 Task: Compose an email with the signature Courtney Young with the subject Request for customer feedback and the message I am writing to request additional information on this topic. from softage.1@softage.net to softage.2@softage.net with an attached document Partnership_proposal.pdf Undo the message and rewrite the message as Please let me know if there are any questions or concerns. Send the email. Finally, move the email from Sent Items to the label IT
Action: Mouse moved to (401, 651)
Screenshot: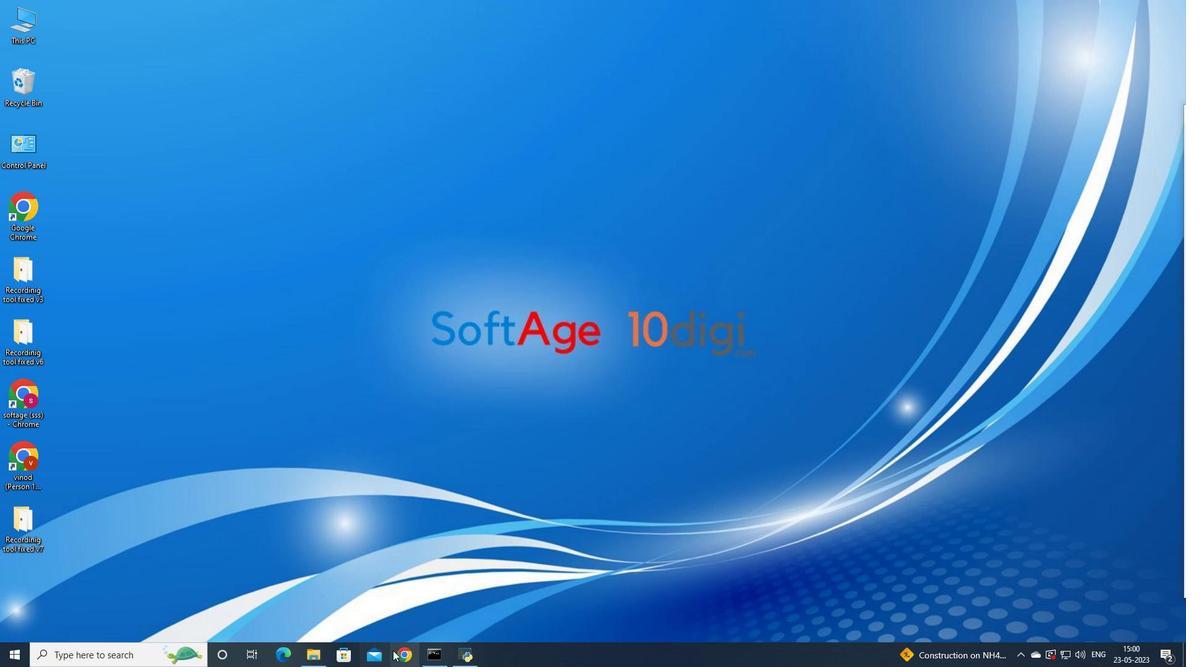 
Action: Mouse pressed left at (401, 651)
Screenshot: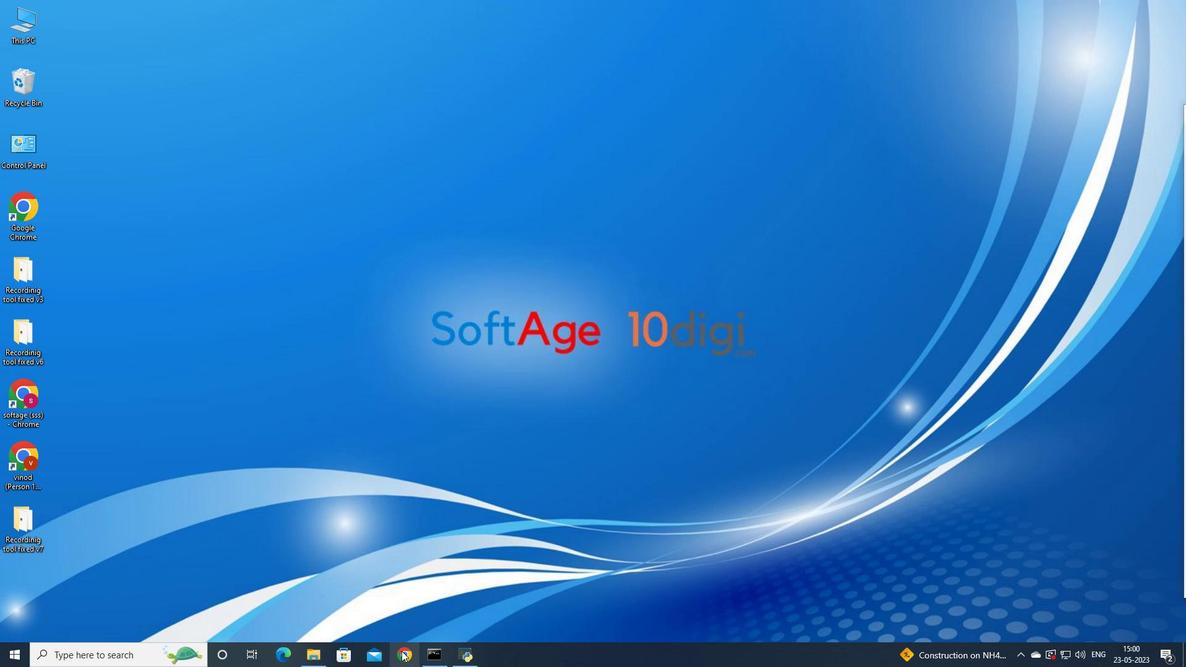 
Action: Mouse moved to (547, 367)
Screenshot: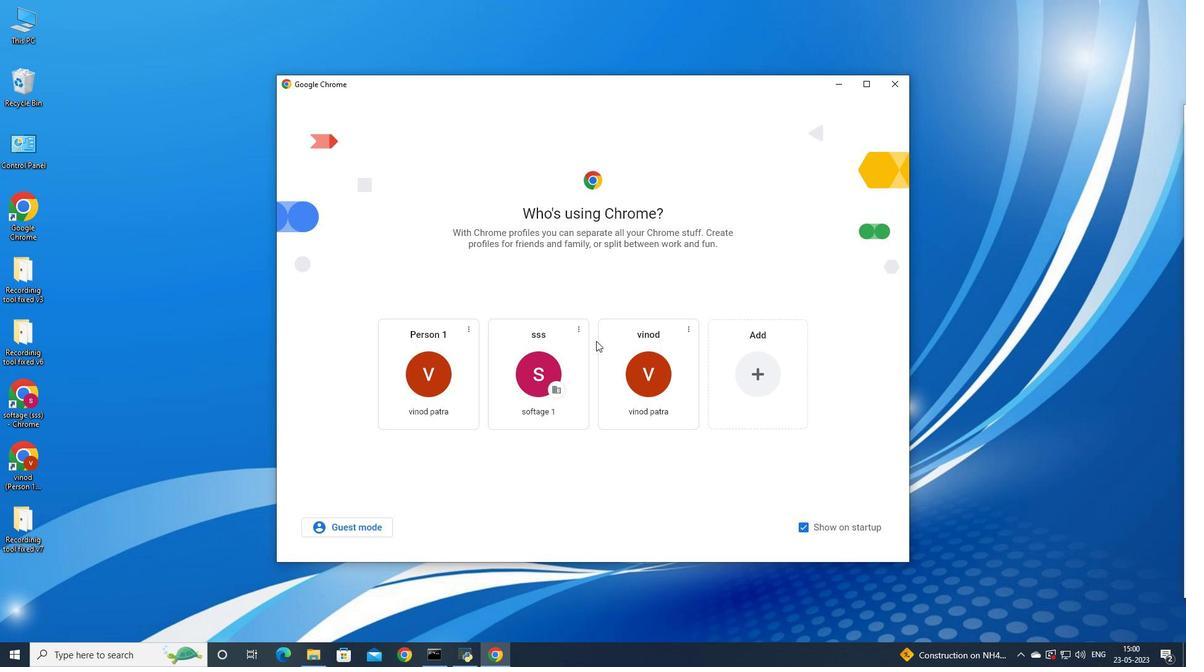 
Action: Mouse pressed left at (547, 367)
Screenshot: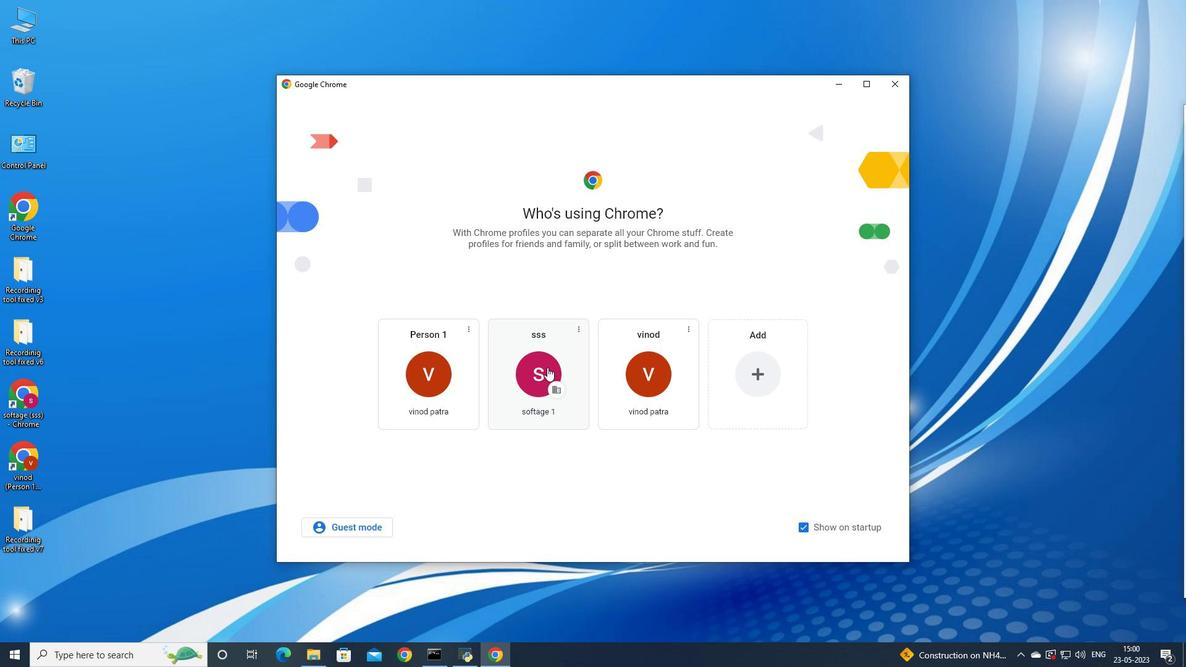 
Action: Mouse moved to (1073, 61)
Screenshot: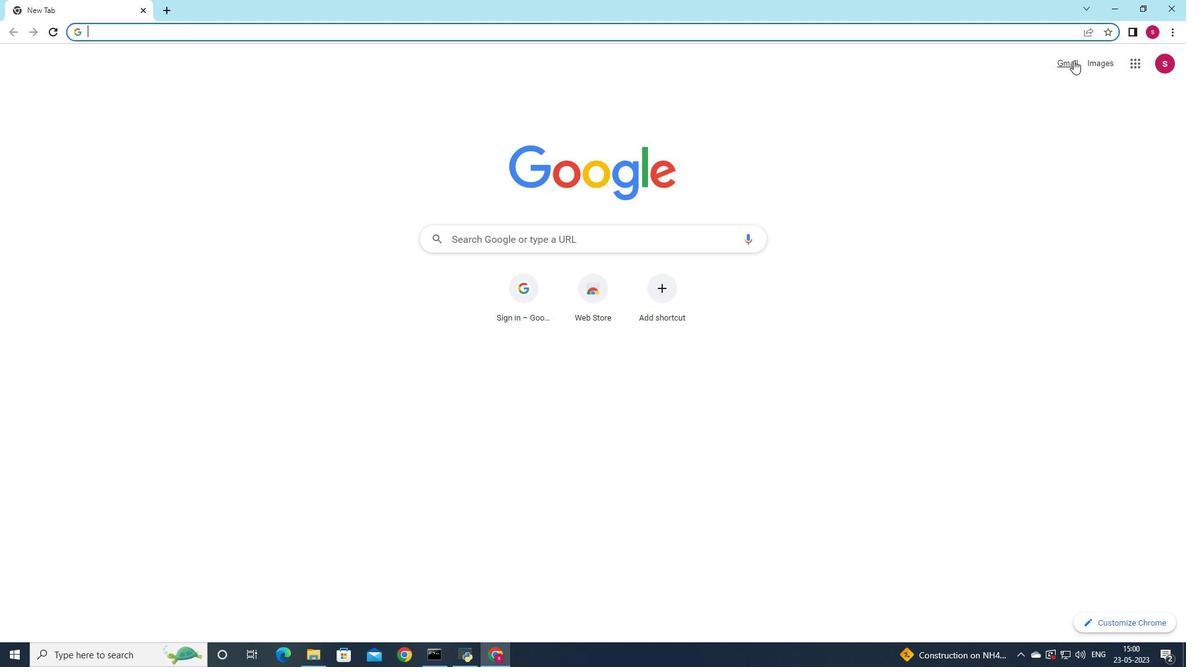 
Action: Mouse pressed left at (1073, 61)
Screenshot: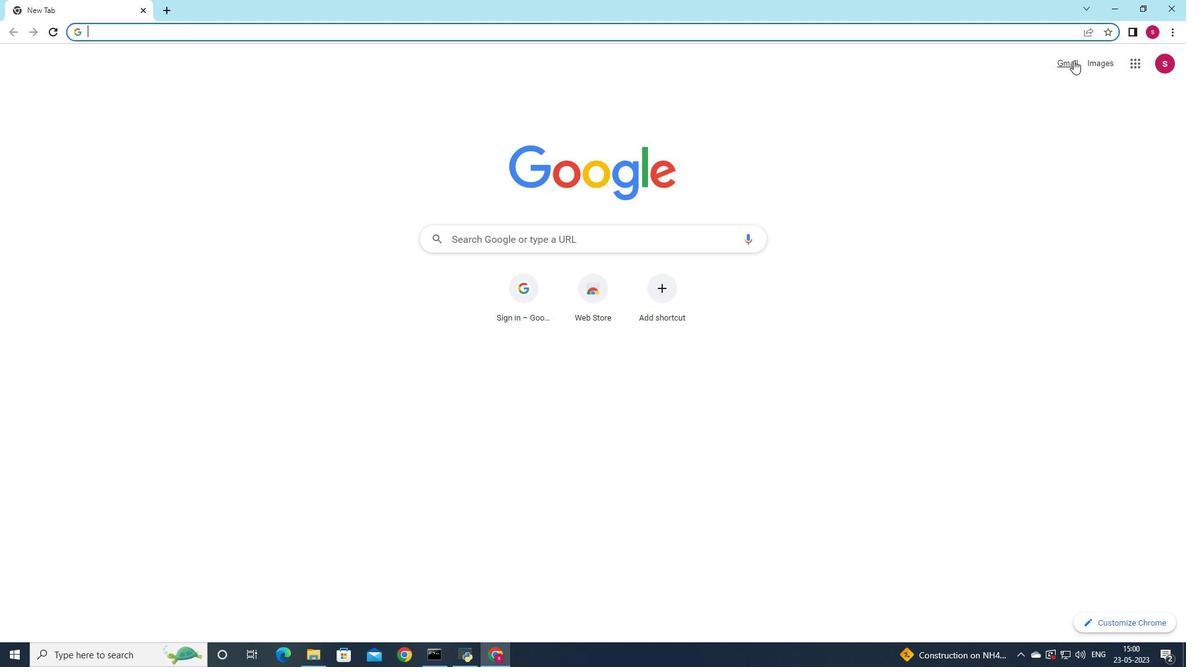 
Action: Mouse moved to (1047, 92)
Screenshot: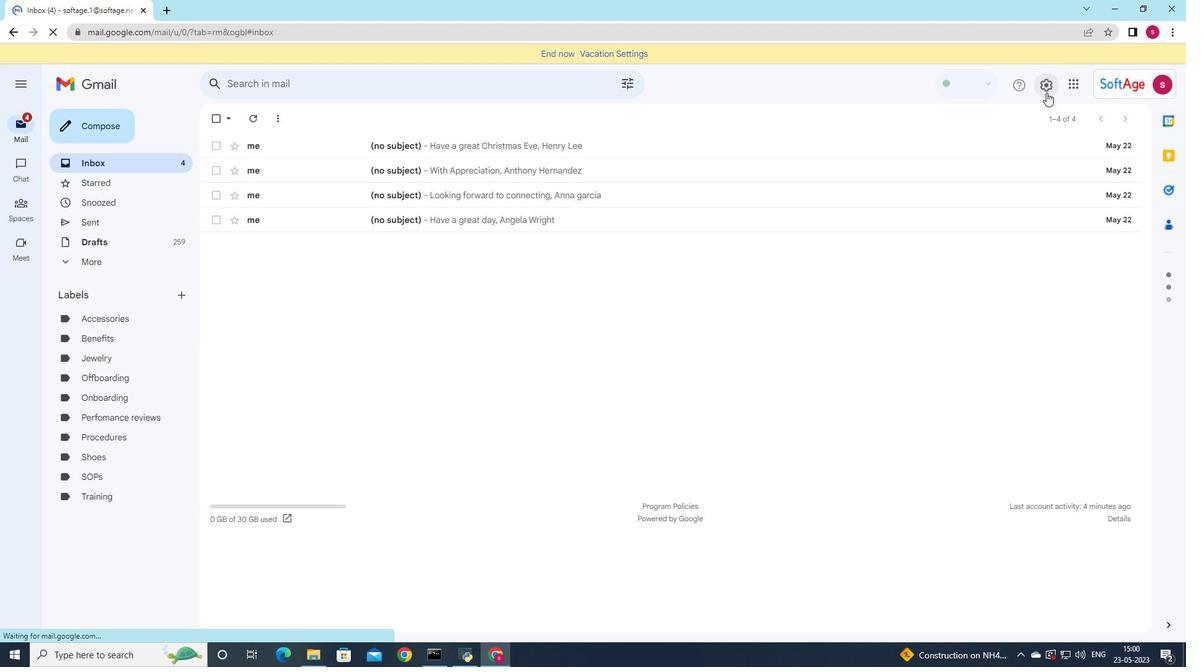 
Action: Mouse pressed left at (1047, 92)
Screenshot: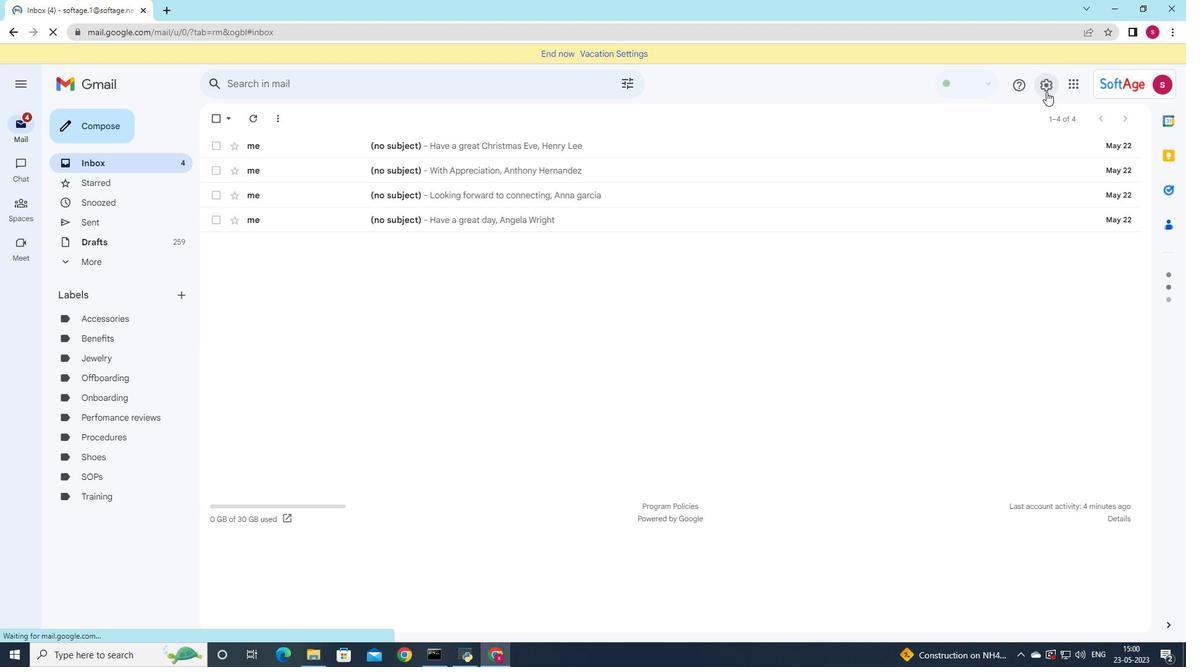 
Action: Mouse moved to (1053, 140)
Screenshot: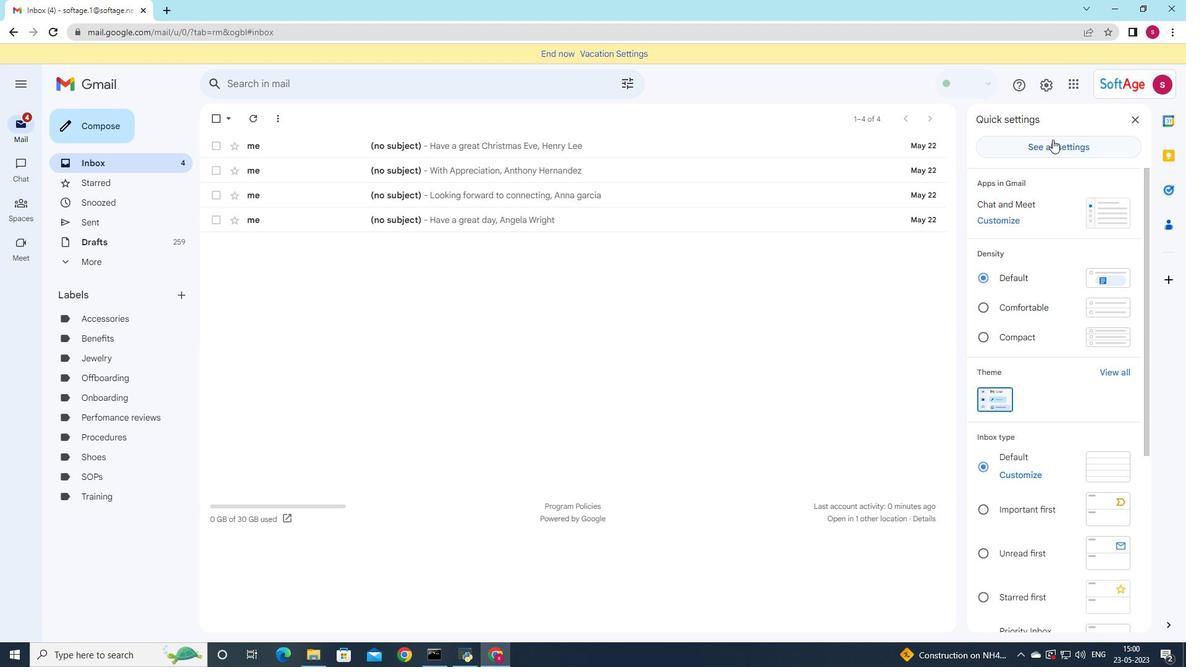 
Action: Mouse pressed left at (1053, 140)
Screenshot: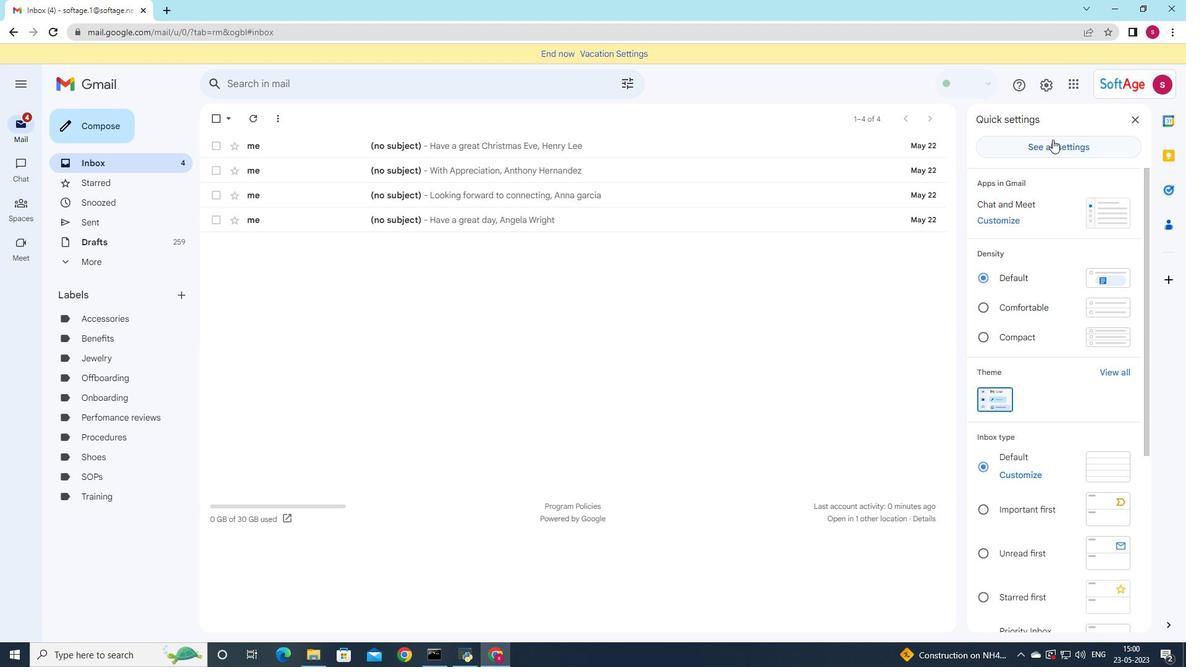 
Action: Mouse moved to (753, 290)
Screenshot: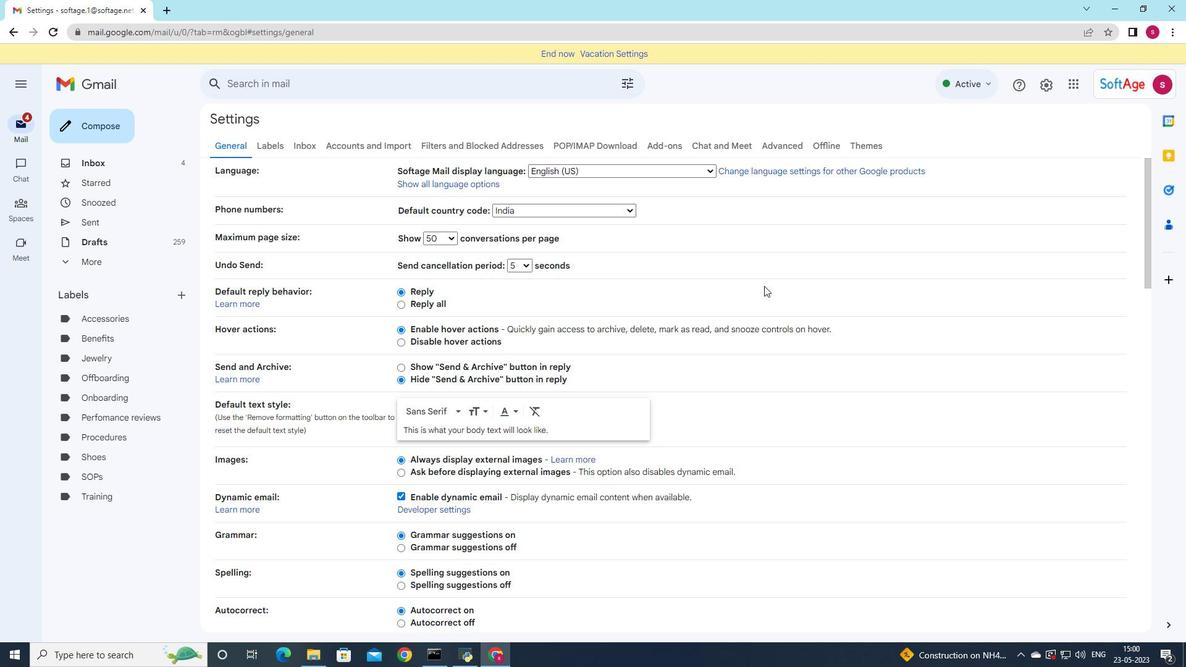 
Action: Mouse scrolled (753, 289) with delta (0, 0)
Screenshot: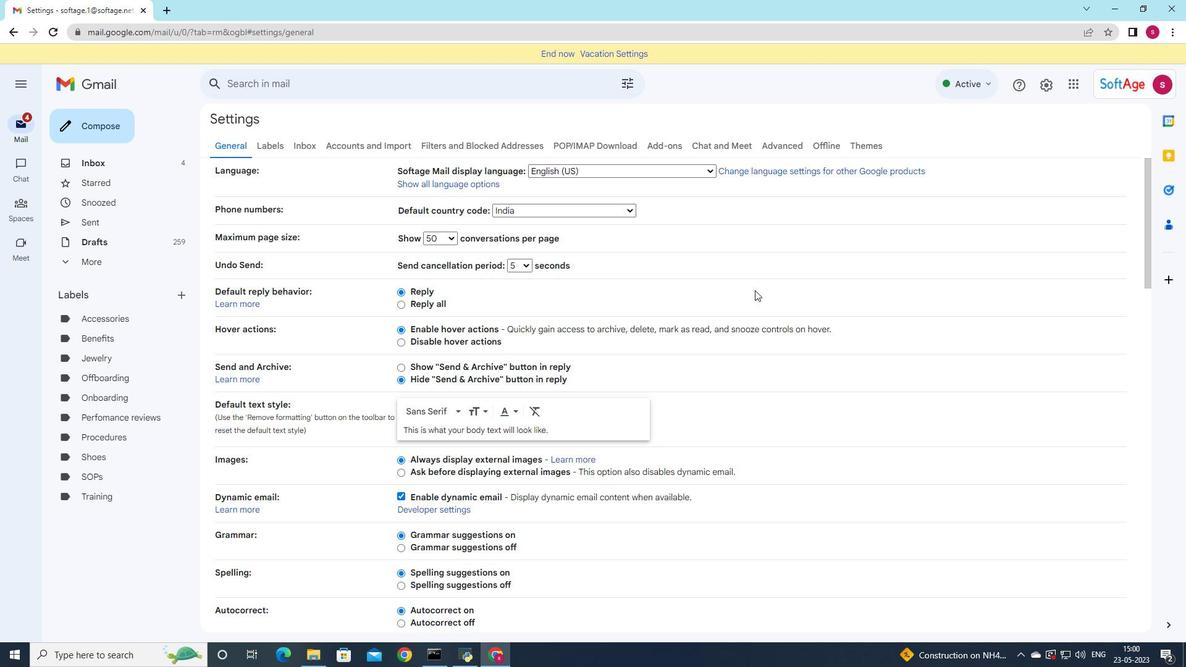 
Action: Mouse scrolled (753, 289) with delta (0, 0)
Screenshot: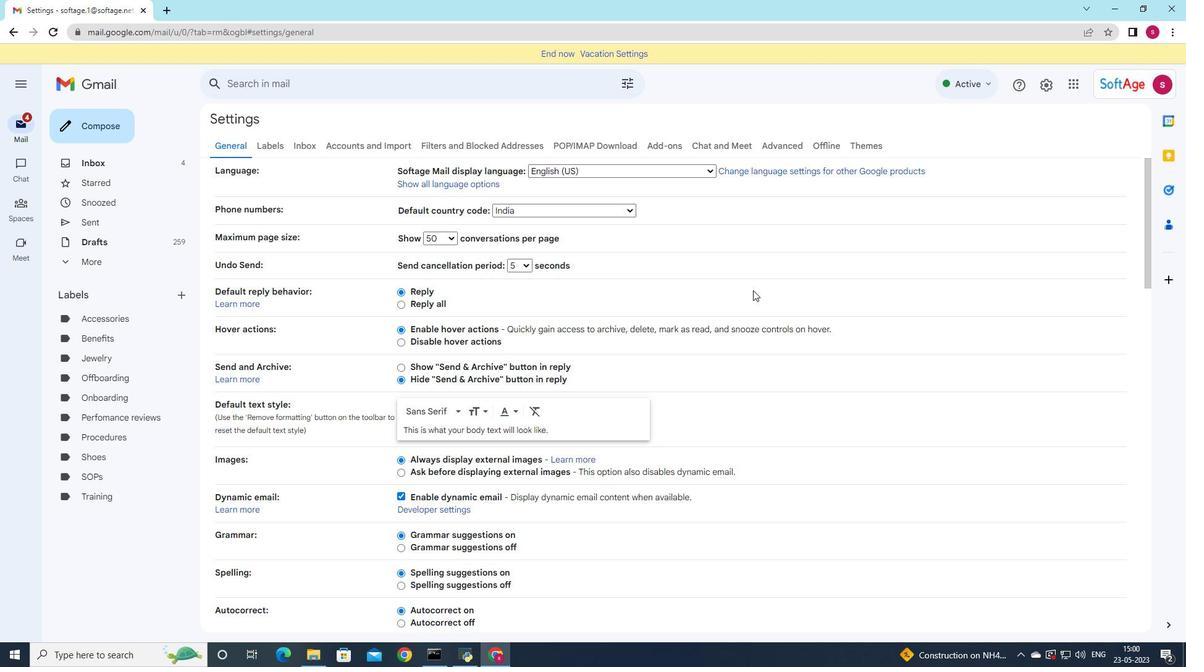
Action: Mouse moved to (753, 292)
Screenshot: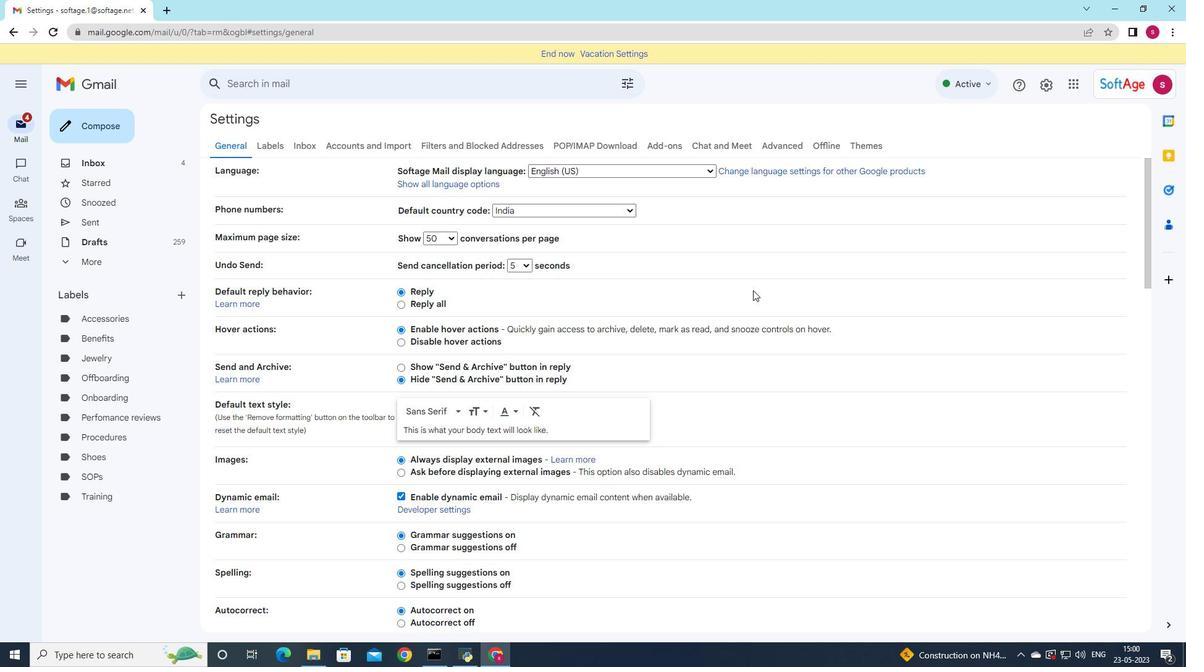 
Action: Mouse scrolled (753, 291) with delta (0, 0)
Screenshot: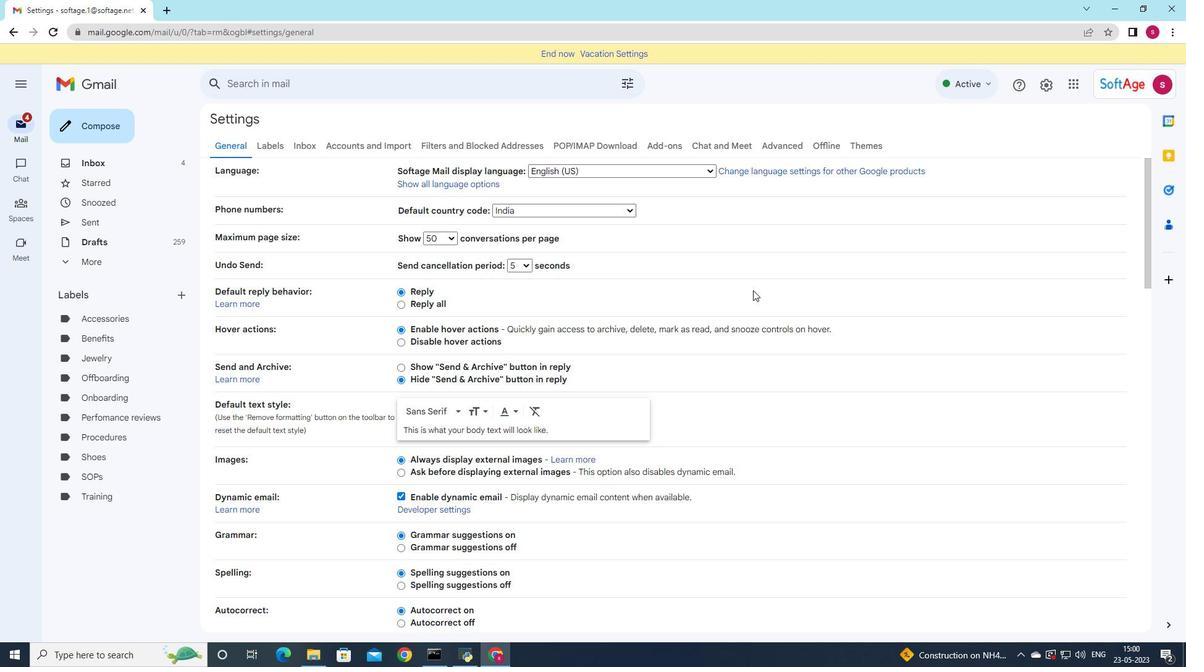 
Action: Mouse moved to (751, 292)
Screenshot: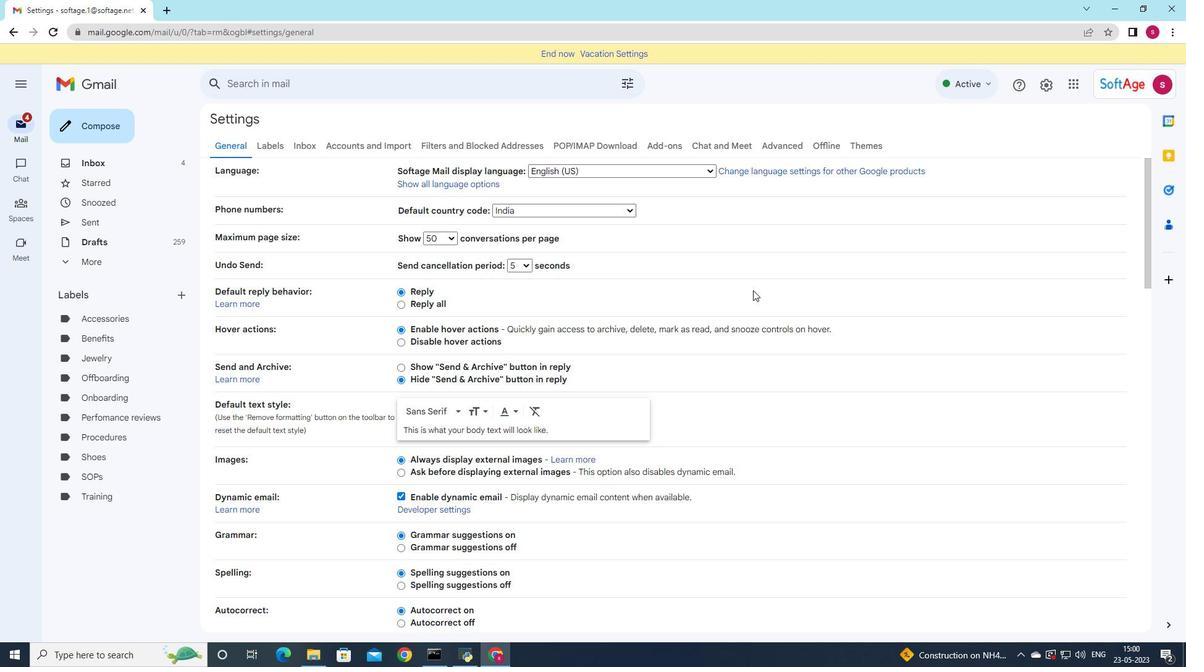 
Action: Mouse scrolled (751, 291) with delta (0, 0)
Screenshot: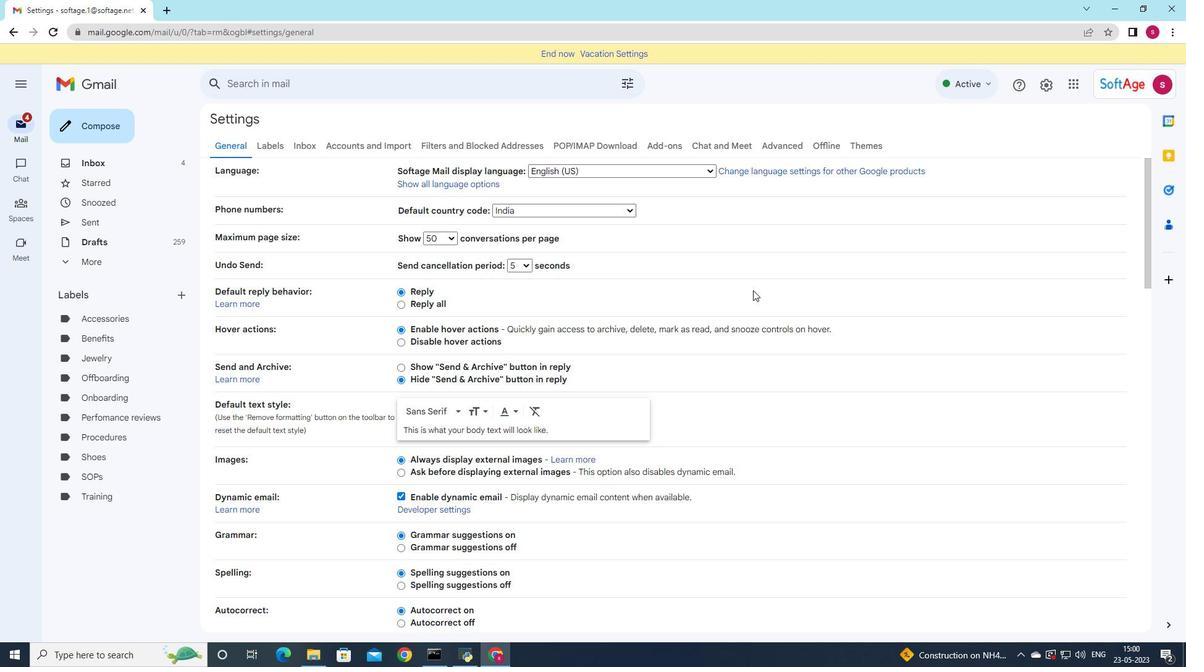 
Action: Mouse scrolled (751, 291) with delta (0, 0)
Screenshot: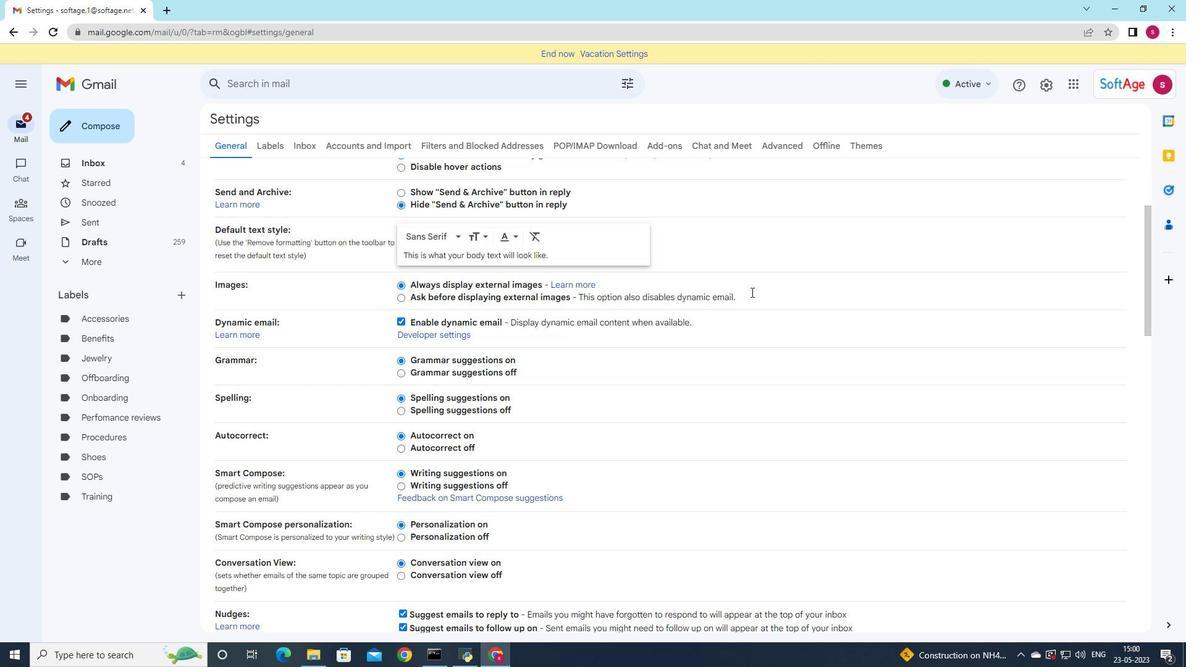 
Action: Mouse scrolled (751, 291) with delta (0, 0)
Screenshot: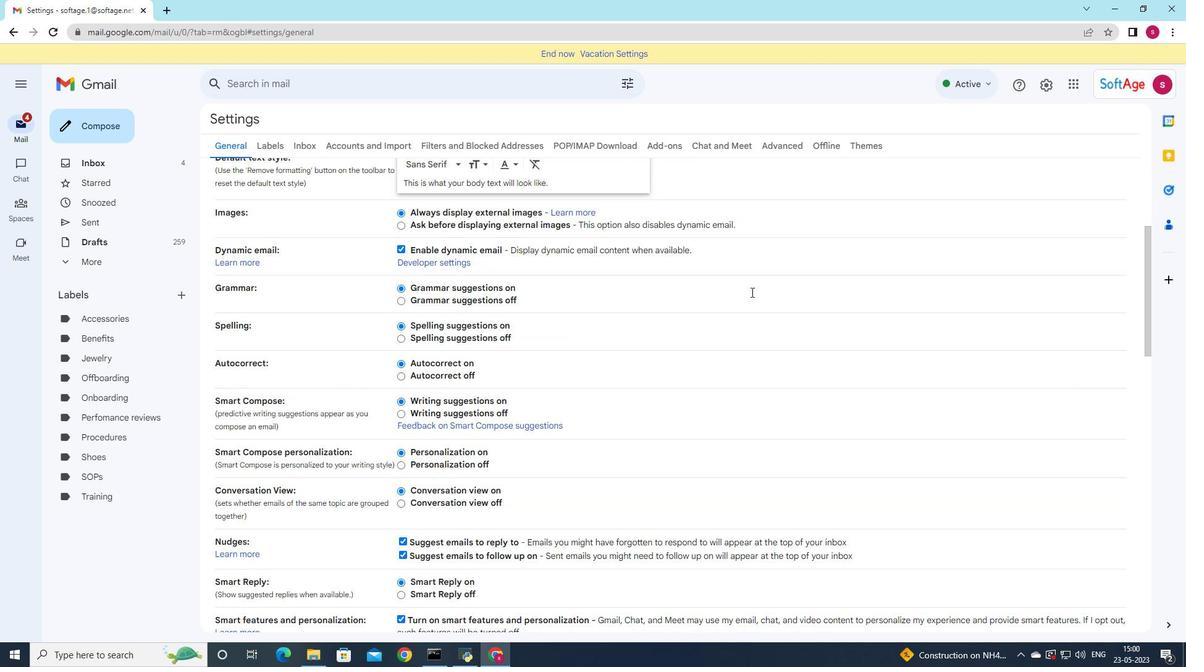 
Action: Mouse scrolled (751, 291) with delta (0, 0)
Screenshot: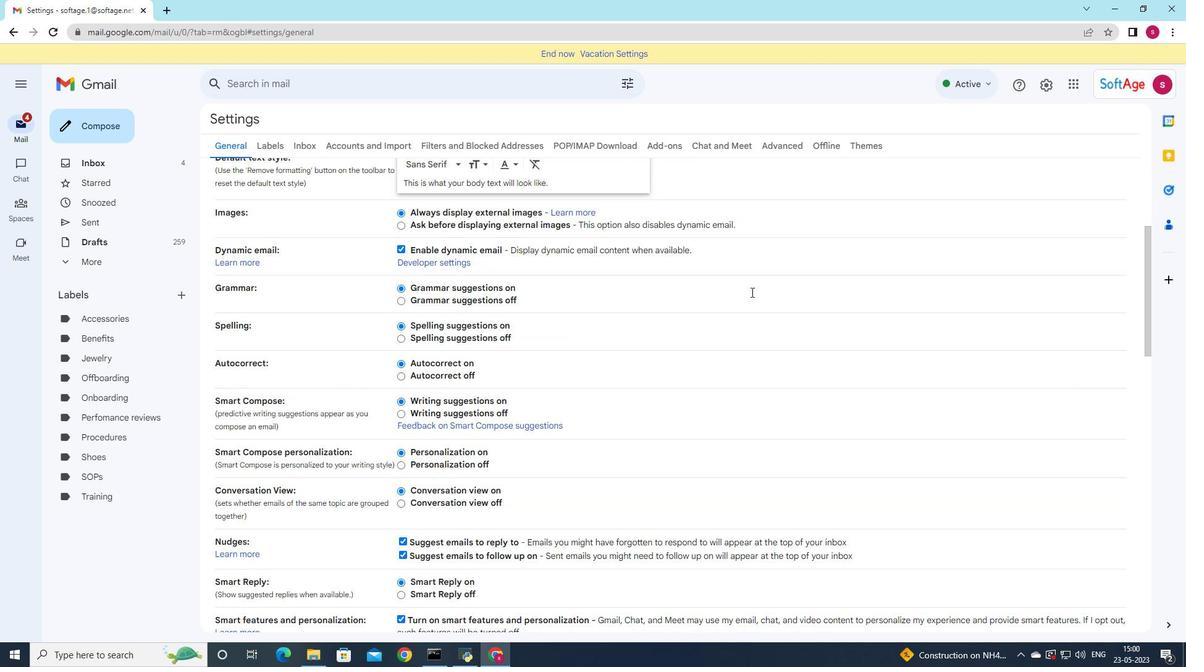 
Action: Mouse scrolled (751, 291) with delta (0, 0)
Screenshot: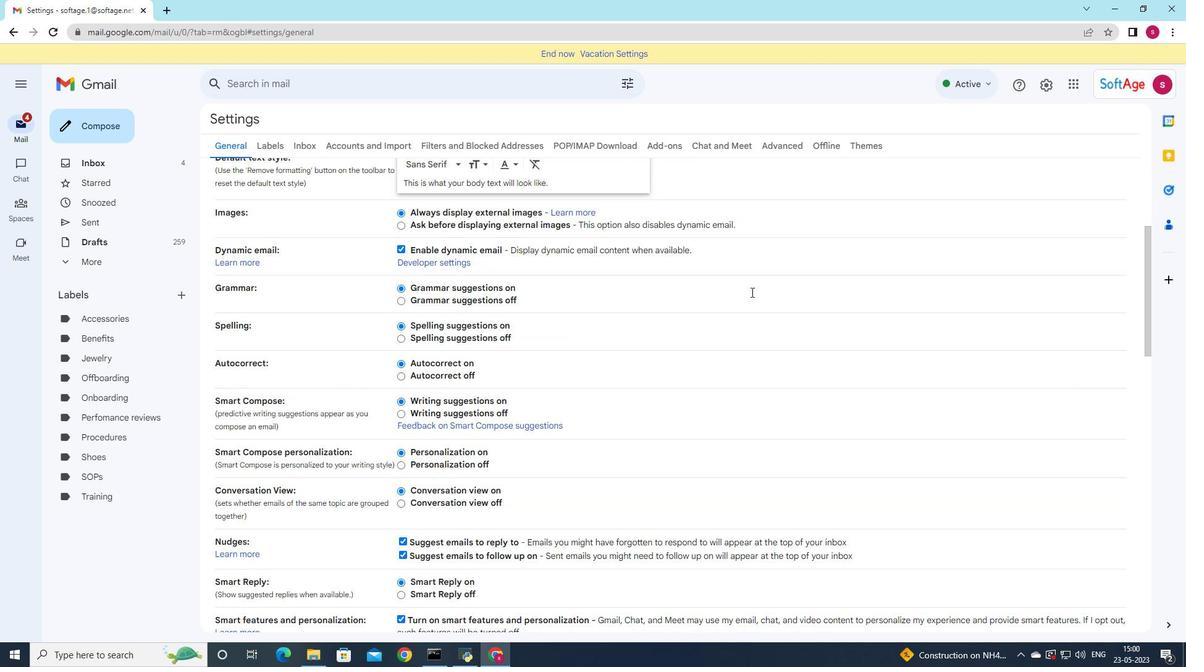 
Action: Mouse scrolled (751, 291) with delta (0, 0)
Screenshot: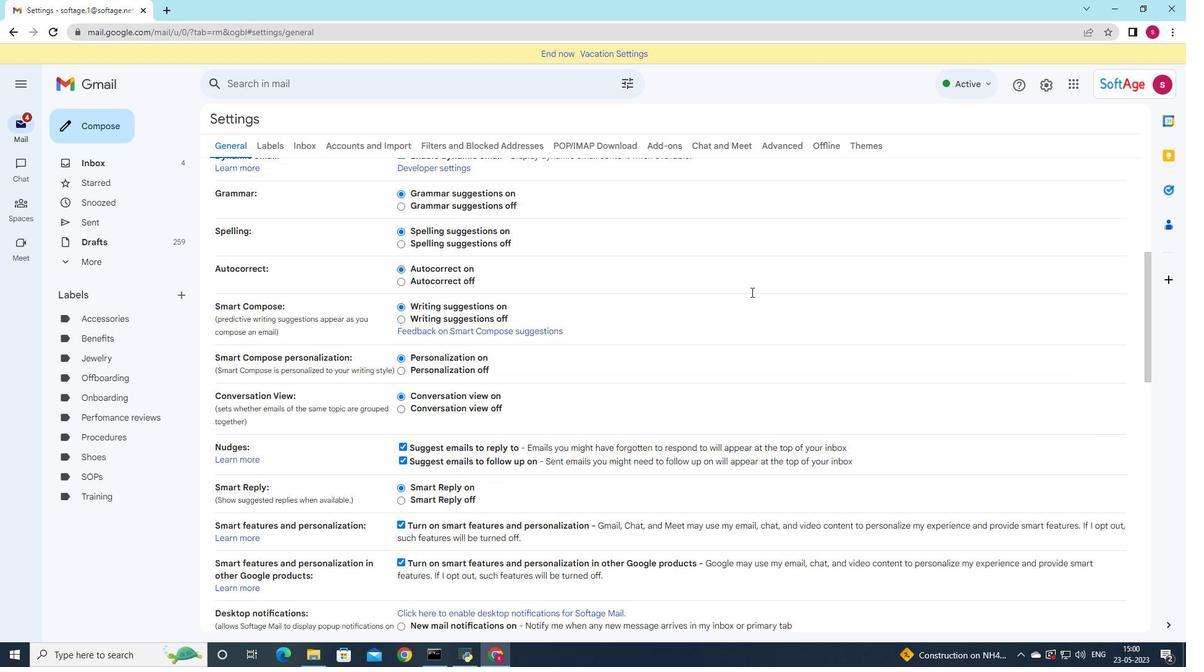 
Action: Mouse scrolled (751, 291) with delta (0, 0)
Screenshot: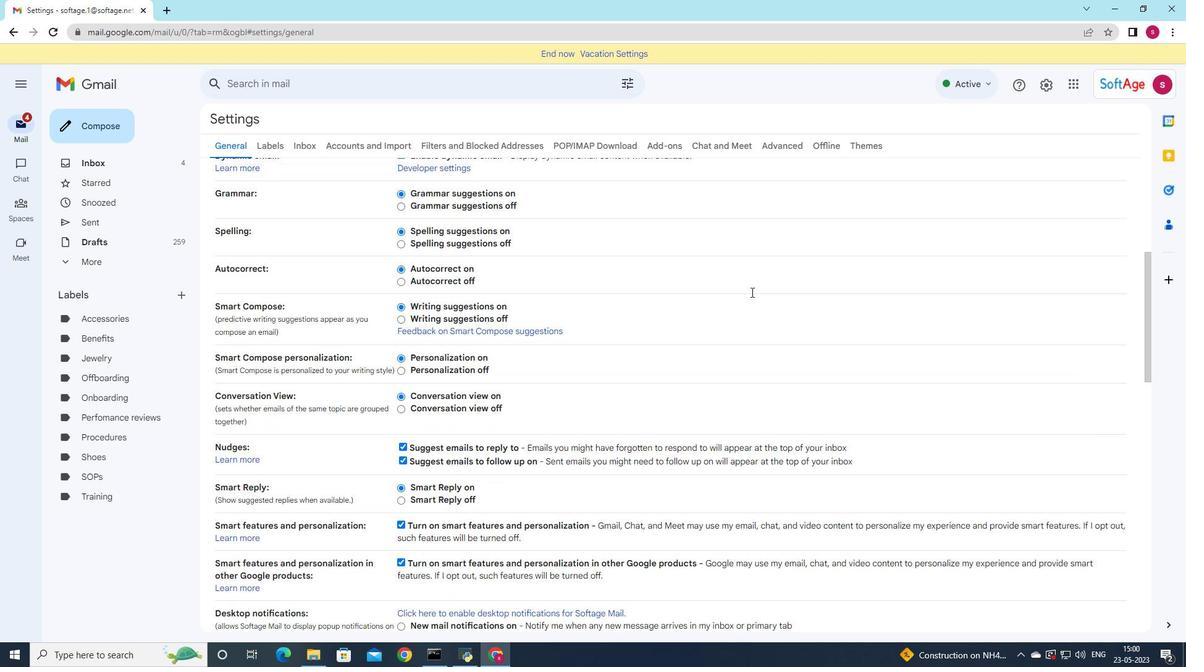 
Action: Mouse scrolled (751, 291) with delta (0, 0)
Screenshot: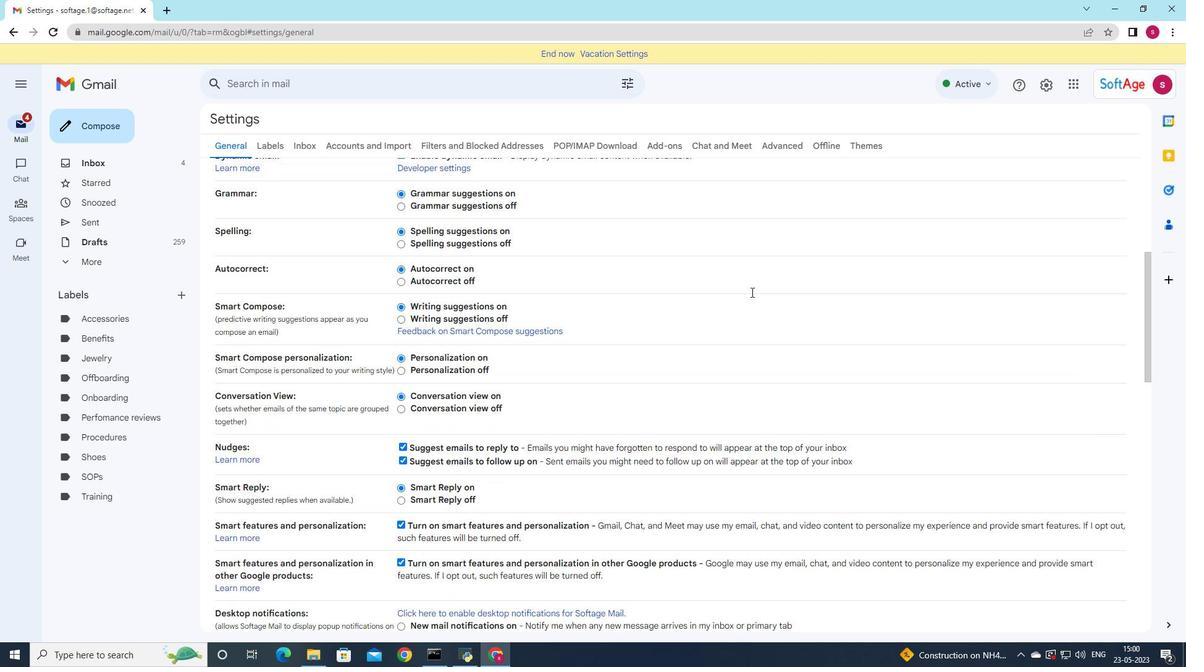 
Action: Mouse scrolled (751, 291) with delta (0, 0)
Screenshot: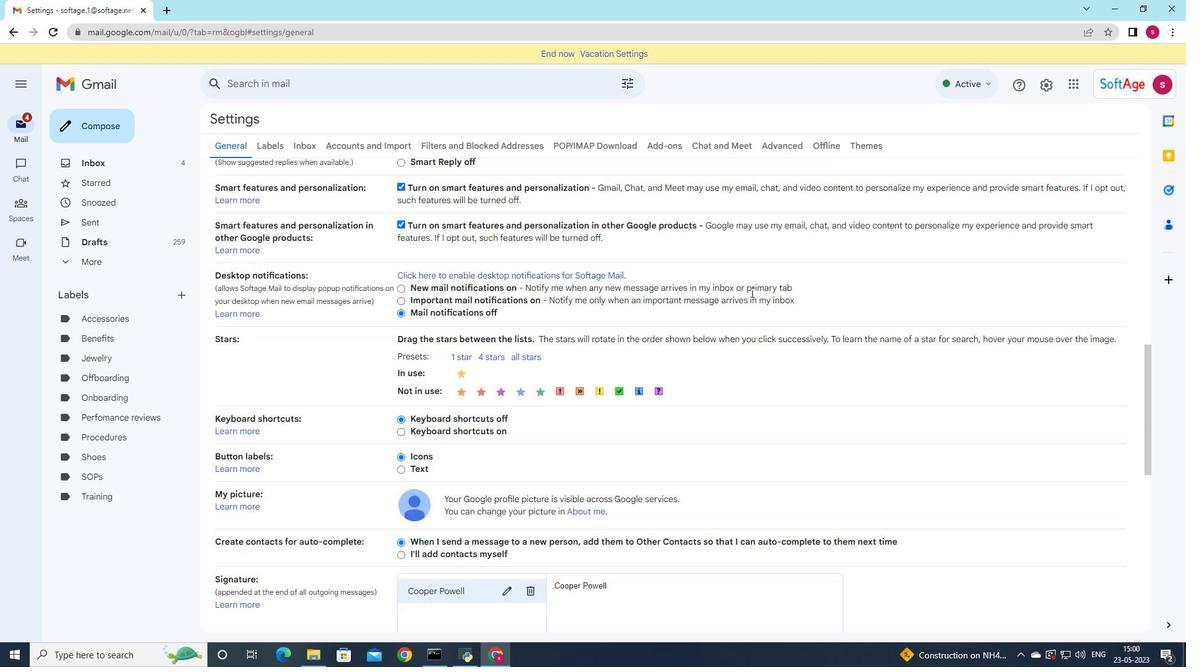
Action: Mouse scrolled (751, 291) with delta (0, 0)
Screenshot: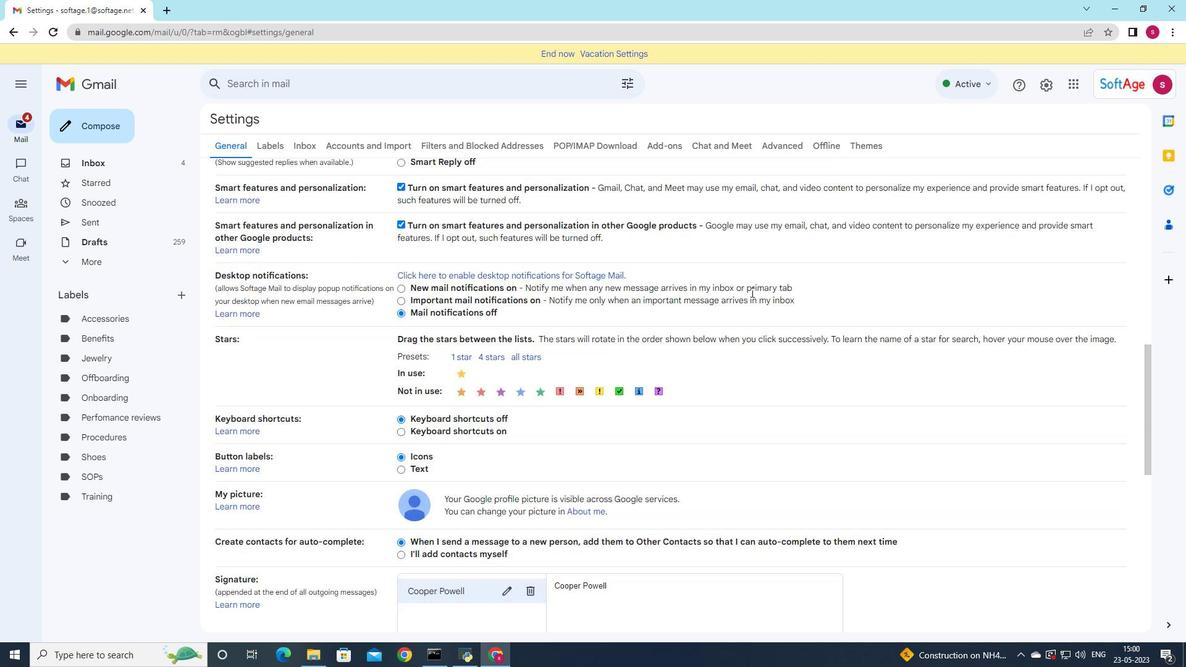 
Action: Mouse scrolled (751, 291) with delta (0, 0)
Screenshot: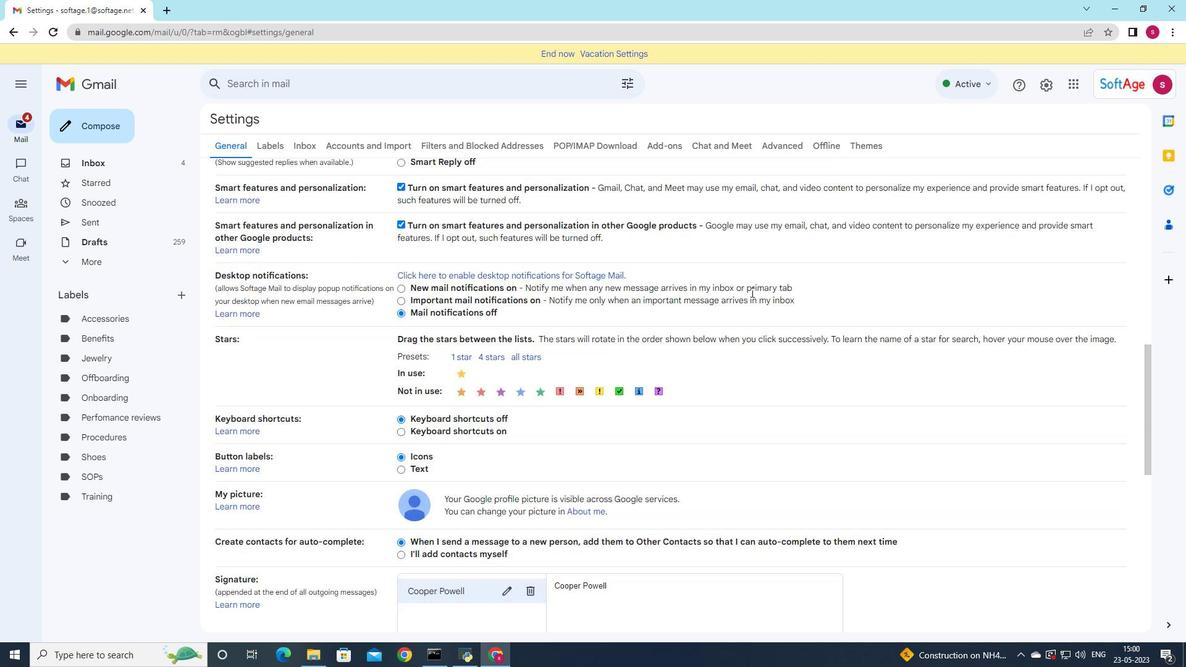 
Action: Mouse moved to (533, 408)
Screenshot: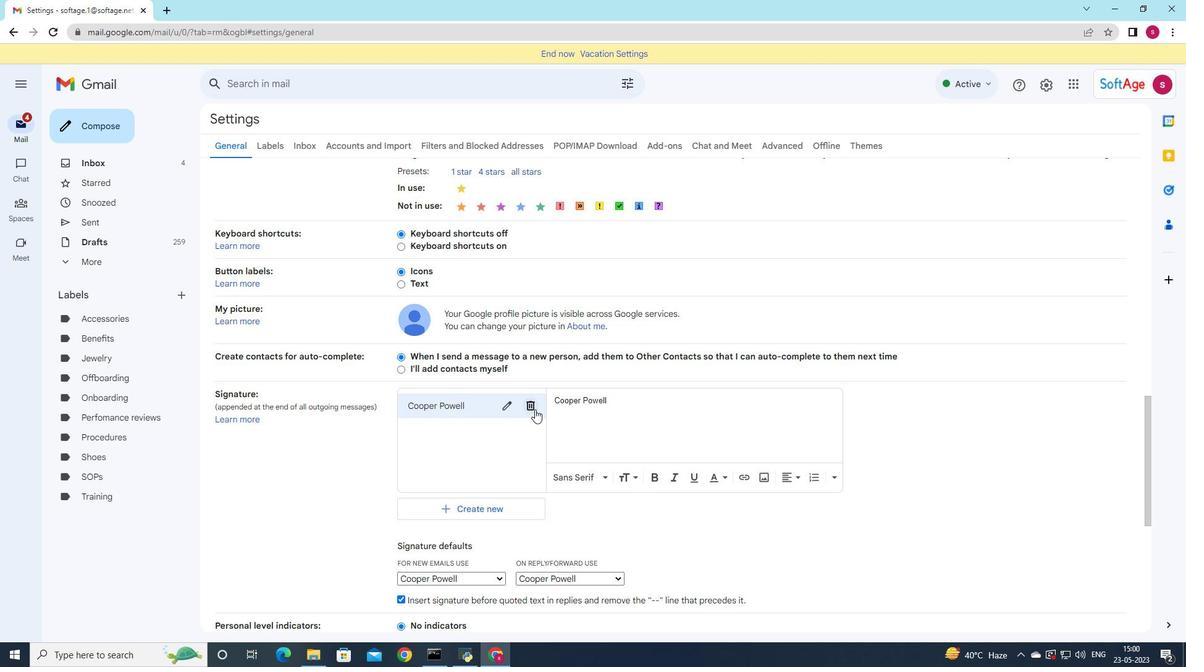 
Action: Mouse pressed left at (533, 408)
Screenshot: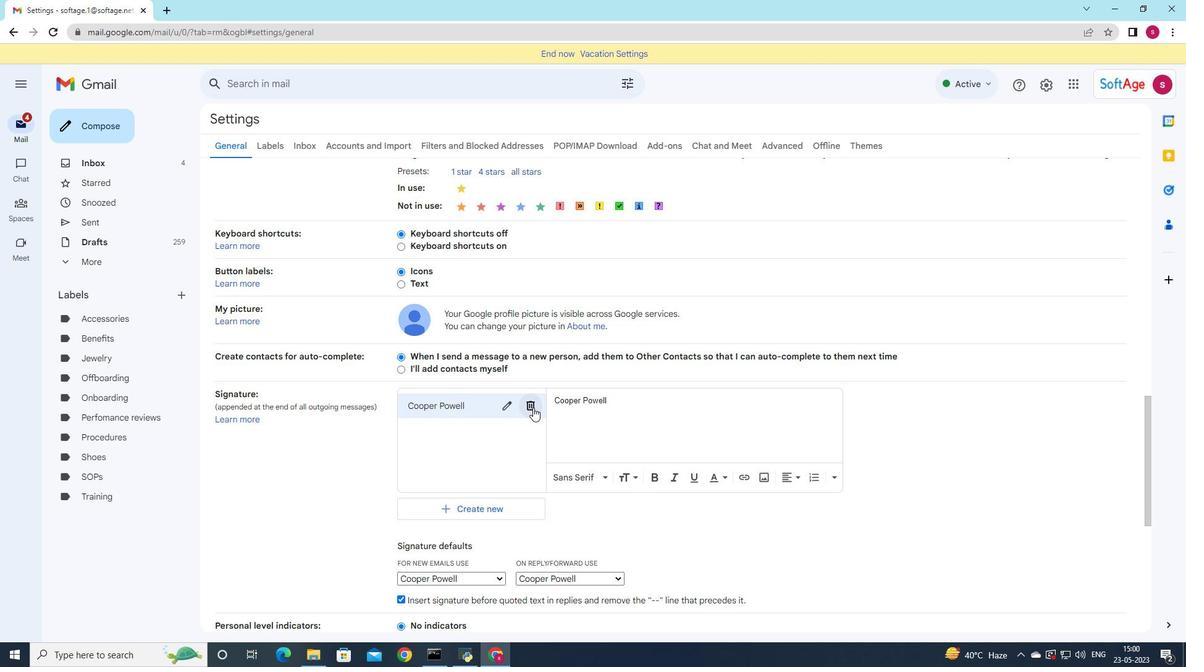 
Action: Mouse moved to (706, 370)
Screenshot: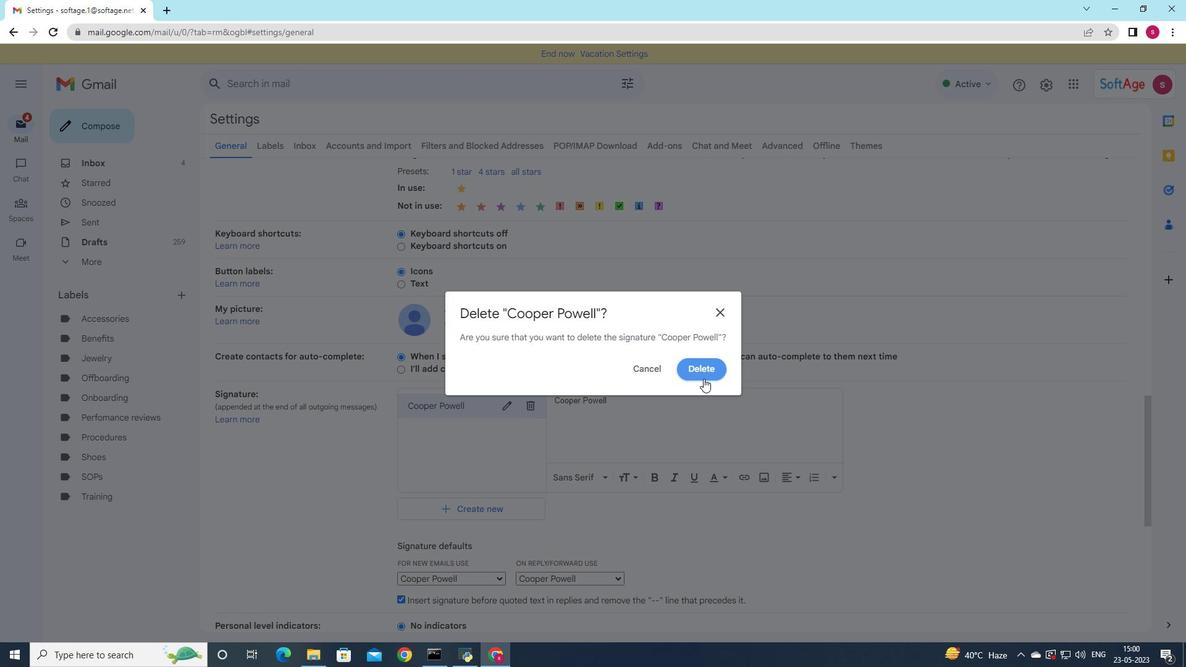 
Action: Mouse pressed left at (706, 370)
Screenshot: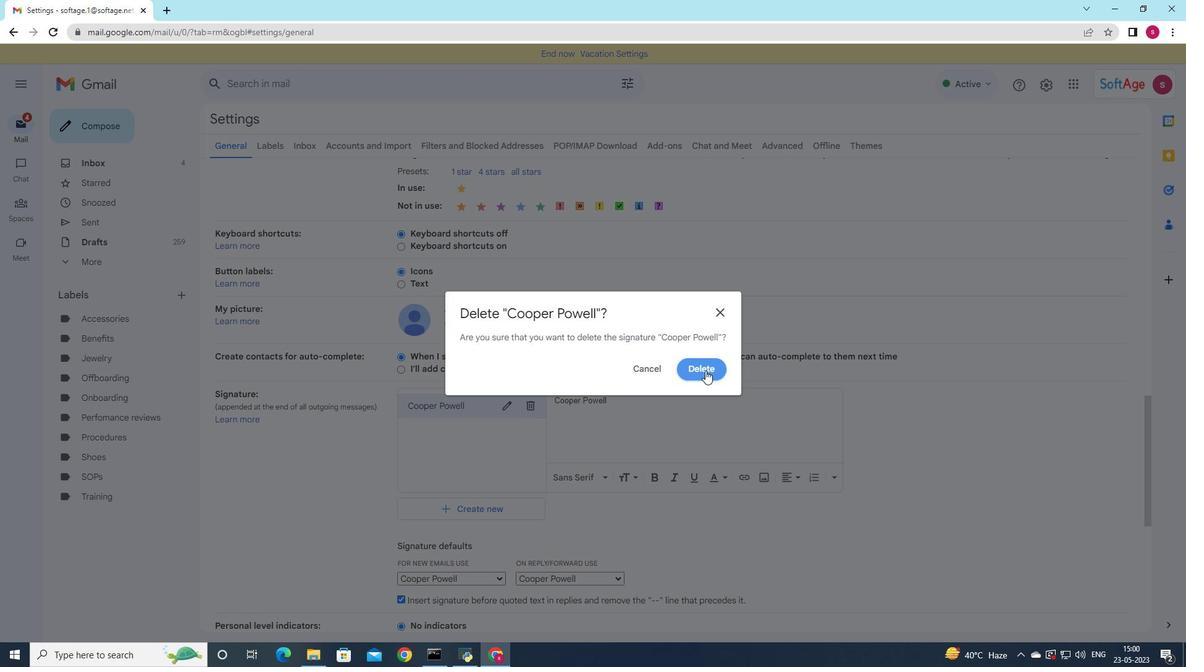 
Action: Mouse moved to (461, 409)
Screenshot: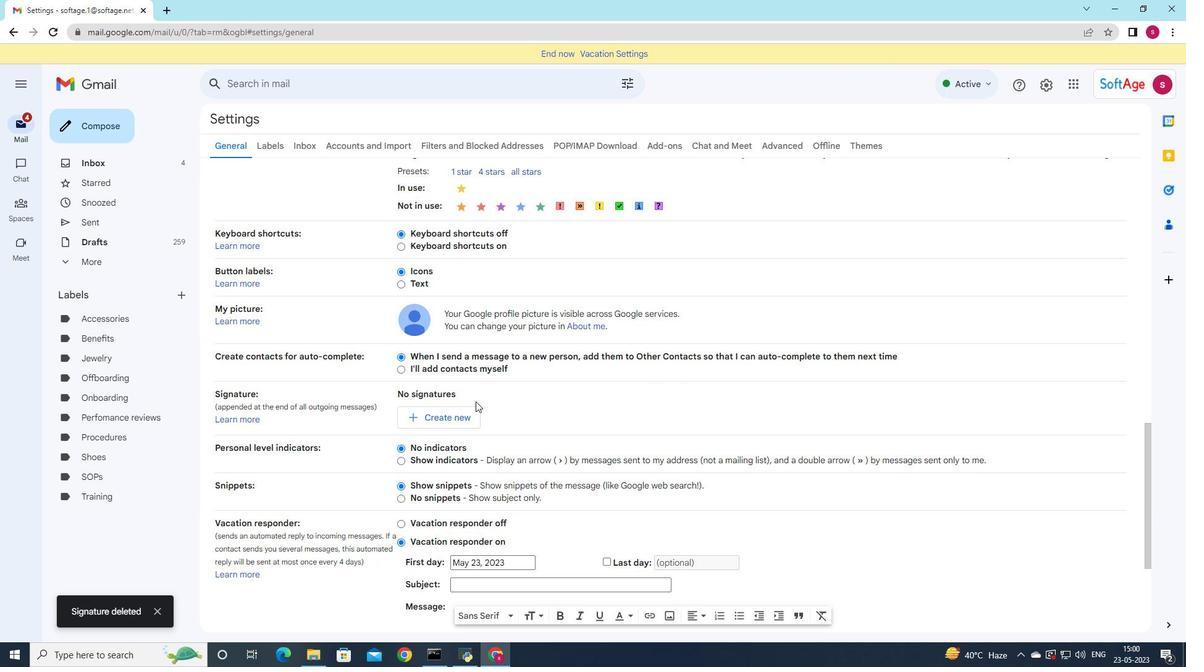 
Action: Mouse pressed left at (461, 409)
Screenshot: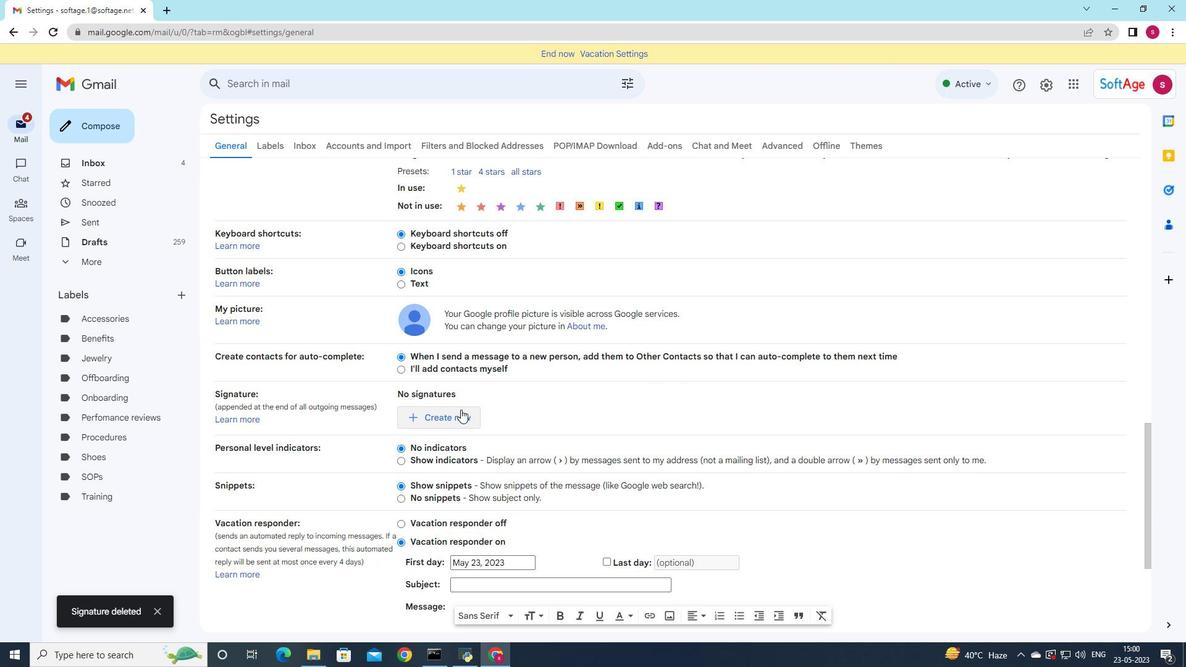 
Action: Mouse moved to (800, 351)
Screenshot: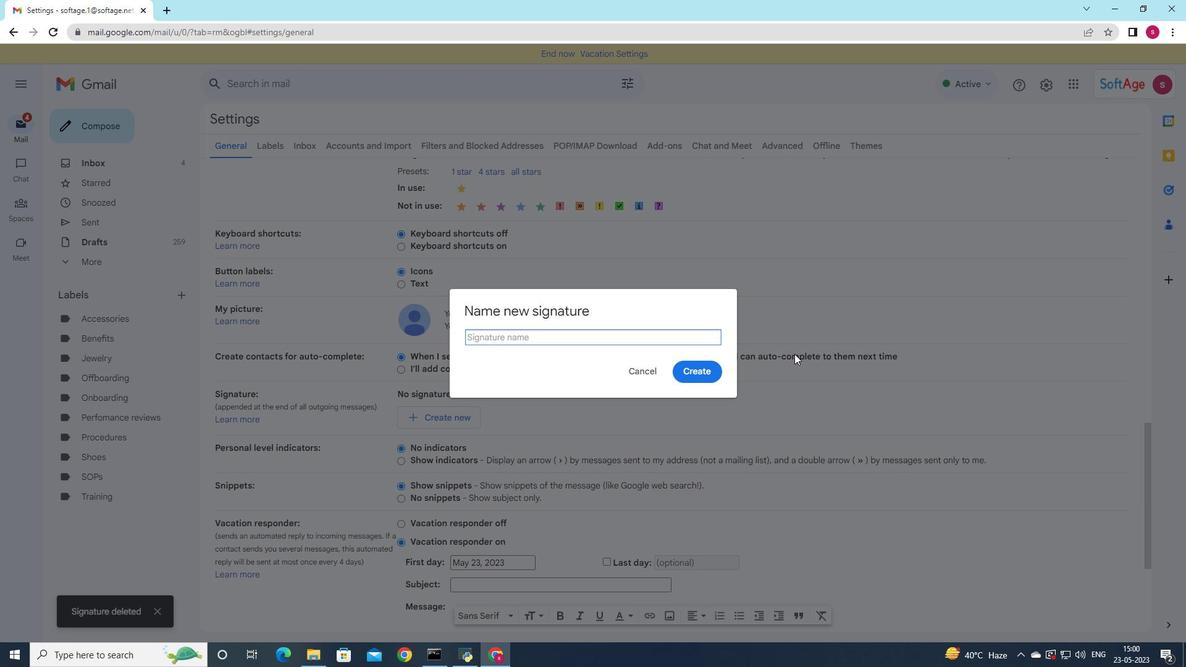 
Action: Key pressed <Key.shift>Courtney<Key.space><Key.shift>Young
Screenshot: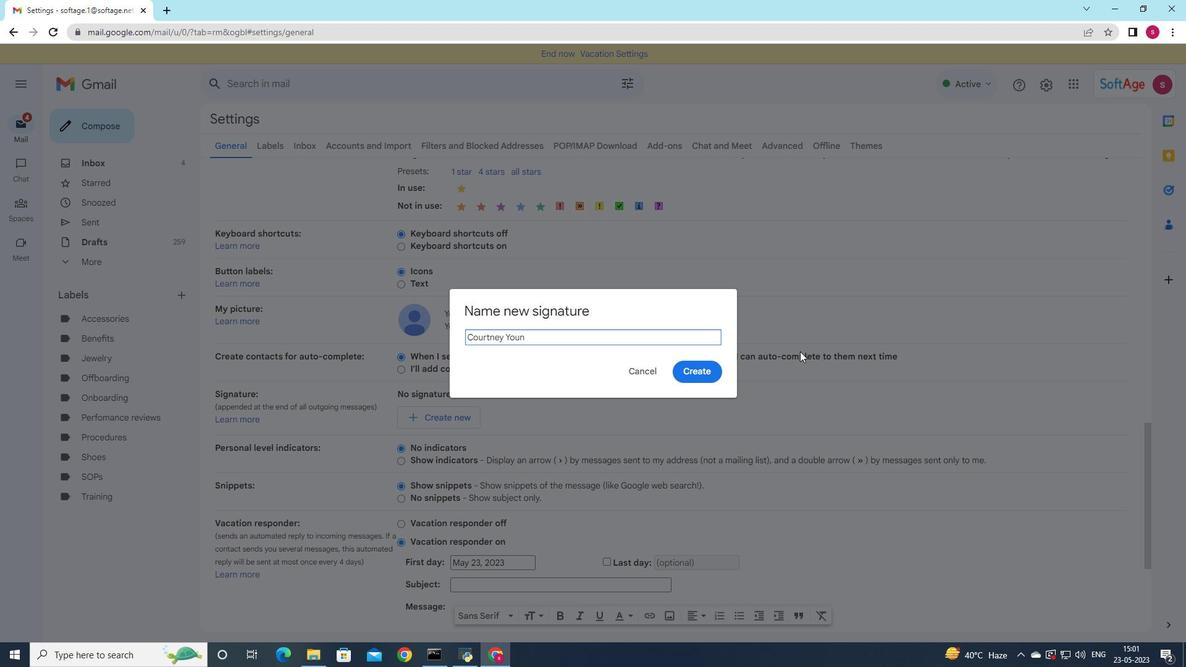 
Action: Mouse moved to (701, 369)
Screenshot: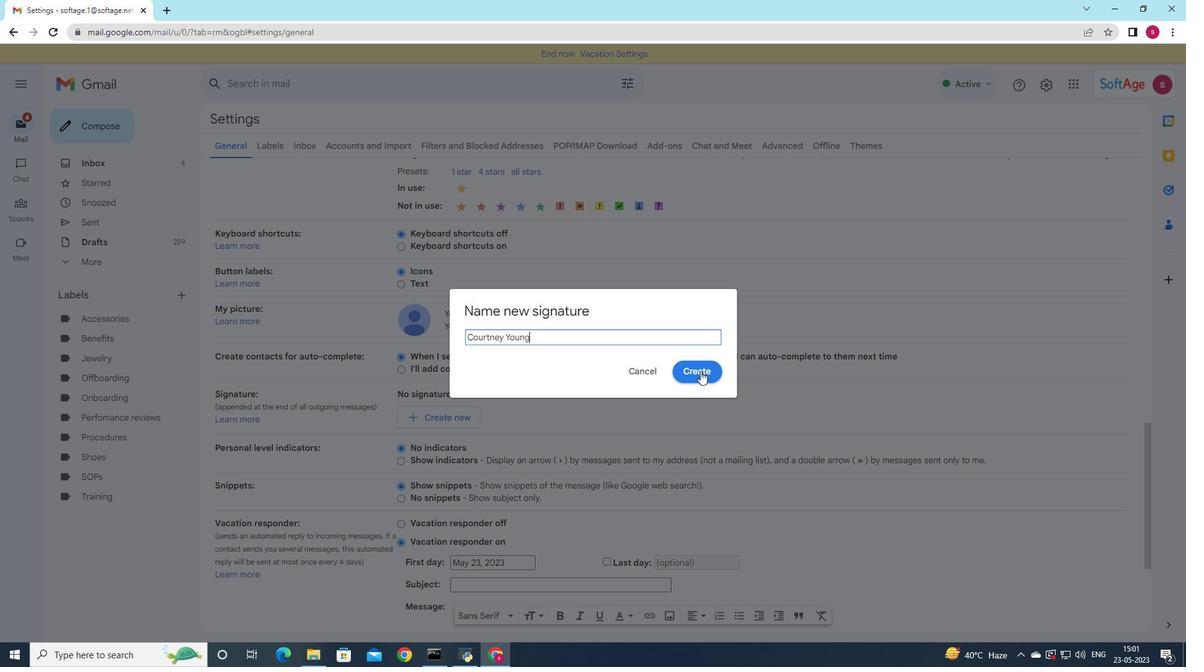 
Action: Mouse pressed left at (701, 369)
Screenshot: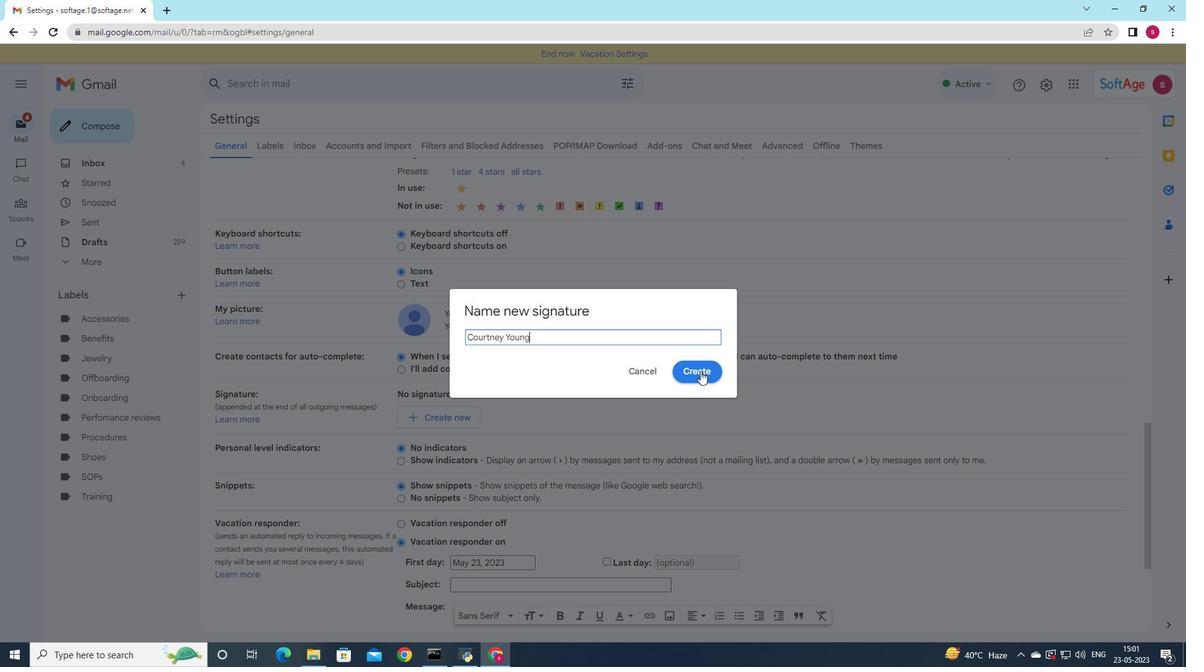 
Action: Mouse moved to (623, 407)
Screenshot: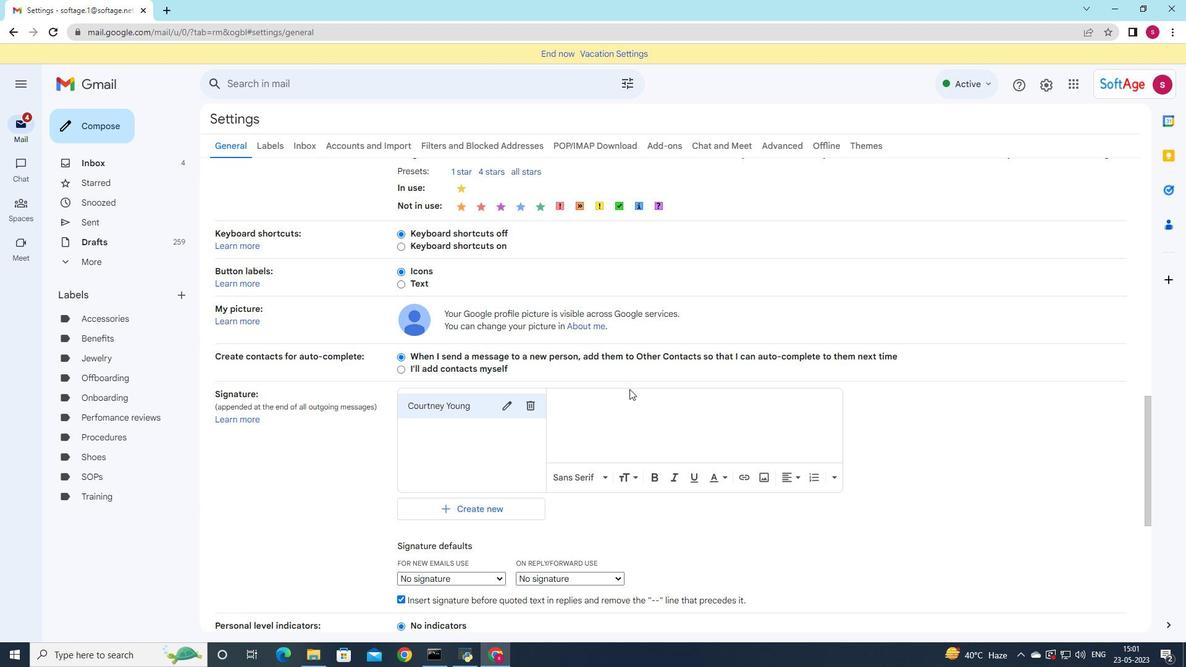 
Action: Mouse pressed left at (623, 407)
Screenshot: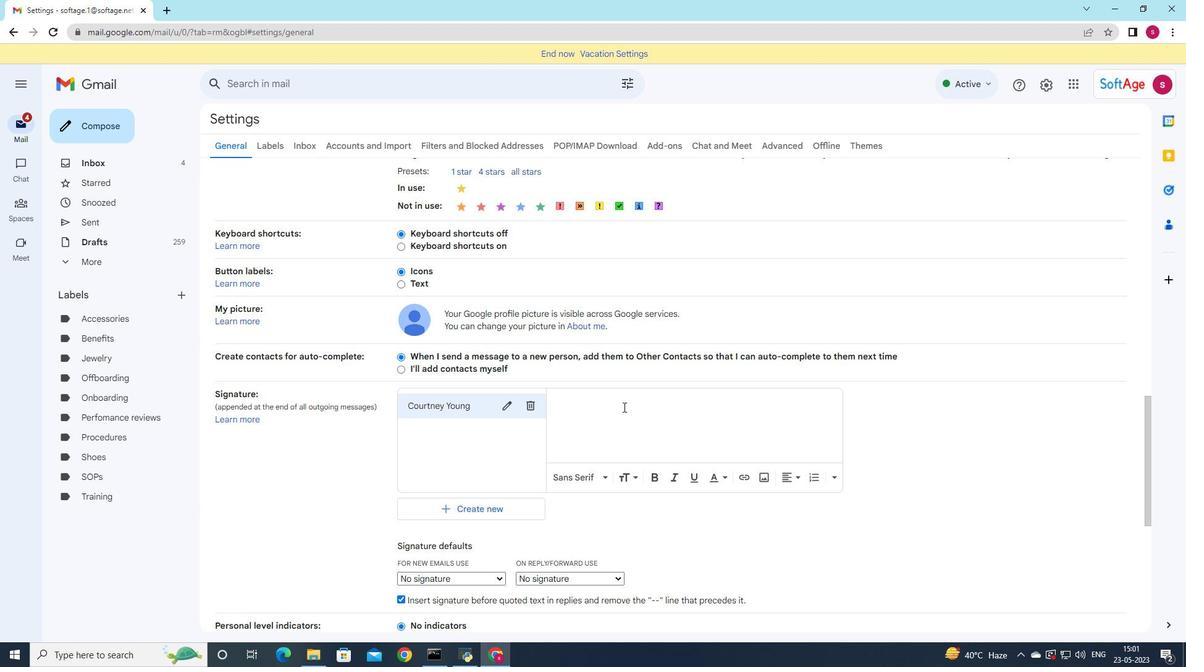 
Action: Key pressed <Key.shift>Courtney<Key.space><Key.shift><Key.shift><Key.shift>Young
Screenshot: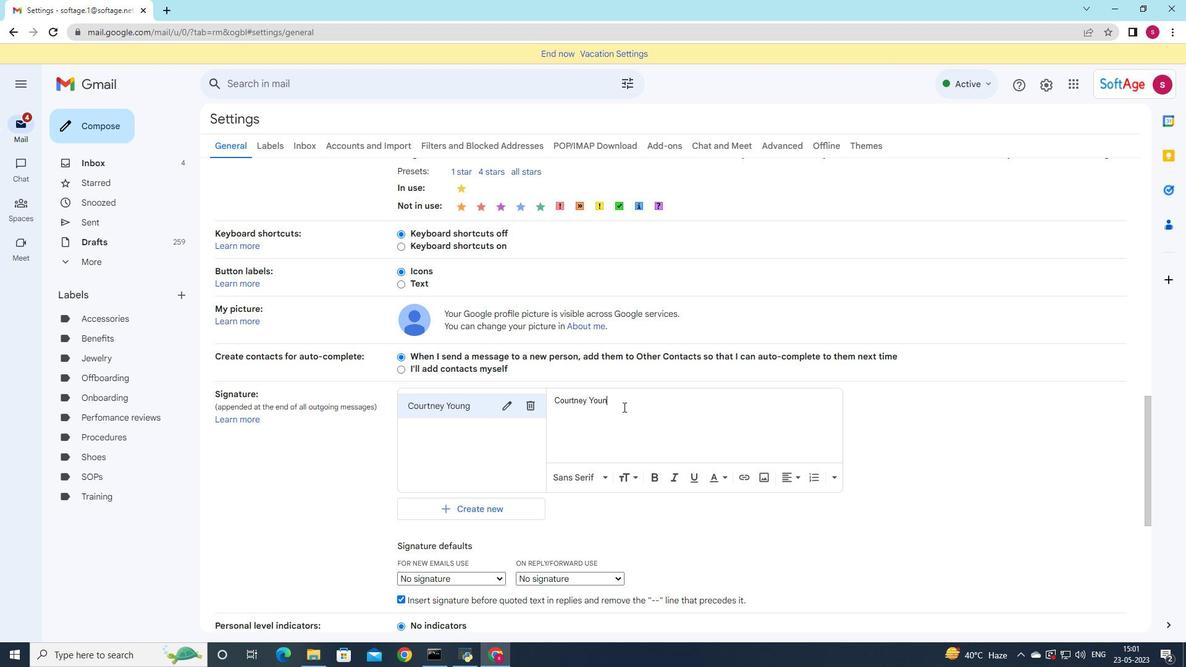 
Action: Mouse moved to (492, 582)
Screenshot: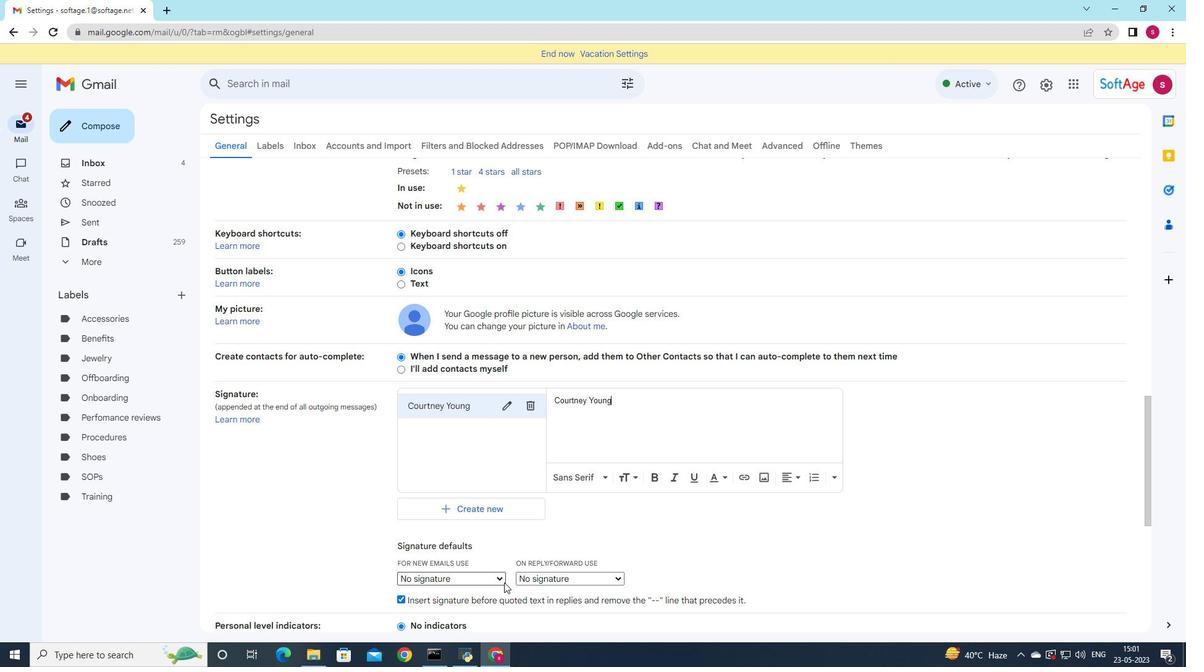 
Action: Mouse pressed left at (492, 582)
Screenshot: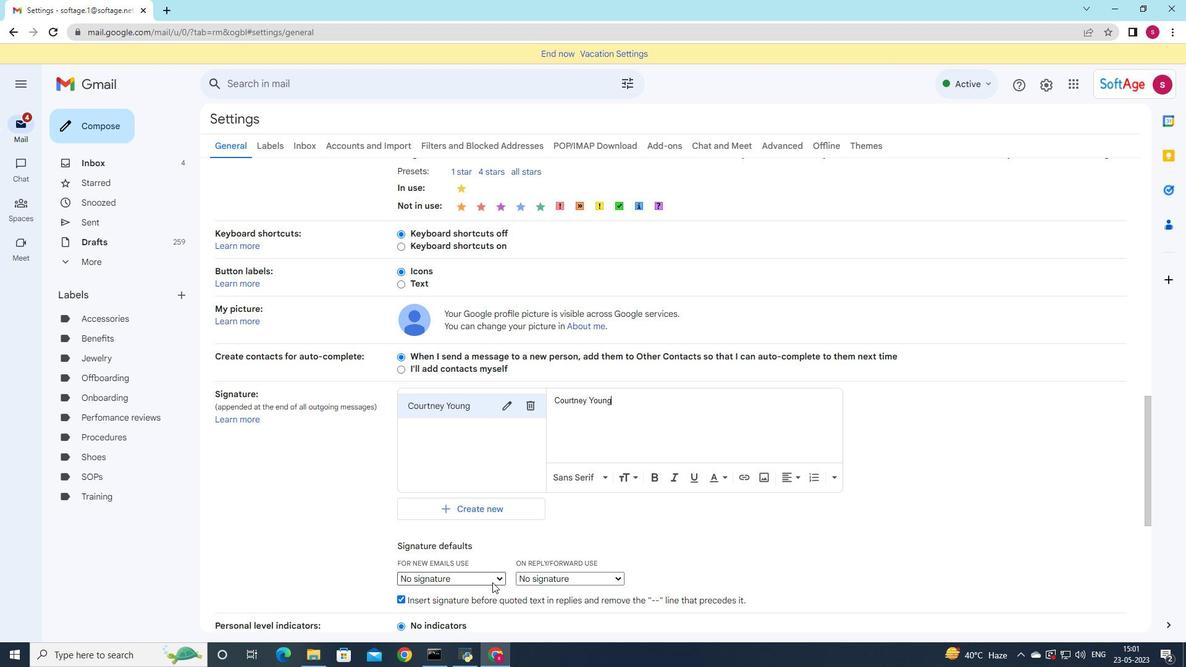 
Action: Mouse moved to (477, 606)
Screenshot: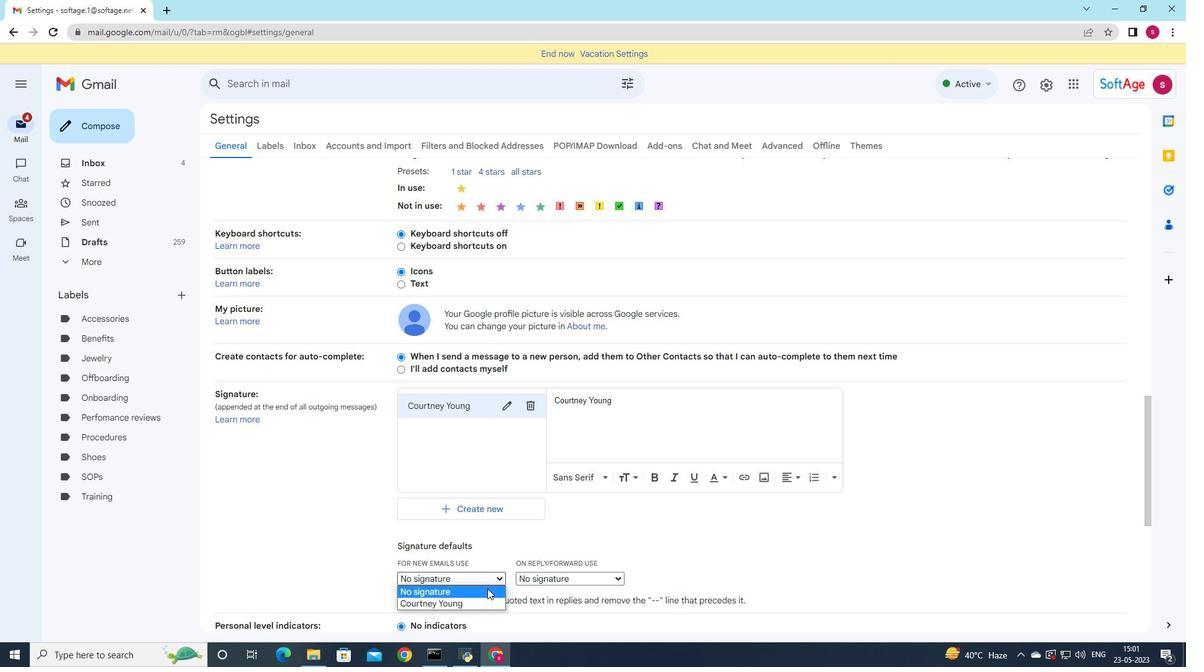 
Action: Mouse pressed left at (477, 606)
Screenshot: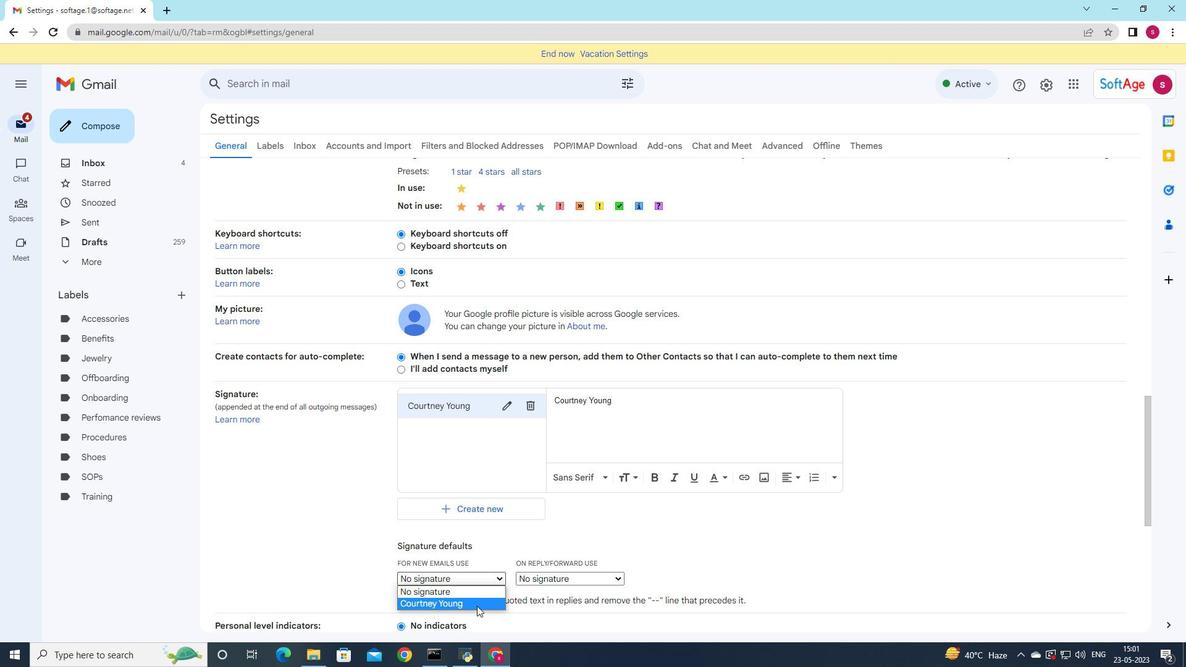 
Action: Mouse moved to (563, 579)
Screenshot: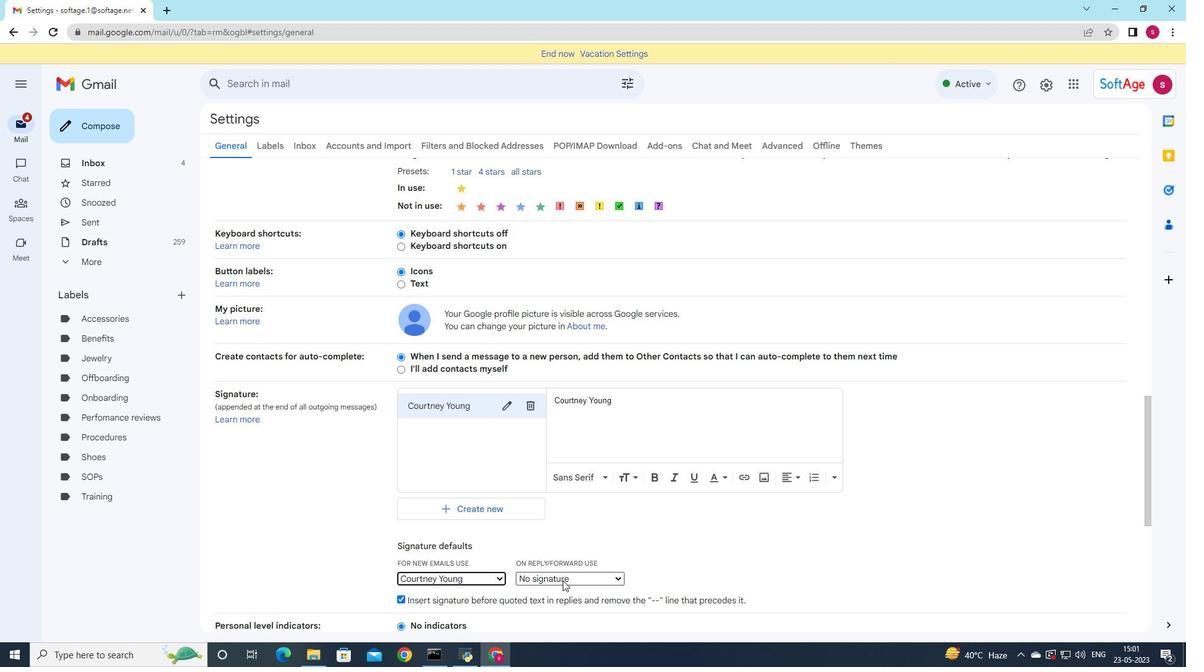 
Action: Mouse pressed left at (563, 579)
Screenshot: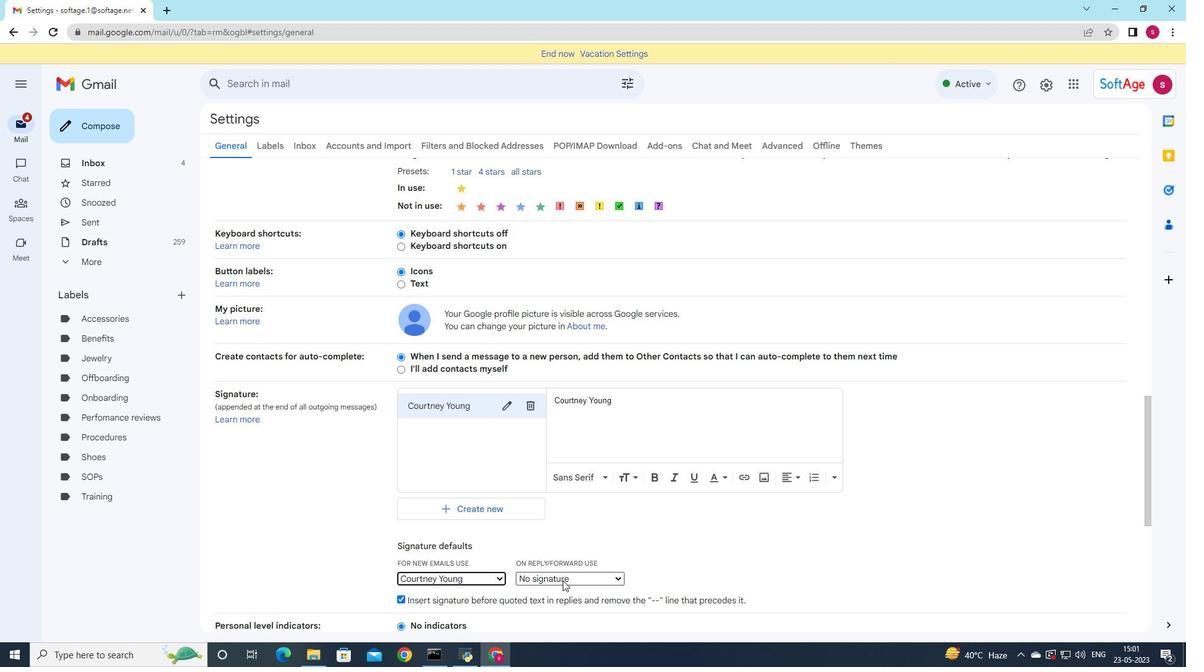
Action: Mouse moved to (558, 605)
Screenshot: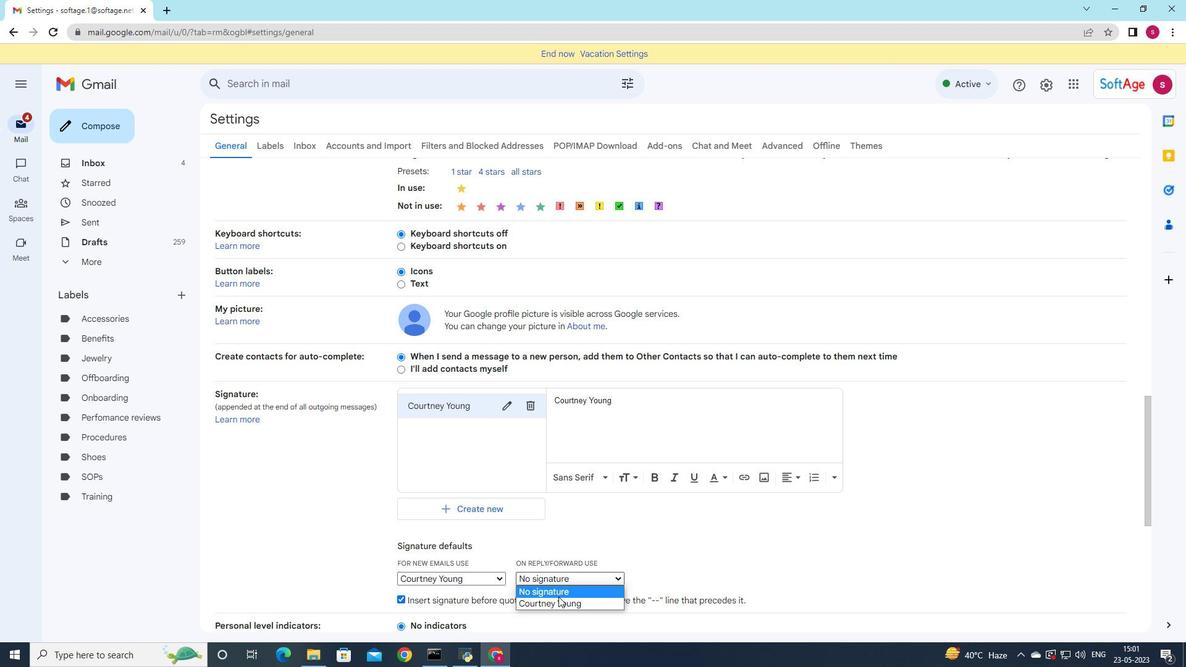 
Action: Mouse pressed left at (558, 605)
Screenshot: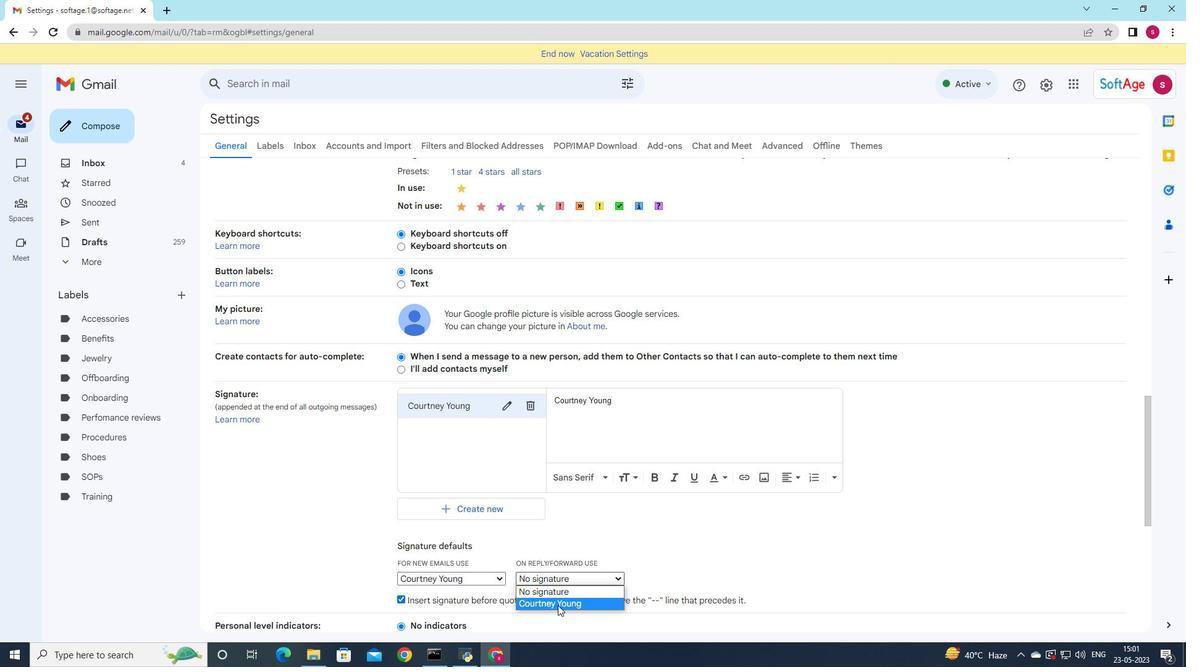 
Action: Mouse scrolled (558, 605) with delta (0, 0)
Screenshot: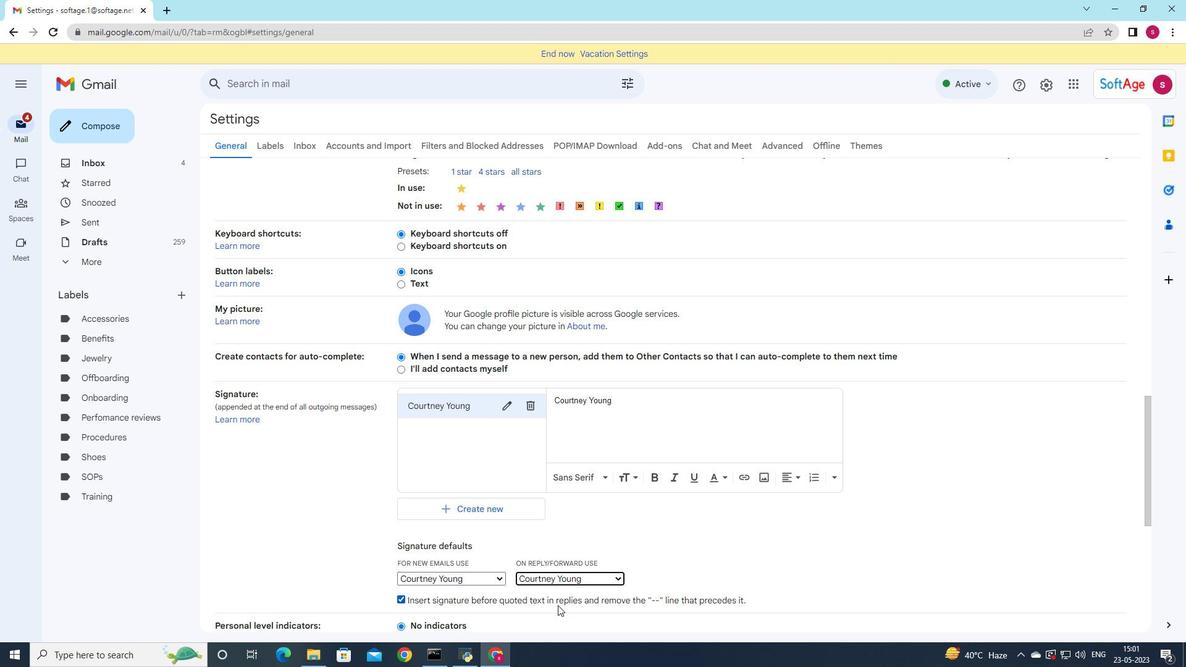 
Action: Mouse scrolled (558, 605) with delta (0, 0)
Screenshot: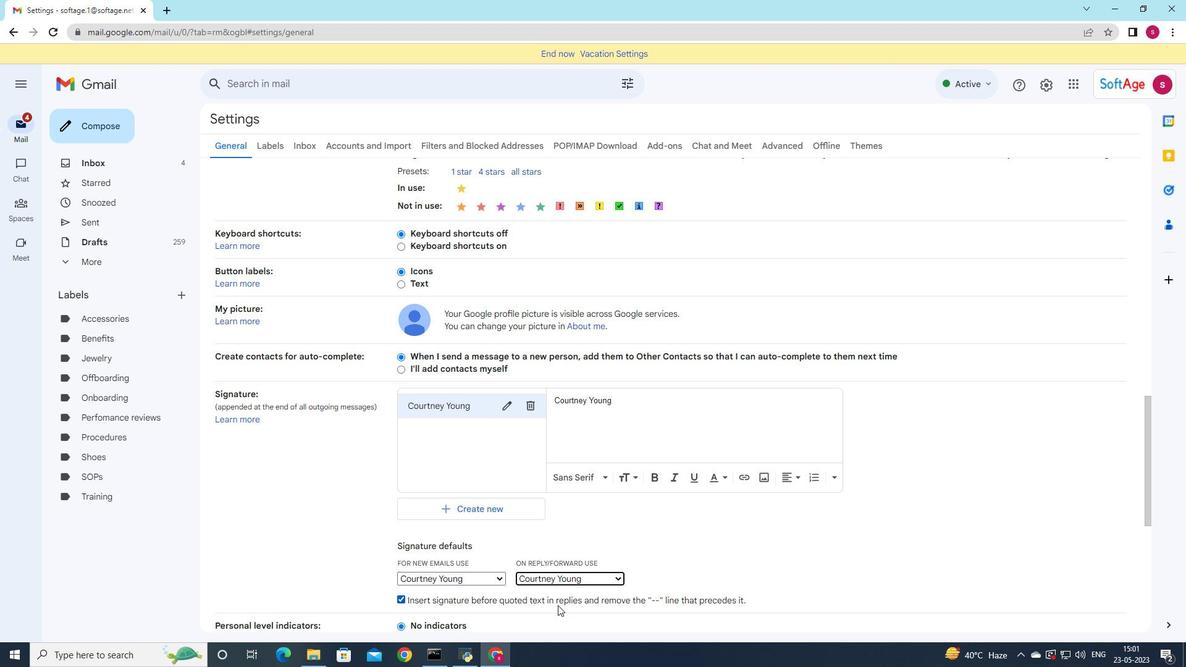 
Action: Mouse scrolled (558, 605) with delta (0, 0)
Screenshot: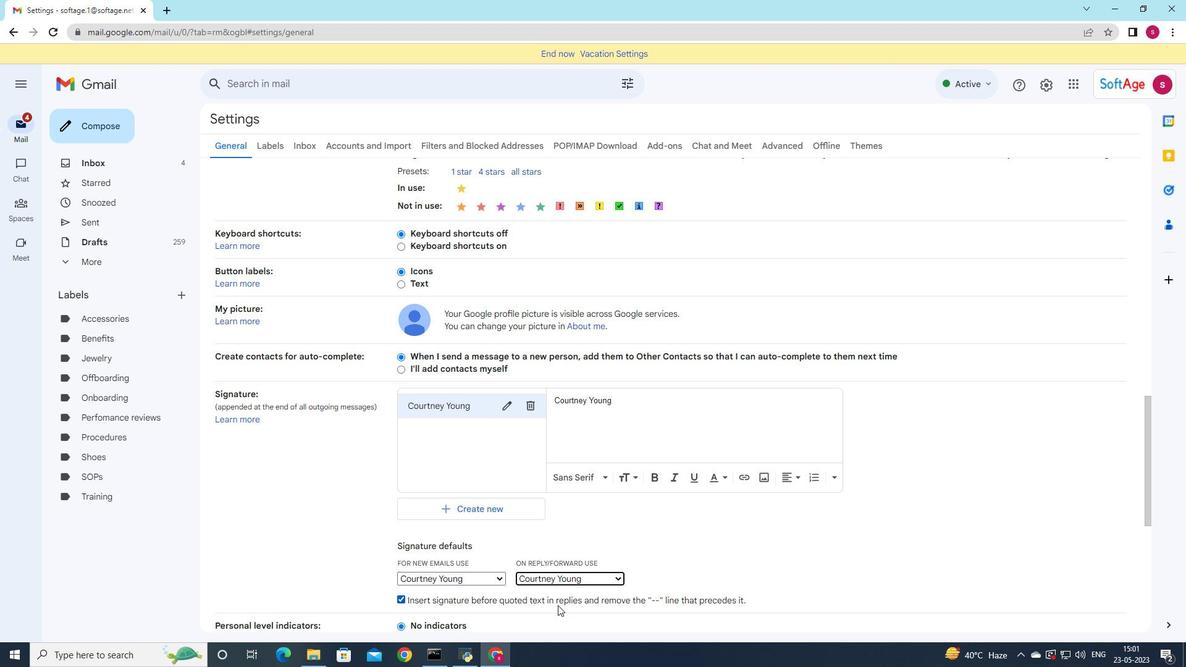 
Action: Mouse scrolled (558, 605) with delta (0, 0)
Screenshot: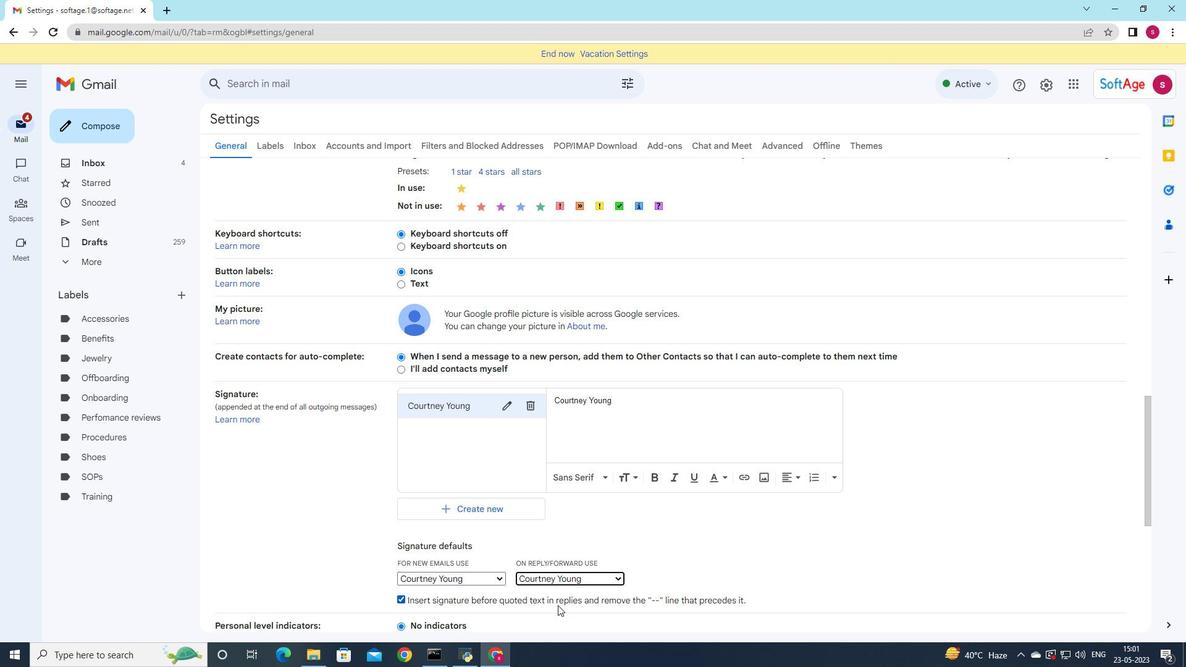 
Action: Mouse moved to (561, 584)
Screenshot: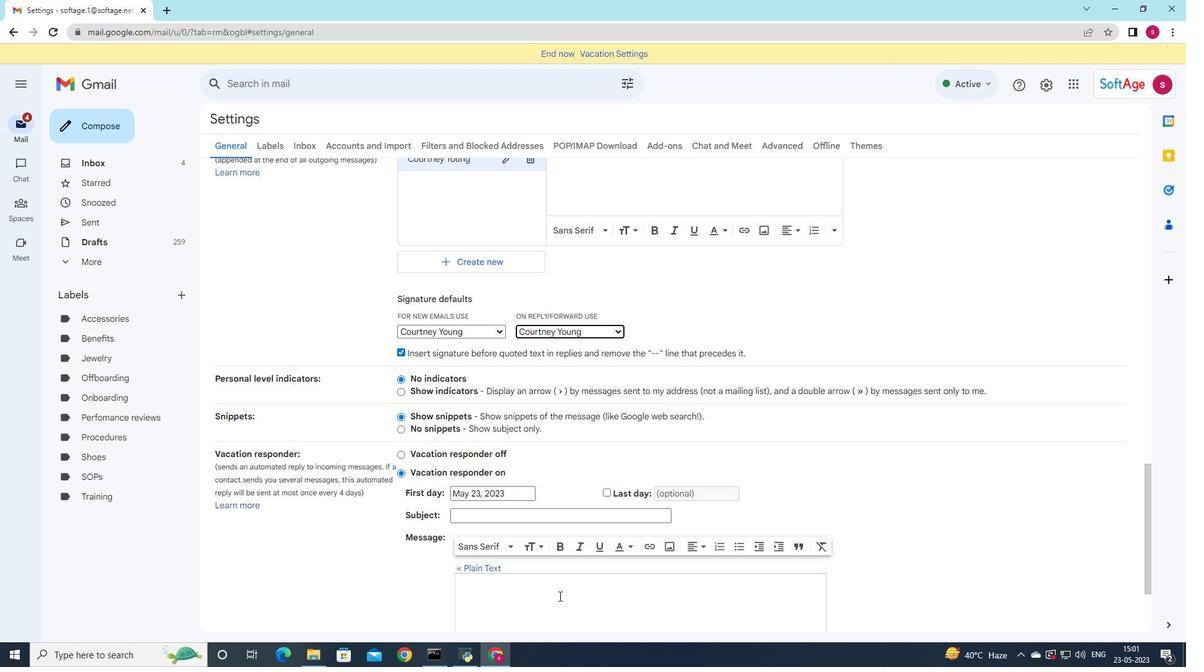 
Action: Mouse scrolled (561, 584) with delta (0, 0)
Screenshot: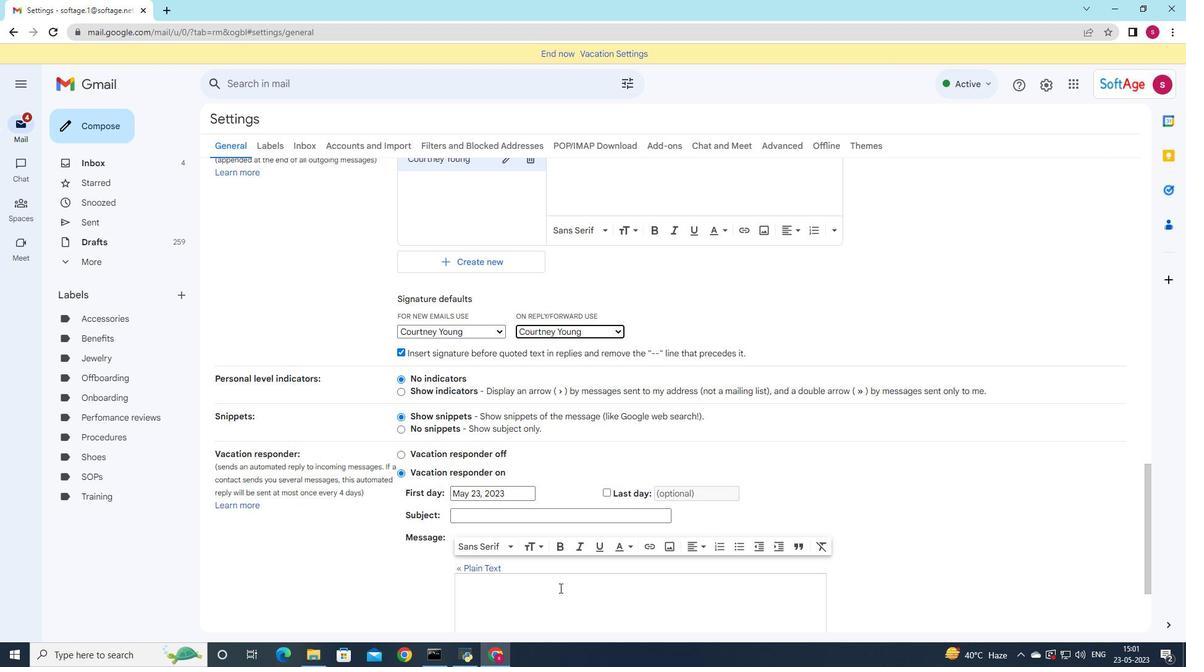 
Action: Mouse scrolled (561, 584) with delta (0, 0)
Screenshot: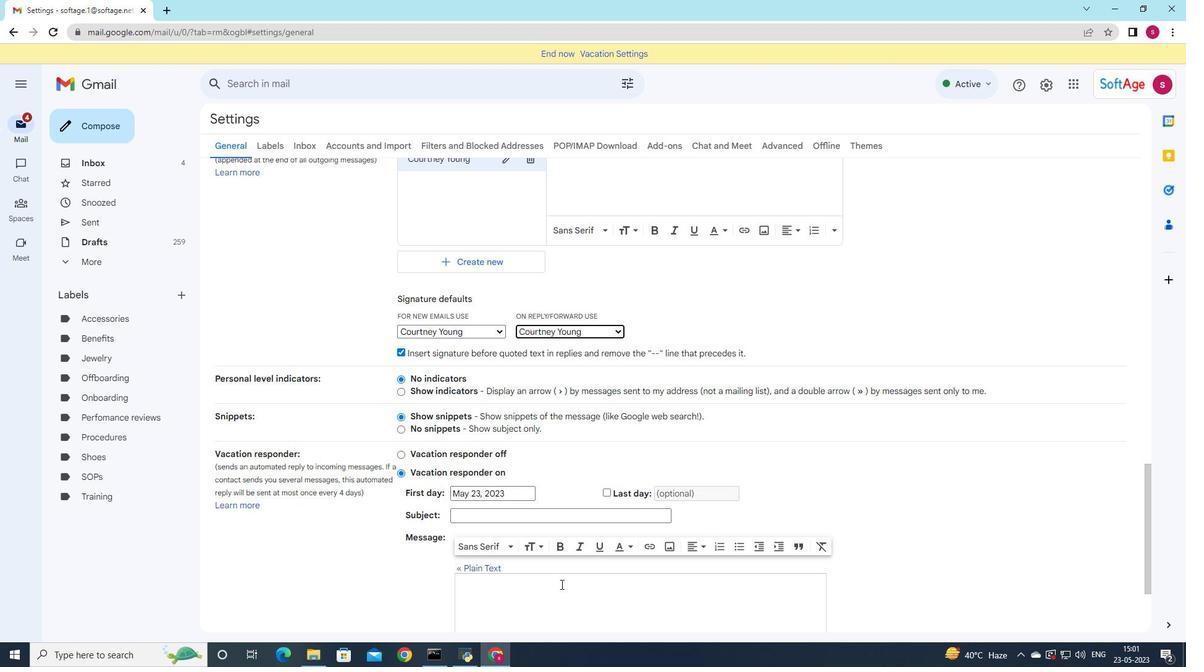 
Action: Mouse moved to (554, 510)
Screenshot: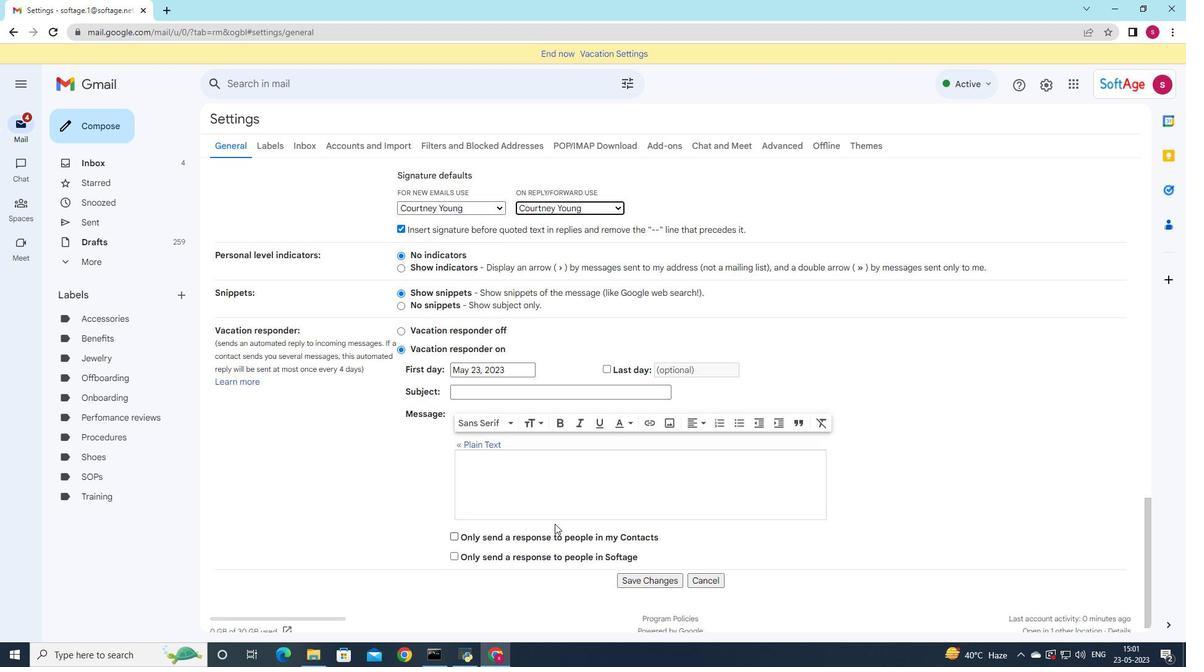 
Action: Mouse pressed middle at (554, 510)
Screenshot: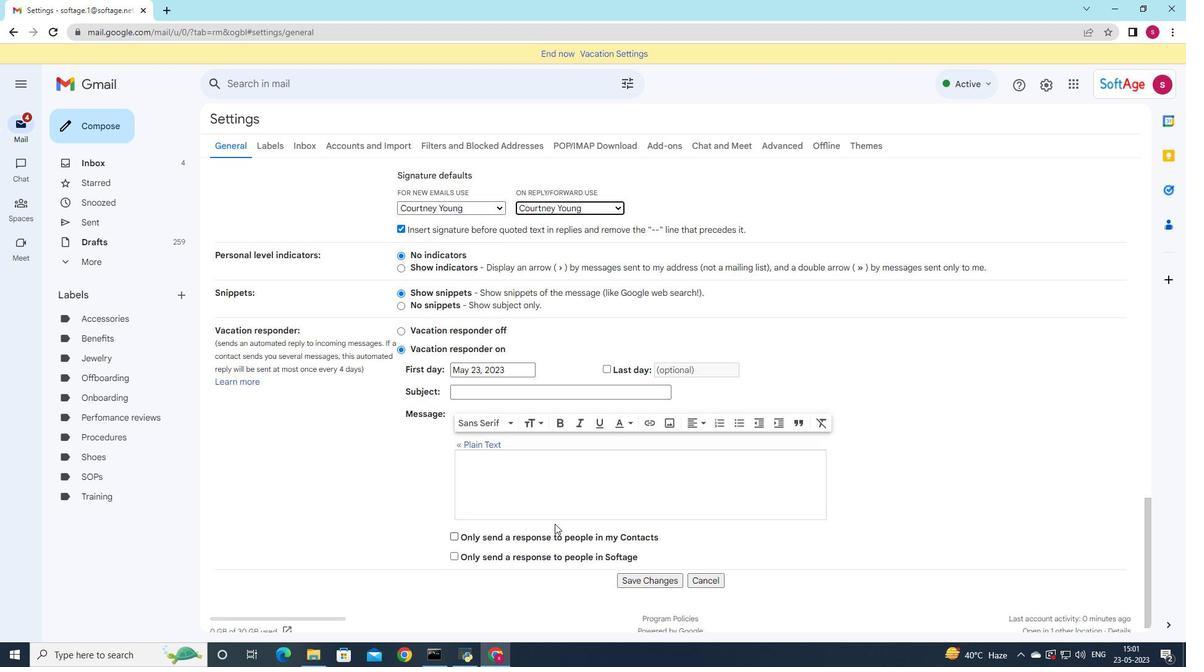 
Action: Mouse scrolled (554, 510) with delta (0, 0)
Screenshot: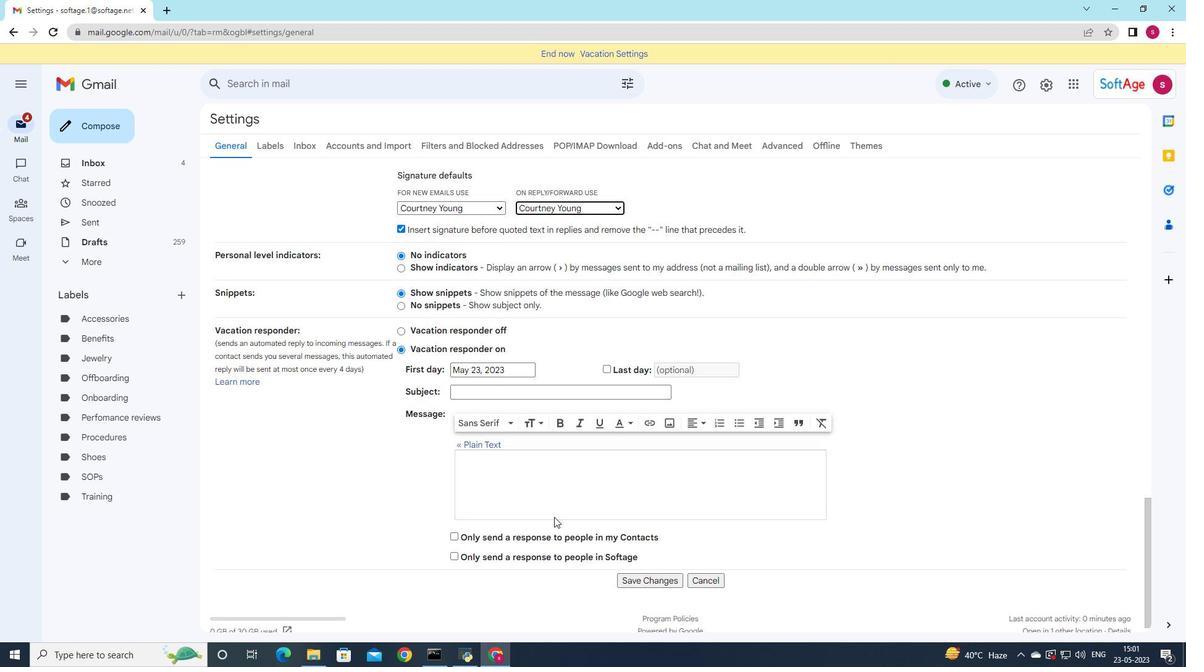 
Action: Mouse scrolled (554, 510) with delta (0, 0)
Screenshot: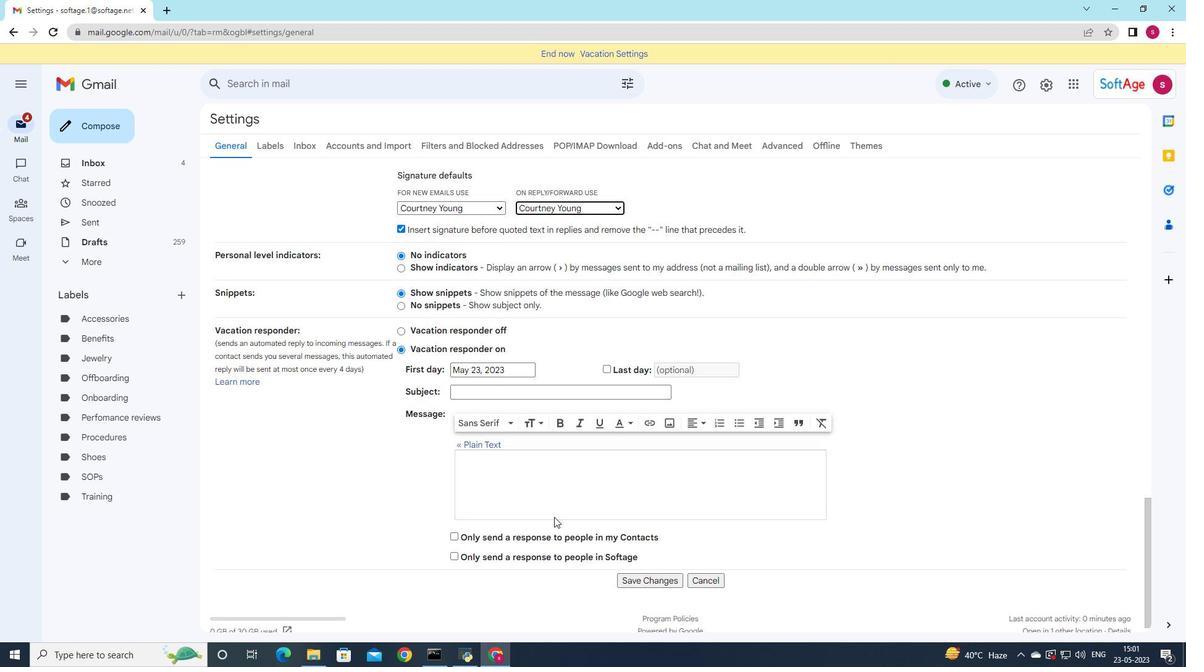 
Action: Mouse scrolled (554, 510) with delta (0, 0)
Screenshot: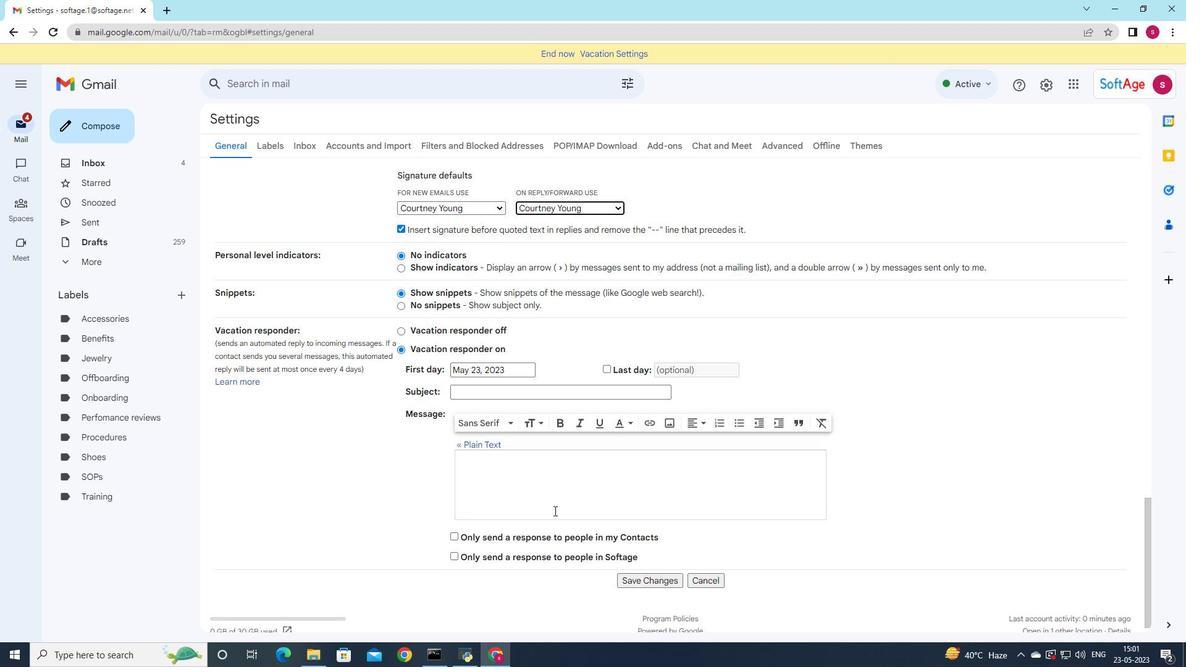 
Action: Mouse scrolled (554, 510) with delta (0, 0)
Screenshot: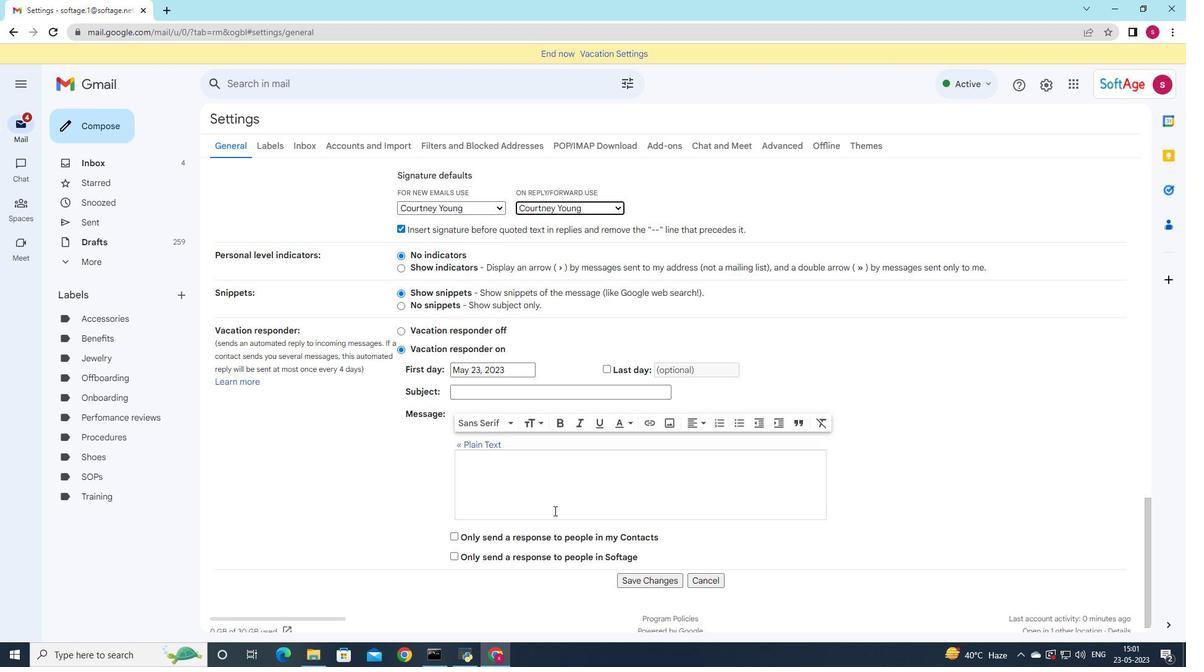 
Action: Mouse moved to (585, 586)
Screenshot: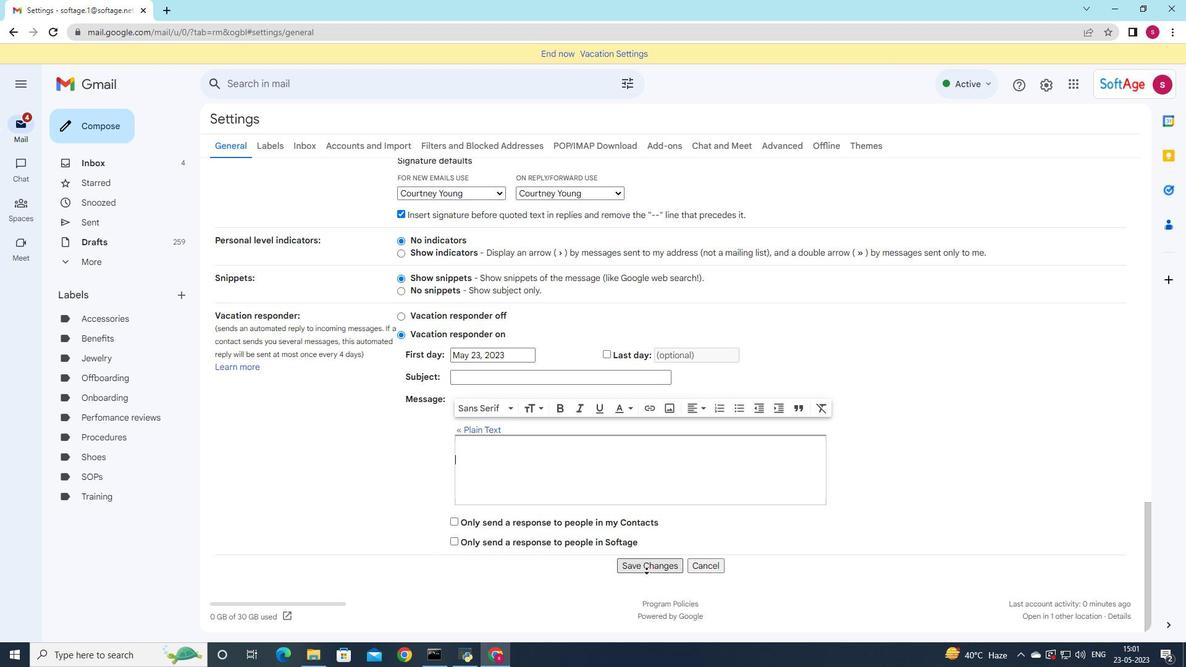 
Action: Mouse pressed left at (585, 586)
Screenshot: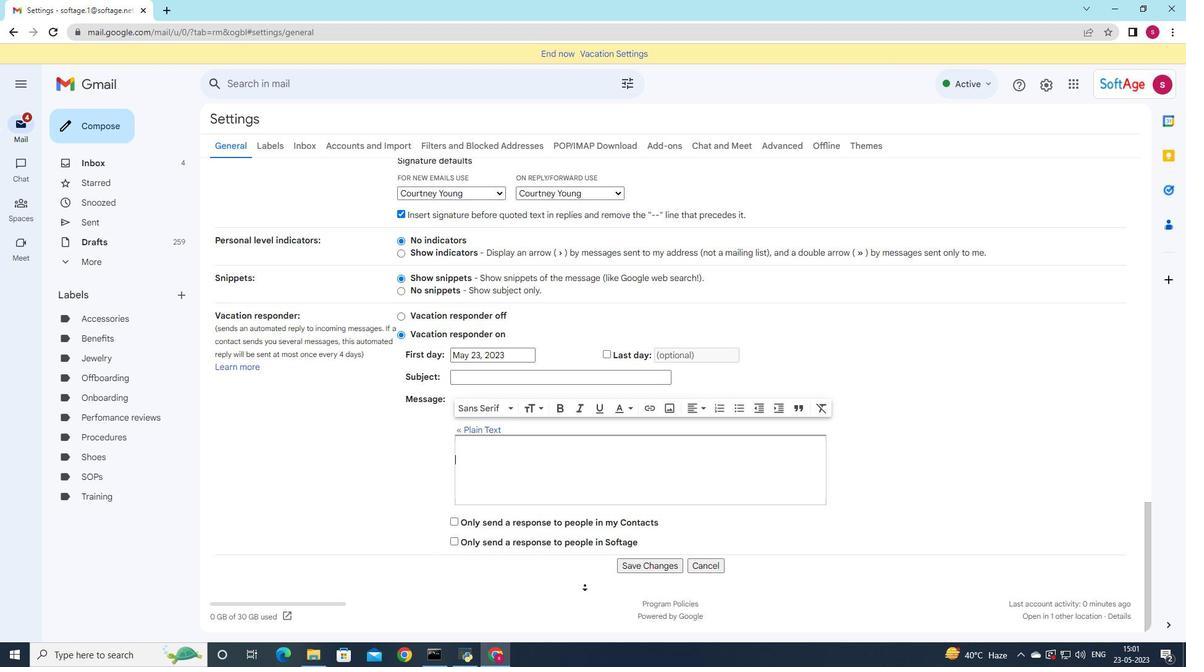 
Action: Mouse moved to (636, 563)
Screenshot: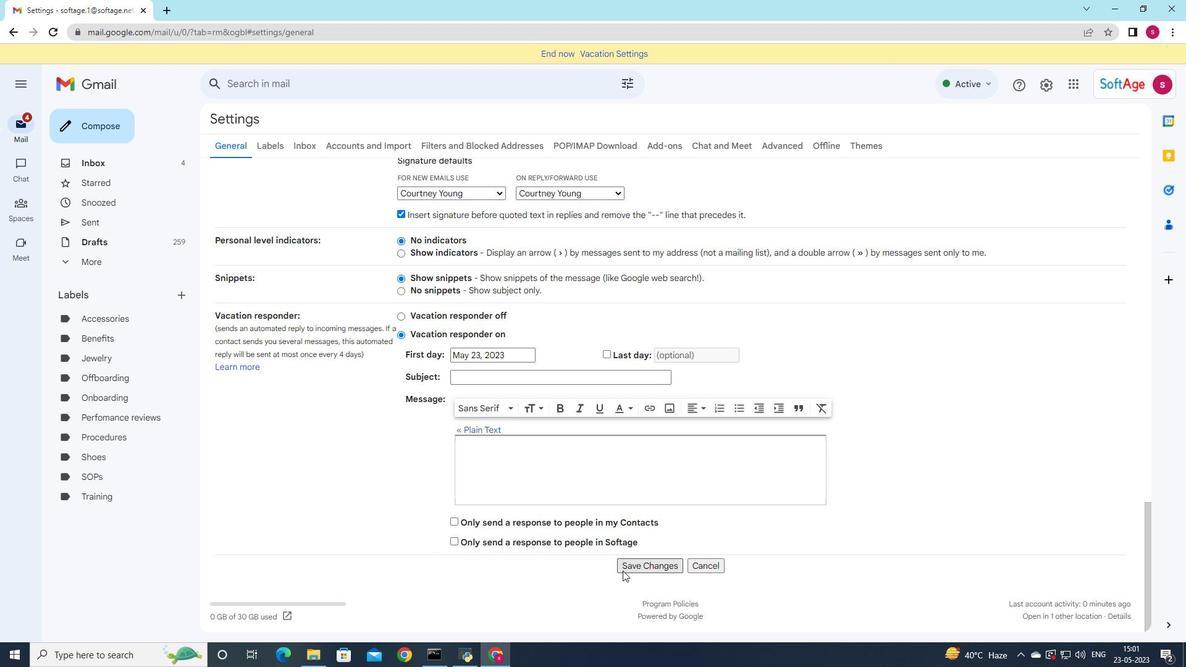 
Action: Mouse pressed left at (636, 563)
Screenshot: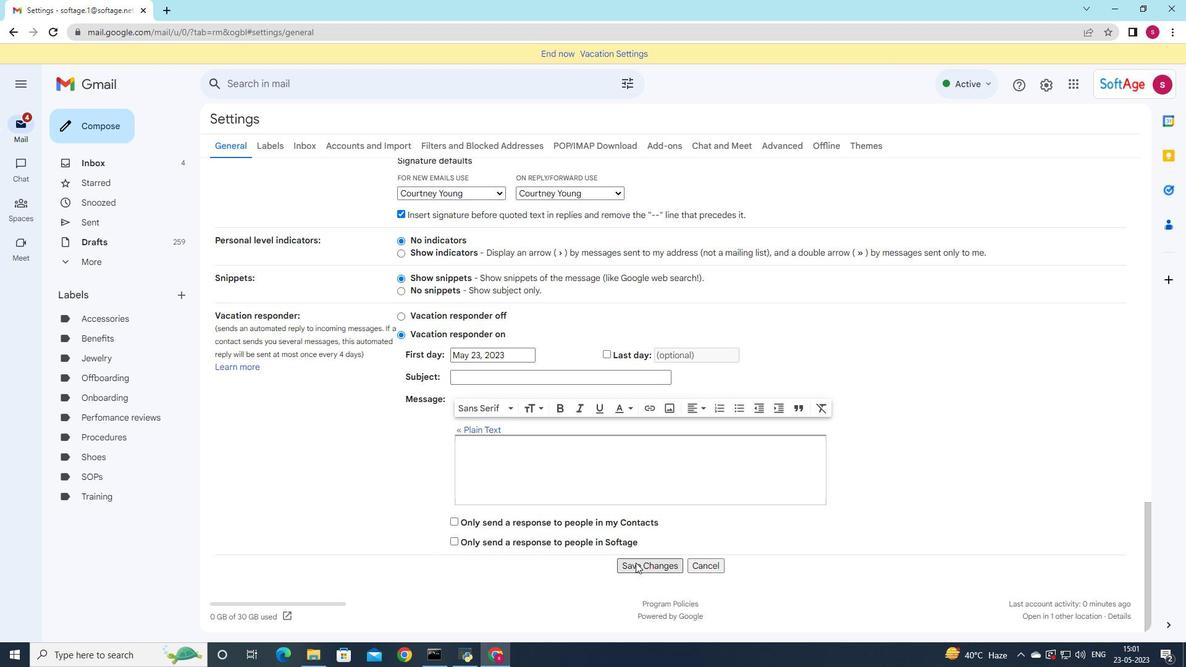
Action: Mouse moved to (110, 118)
Screenshot: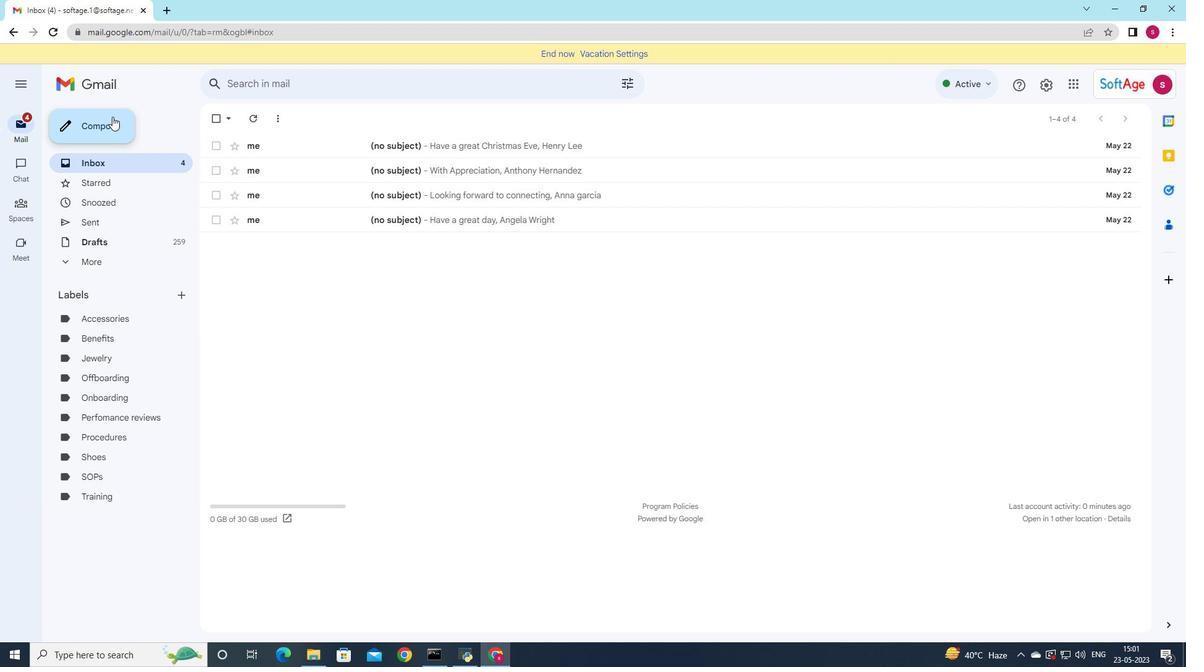 
Action: Mouse pressed left at (110, 118)
Screenshot: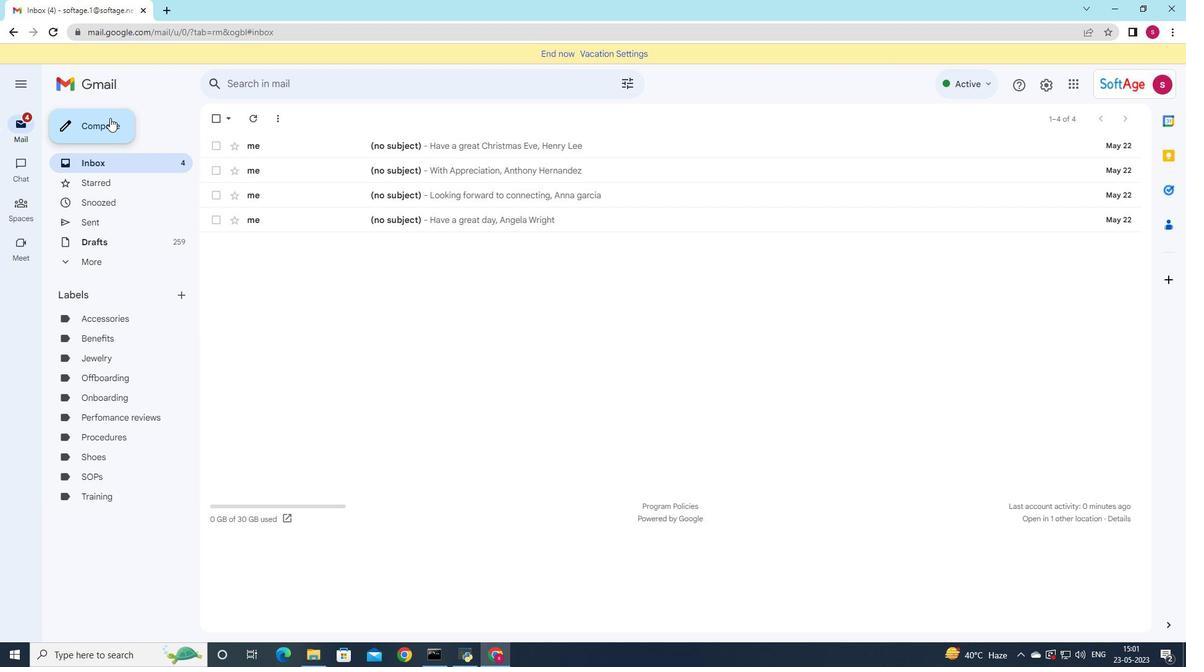 
Action: Mouse moved to (906, 327)
Screenshot: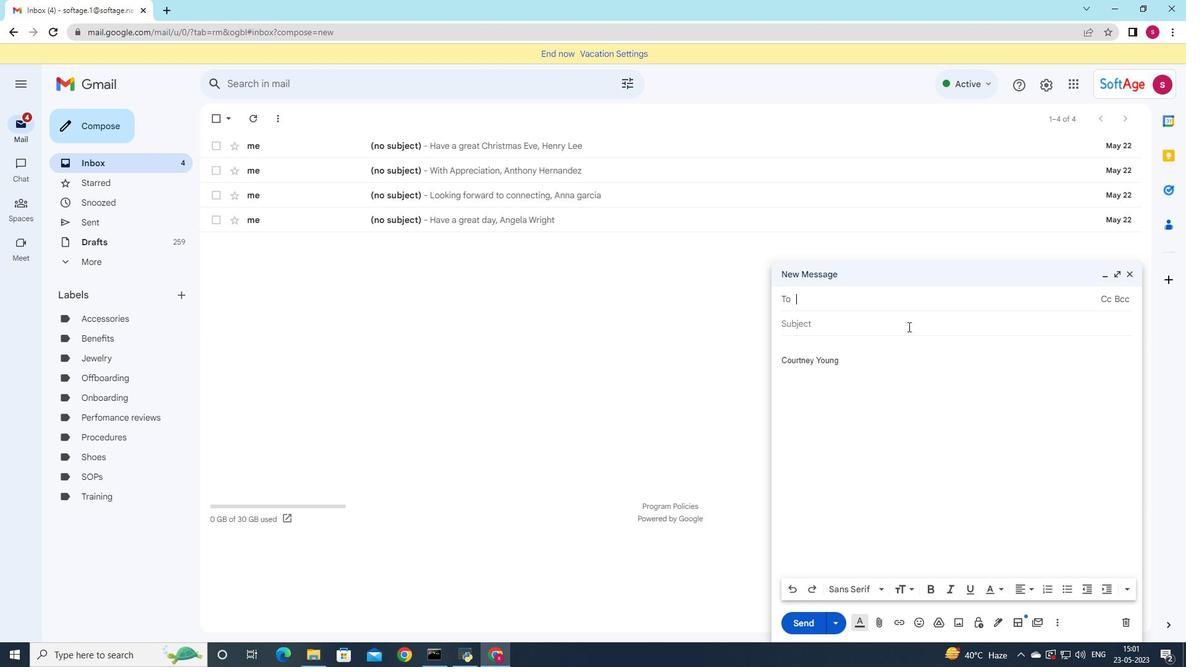 
Action: Key pressed s
Screenshot: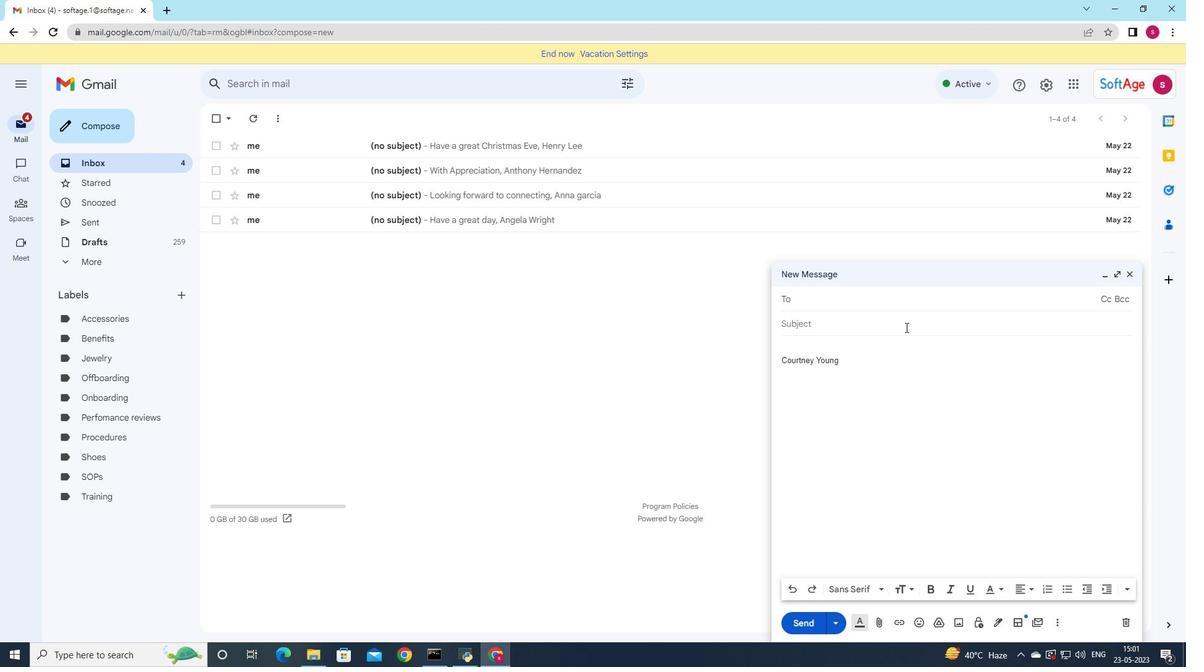 
Action: Mouse moved to (954, 383)
Screenshot: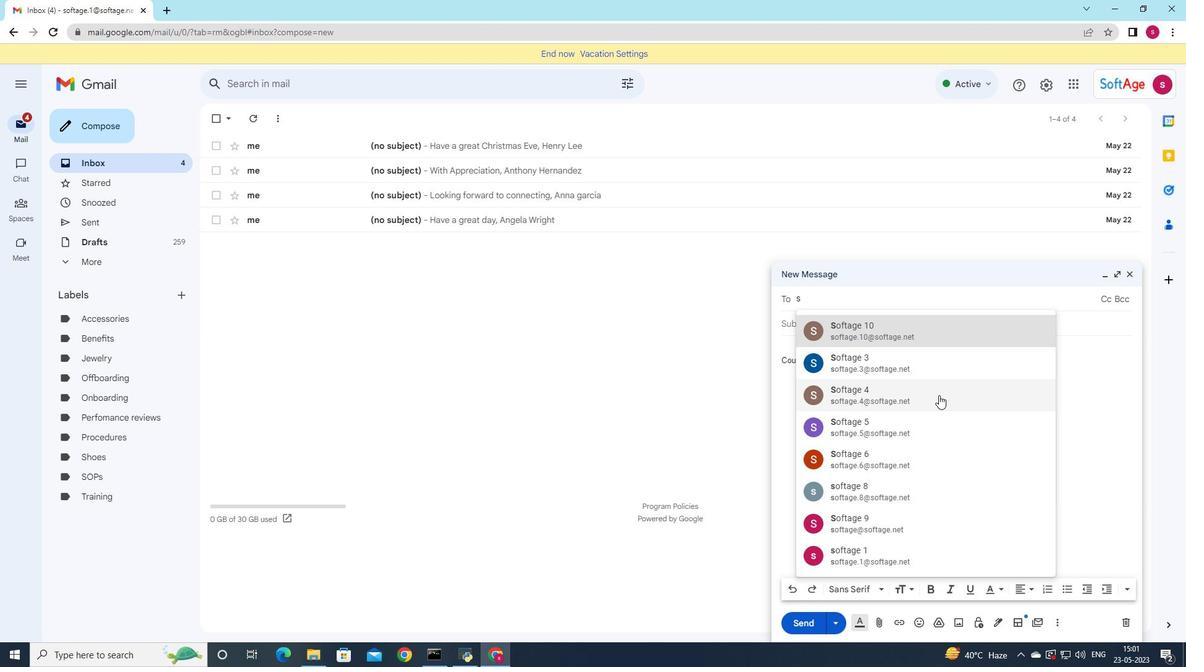
Action: Key pressed oftage.2
Screenshot: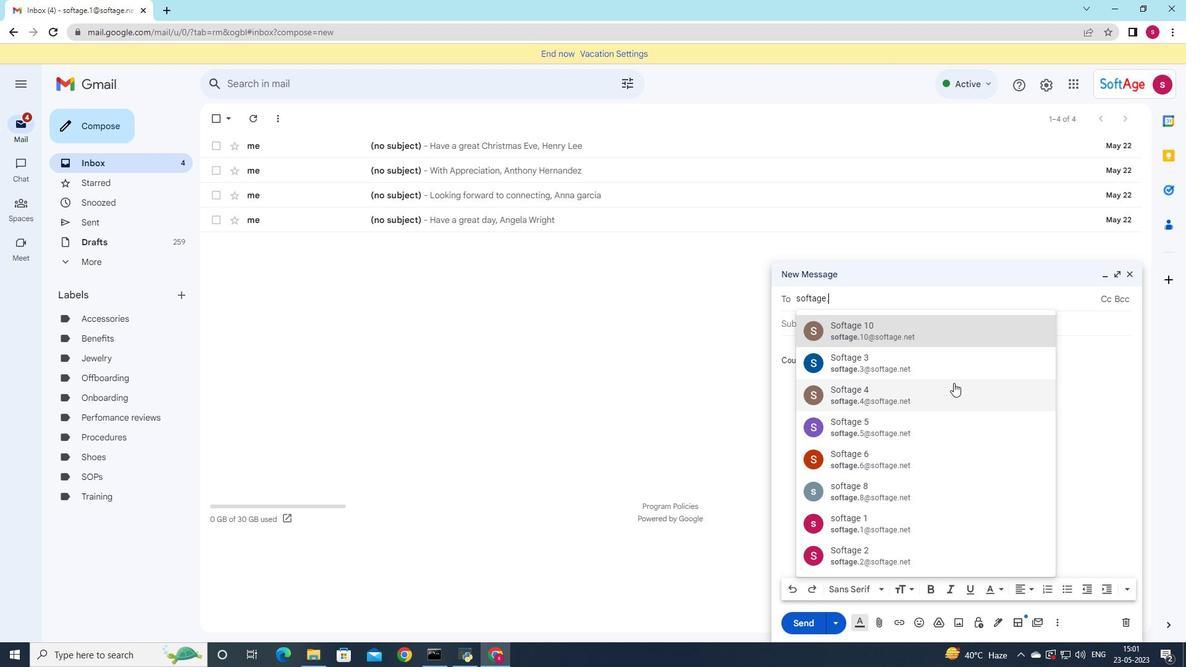 
Action: Mouse moved to (931, 339)
Screenshot: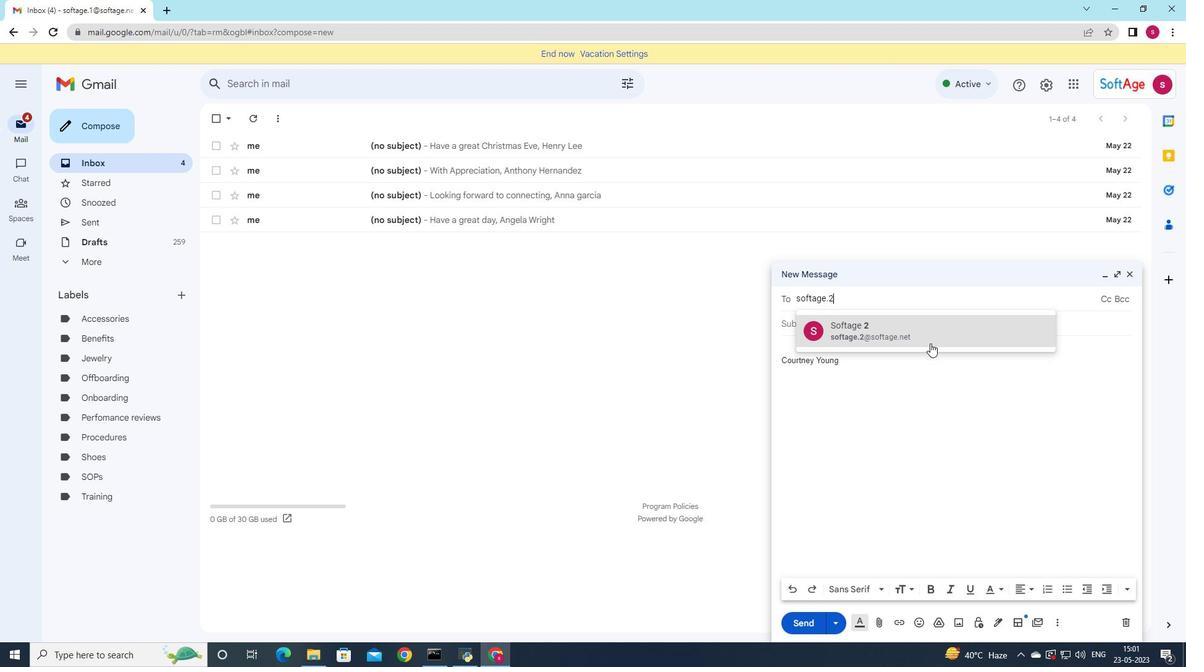 
Action: Mouse pressed left at (931, 339)
Screenshot: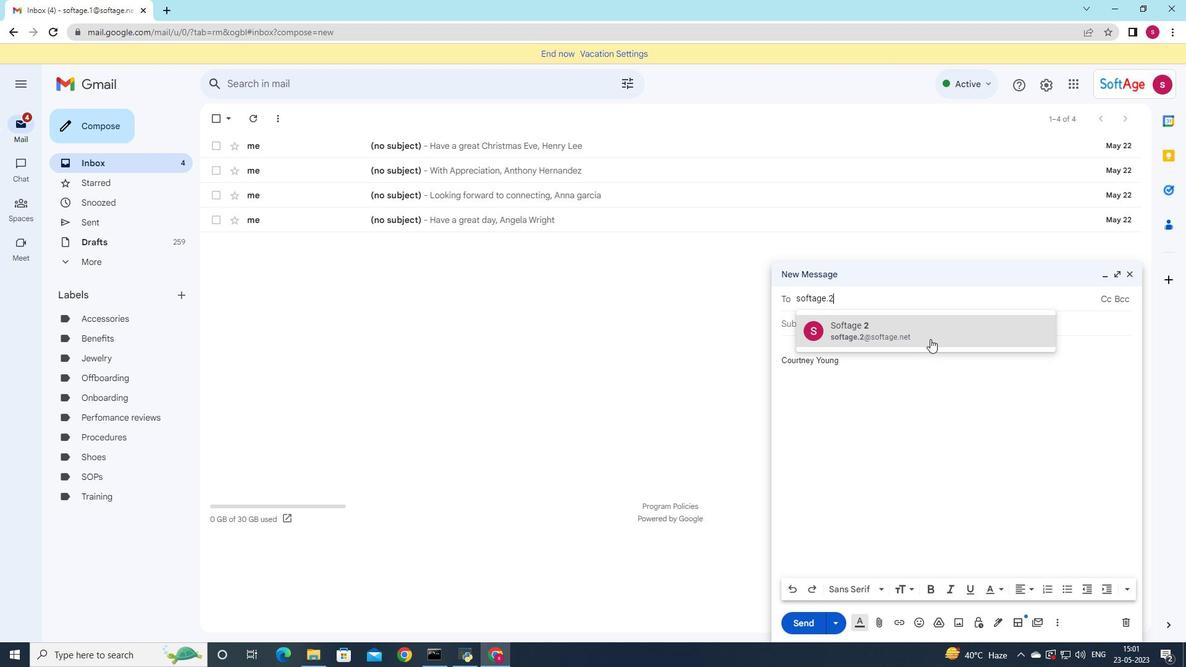 
Action: Mouse moved to (872, 341)
Screenshot: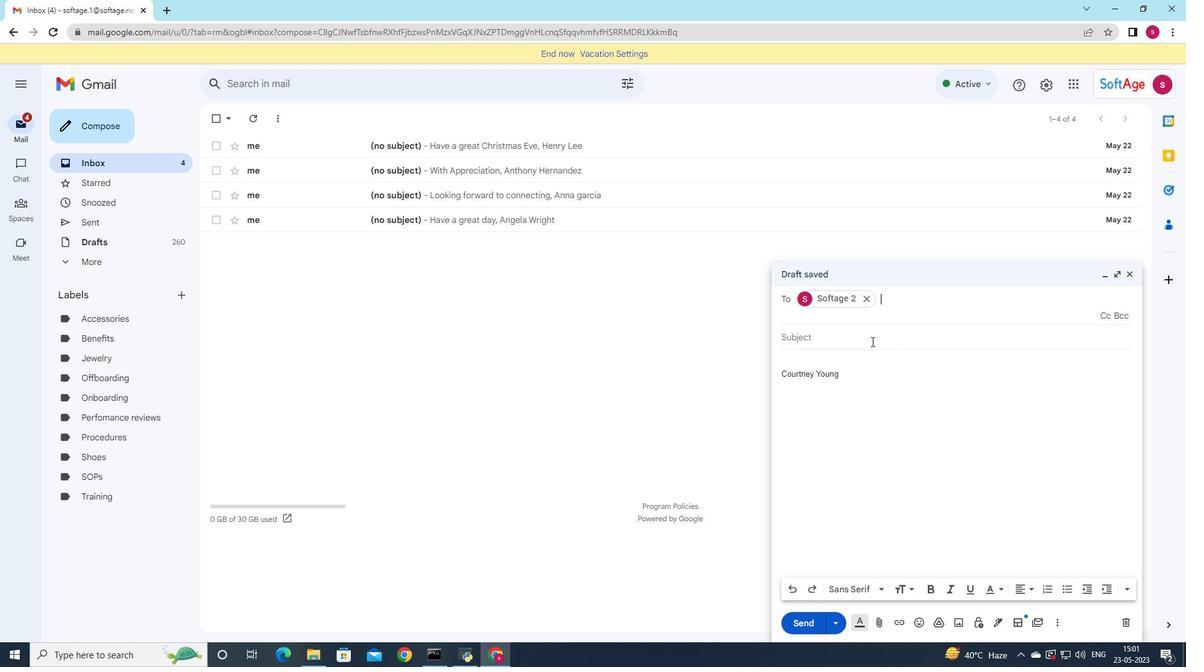 
Action: Mouse pressed left at (872, 341)
Screenshot: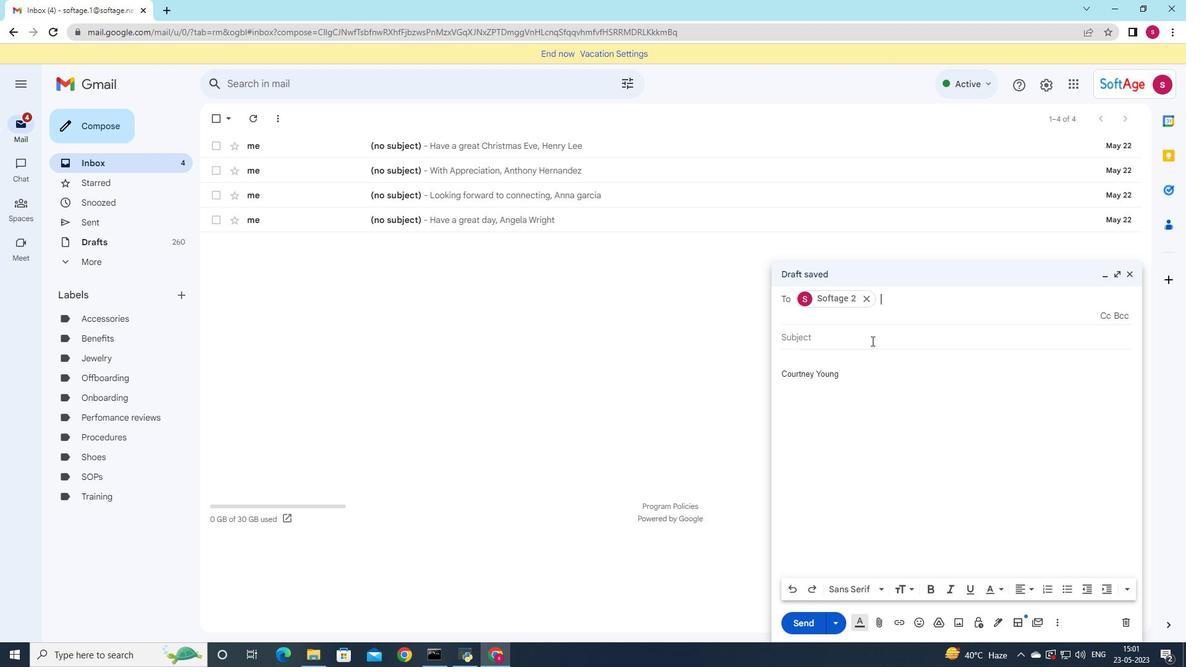 
Action: Mouse moved to (985, 356)
Screenshot: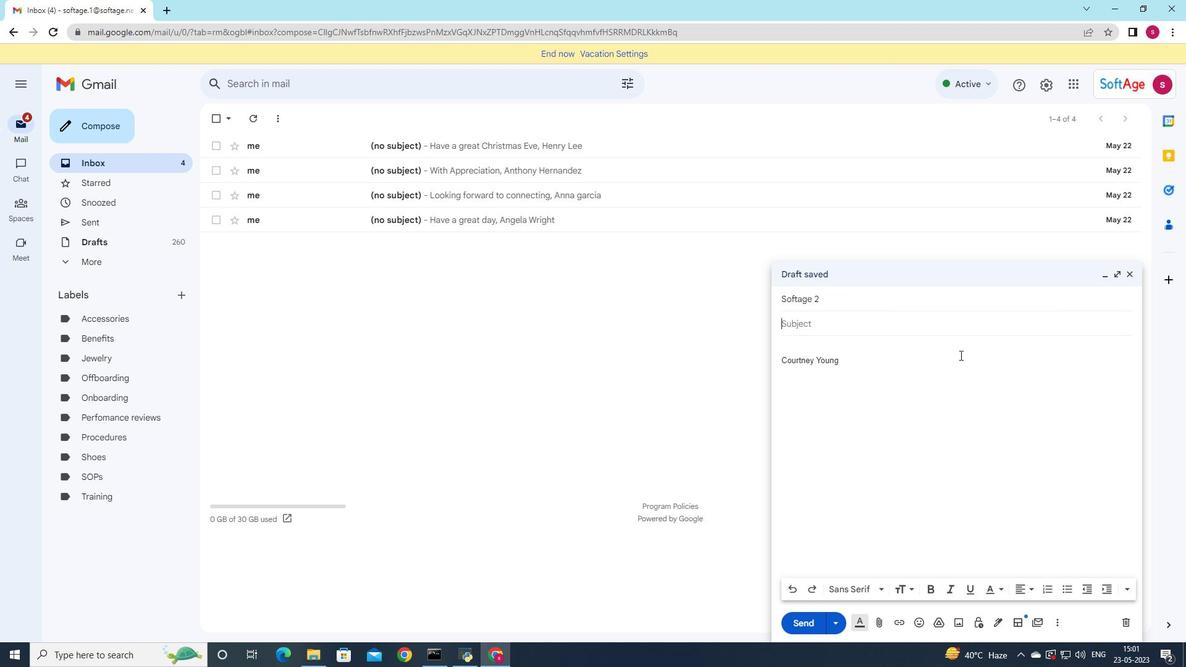 
Action: Key pressed <Key.shift>Request<Key.space>for<Key.space>customer<Key.space>feedback
Screenshot: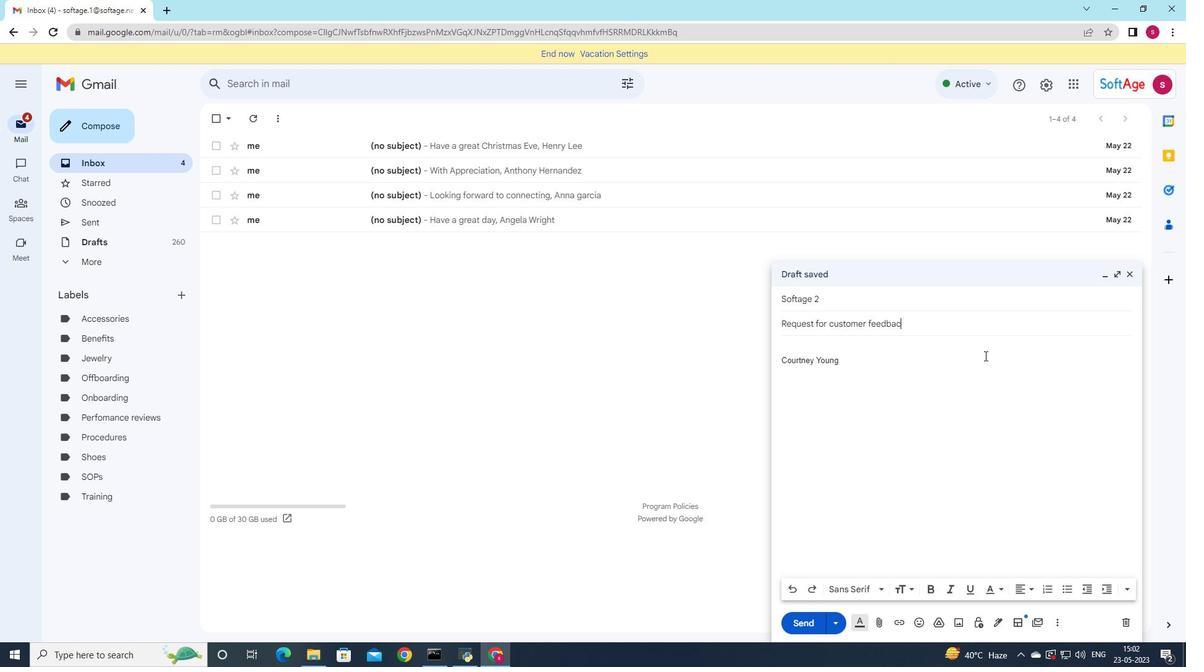 
Action: Mouse moved to (798, 344)
Screenshot: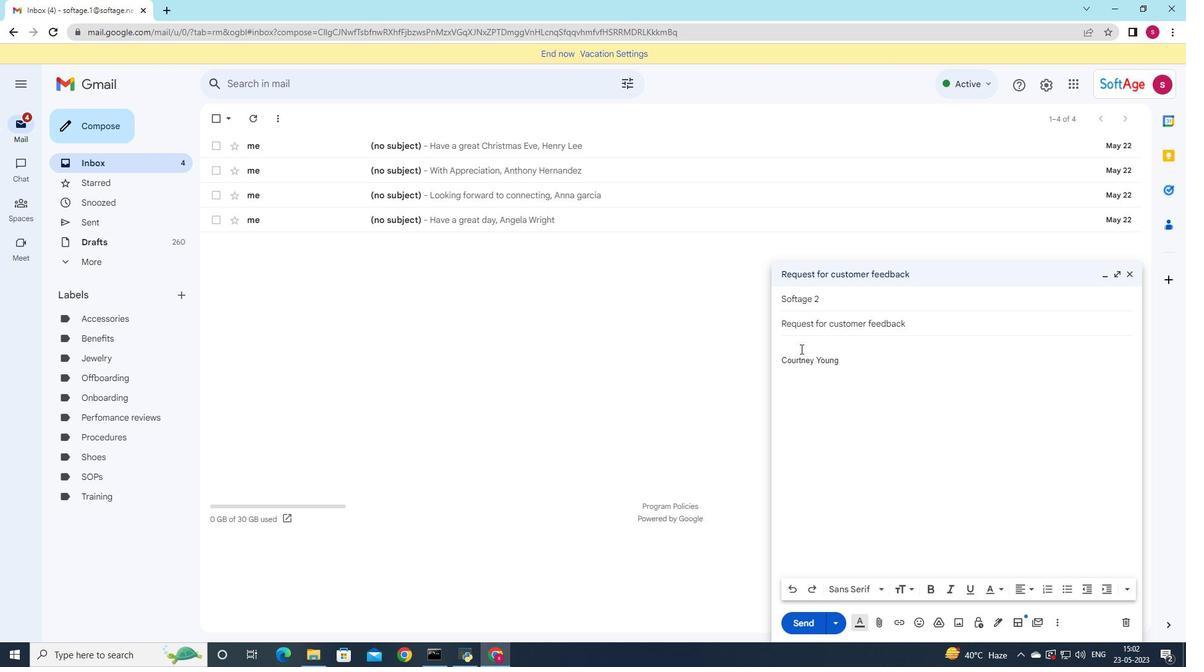 
Action: Mouse pressed left at (798, 344)
Screenshot: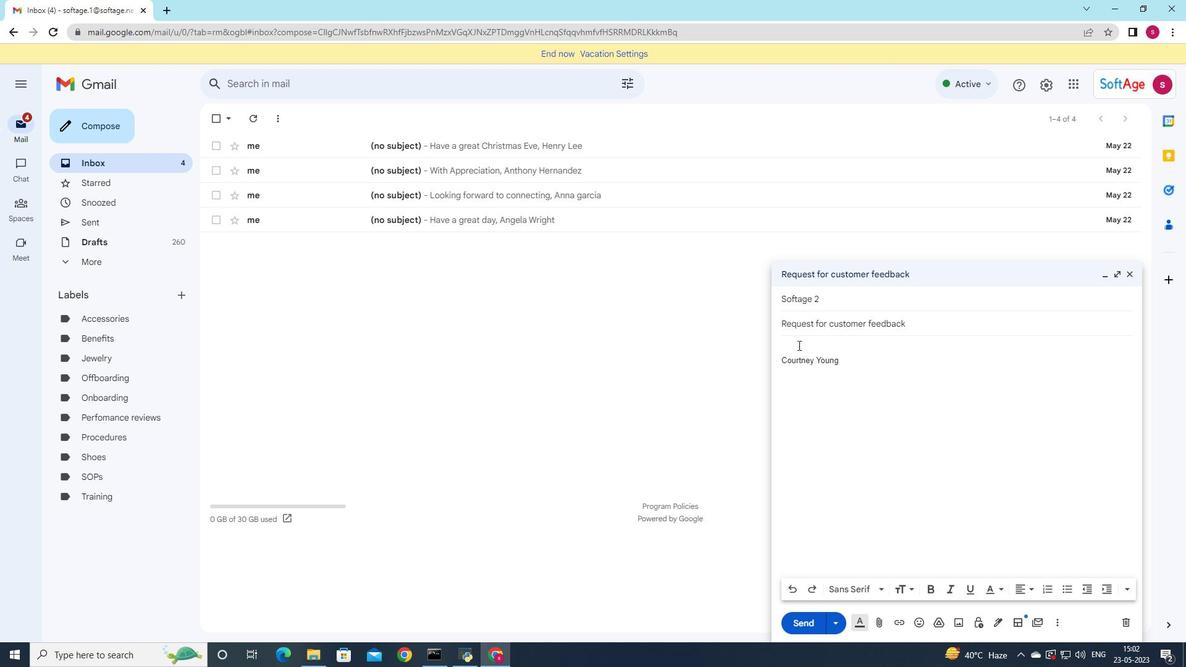 
Action: Mouse moved to (1058, 391)
Screenshot: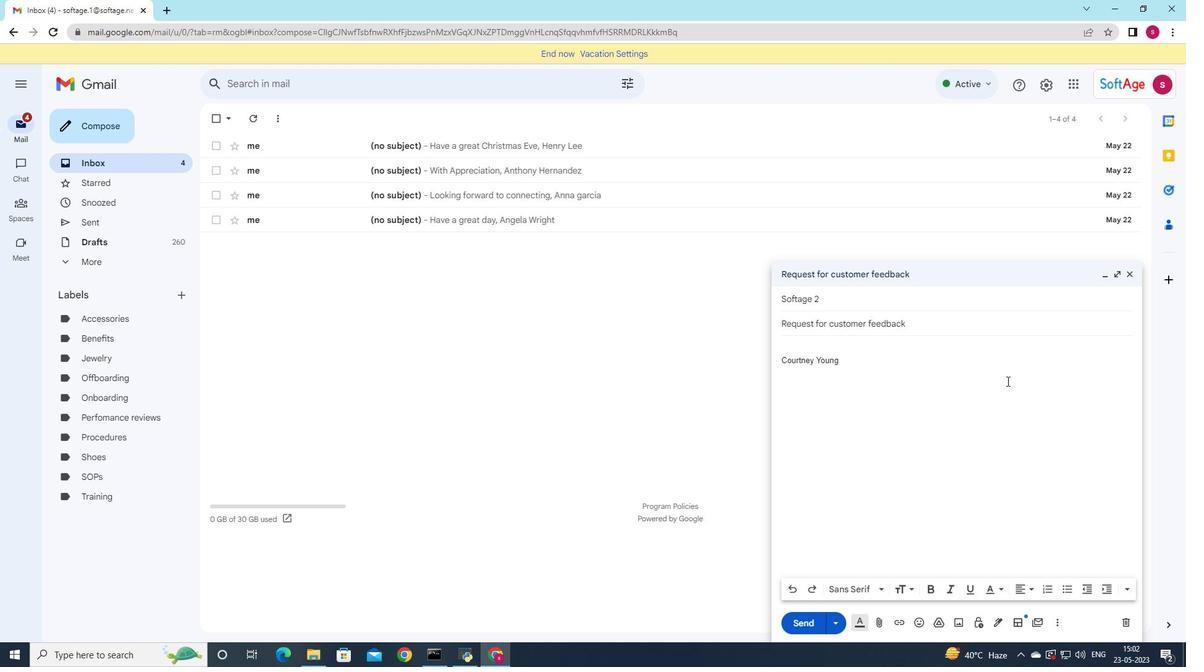 
Action: Key pressed <Key.shift><Key.shift><Key.shift><Key.shift><Key.shift>I<Key.space>am<Key.space>writing<Key.space>to<Key.space>request<Key.space>additionak<Key.backspace>l<Key.space>information<Key.space>on<Key.space>this<Key.space>topic
Screenshot: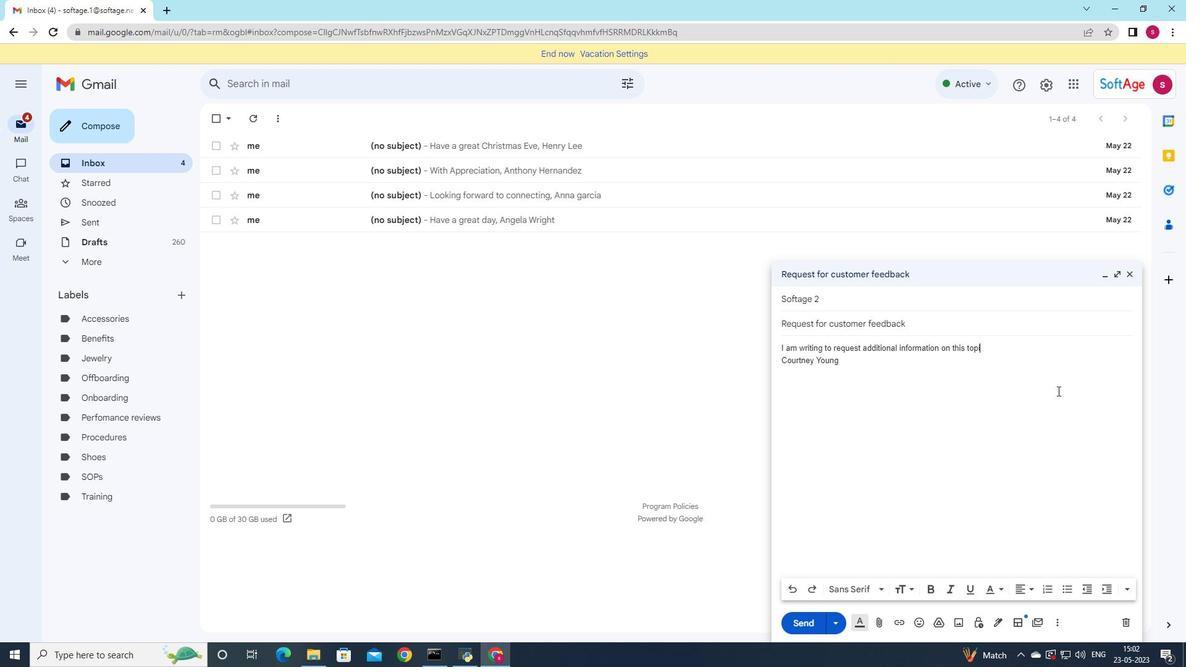 
Action: Mouse moved to (880, 625)
Screenshot: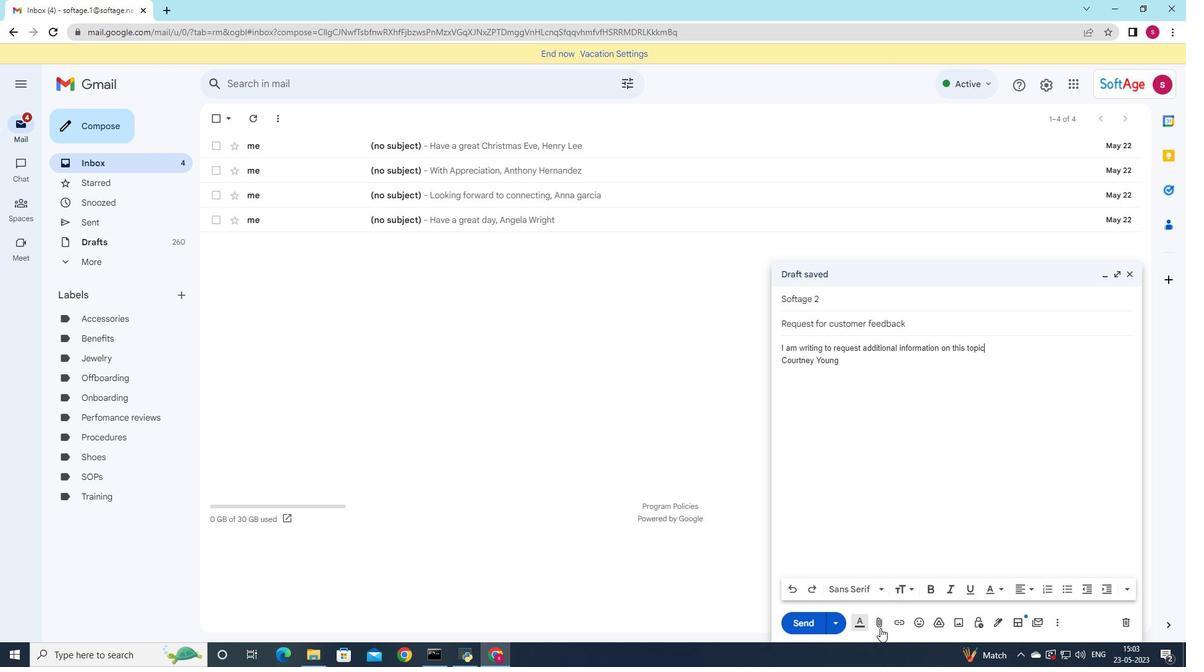 
Action: Mouse pressed left at (880, 625)
Screenshot: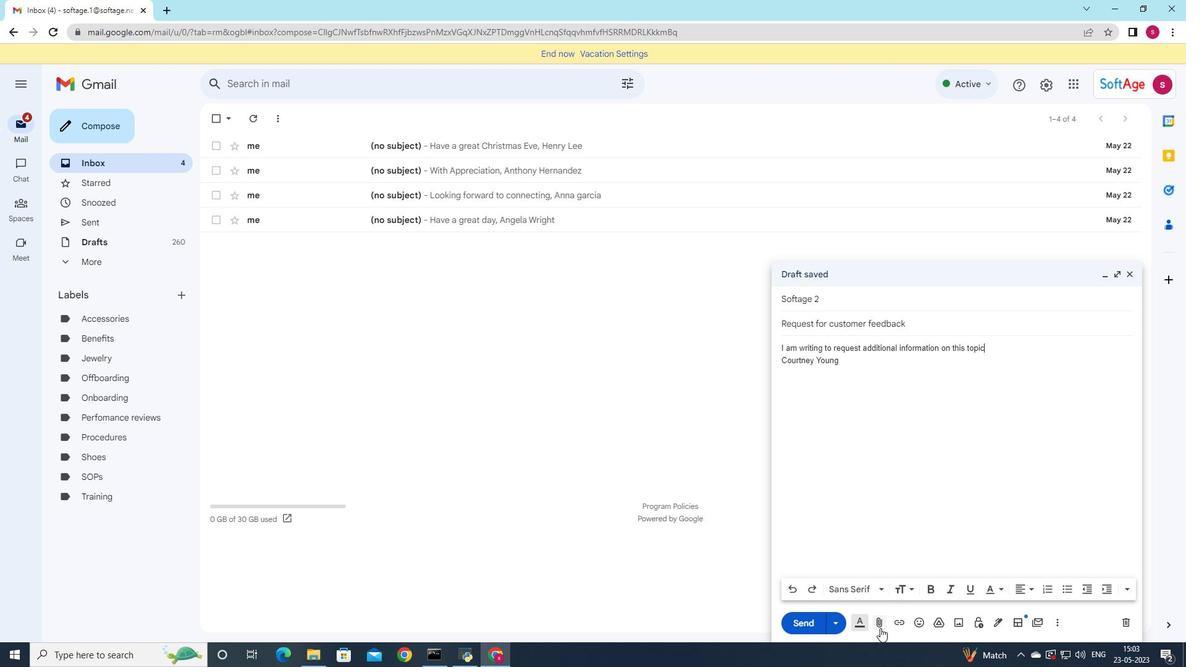 
Action: Mouse moved to (306, 90)
Screenshot: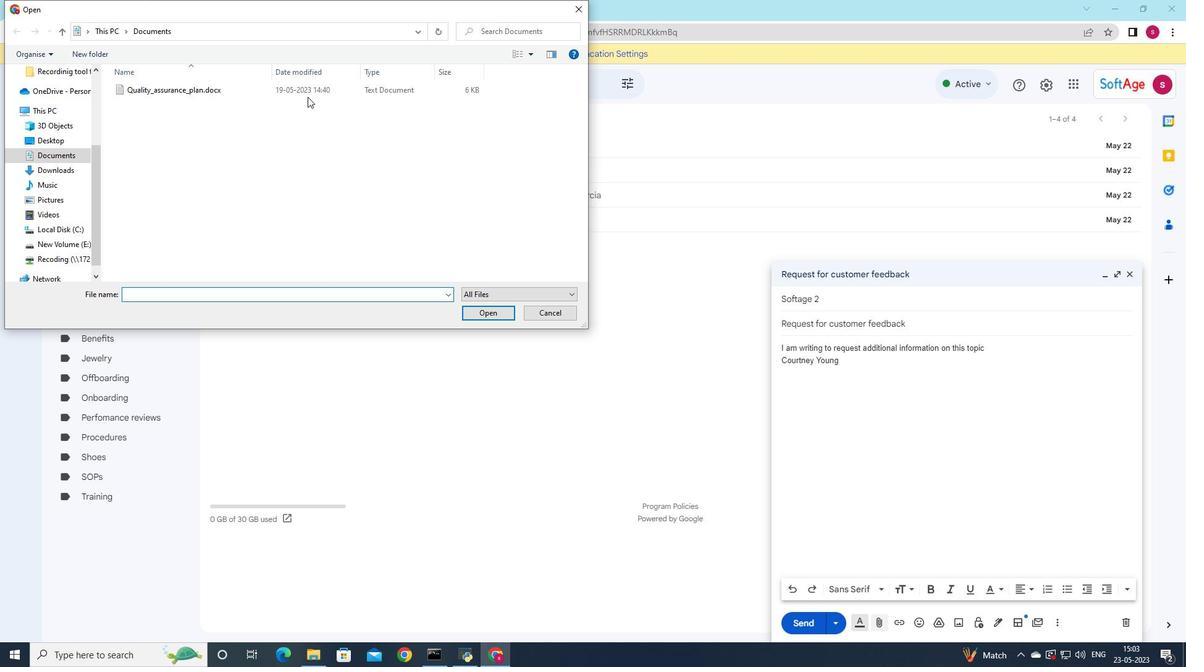 
Action: Mouse pressed left at (306, 90)
Screenshot: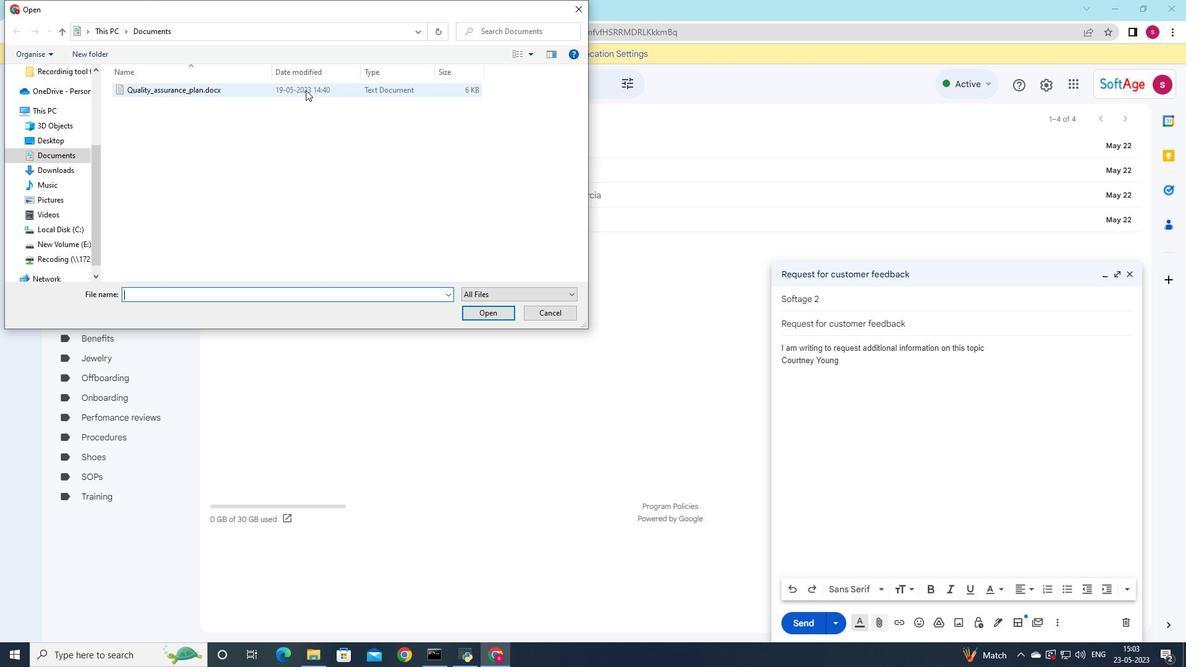 
Action: Mouse moved to (269, 87)
Screenshot: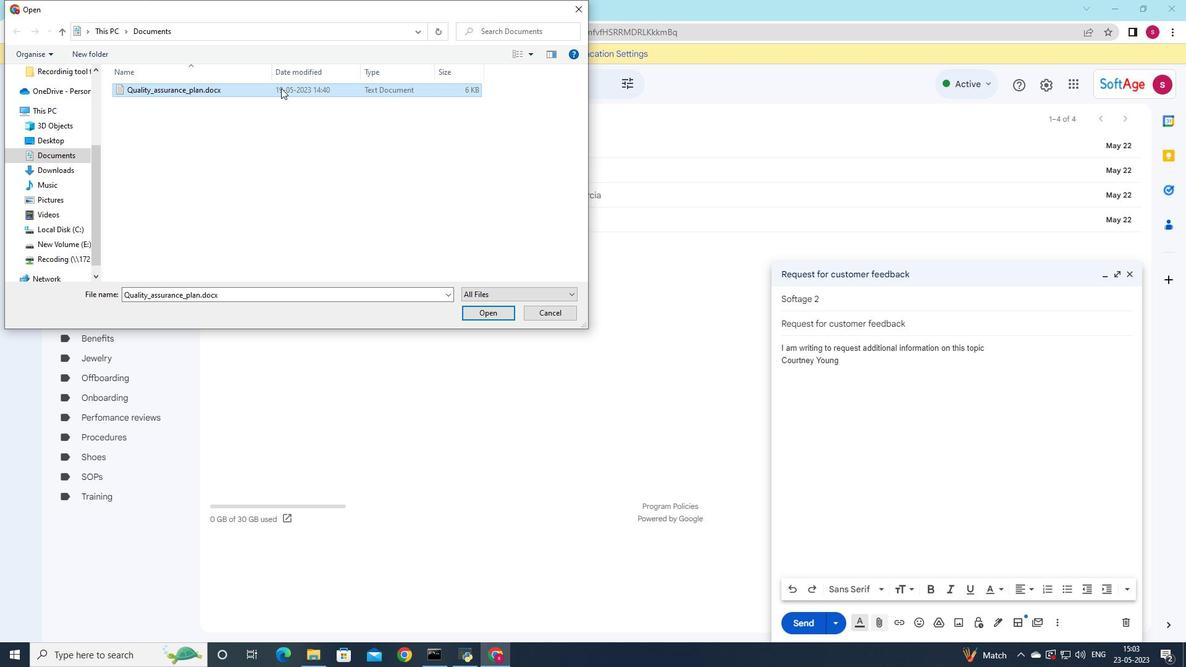 
Action: Mouse pressed left at (269, 87)
Screenshot: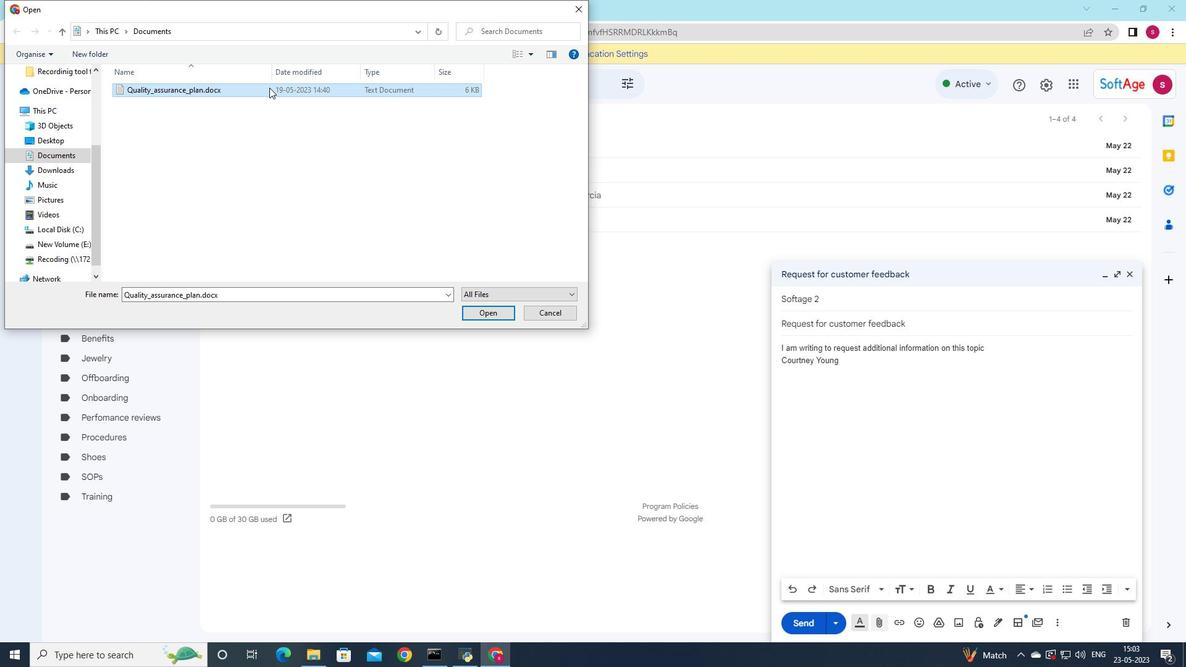 
Action: Mouse moved to (702, 166)
Screenshot: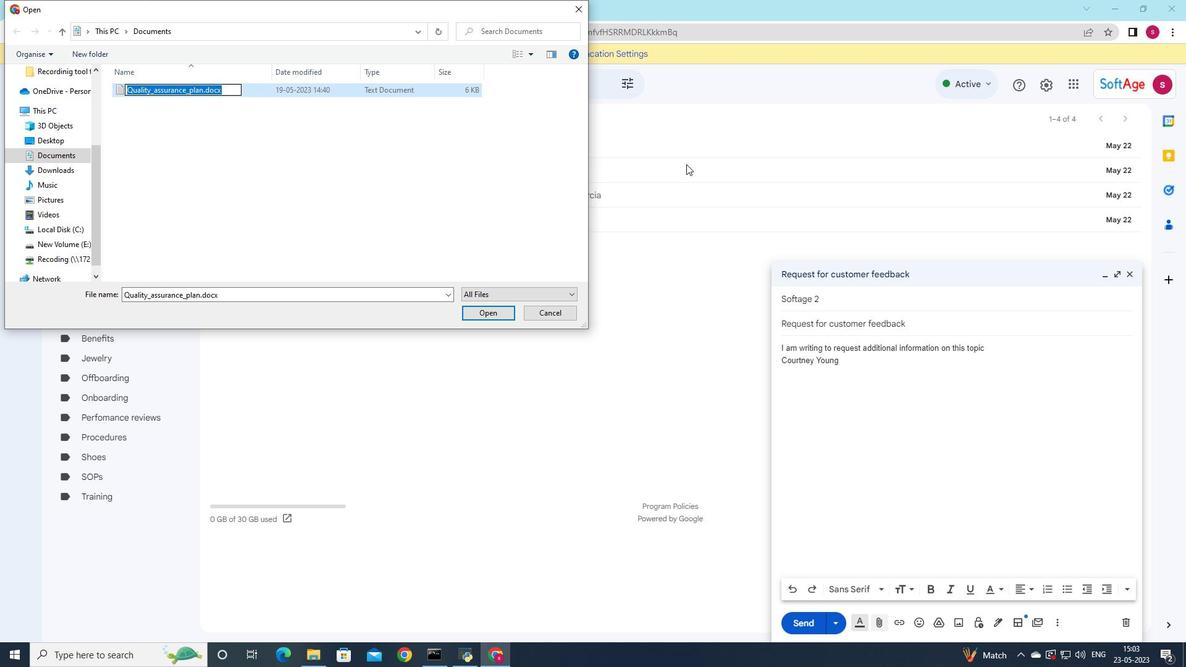 
Action: Key pressed <Key.shift>Partnership<Key.shift><Key.shift>_proposal.pdf
Screenshot: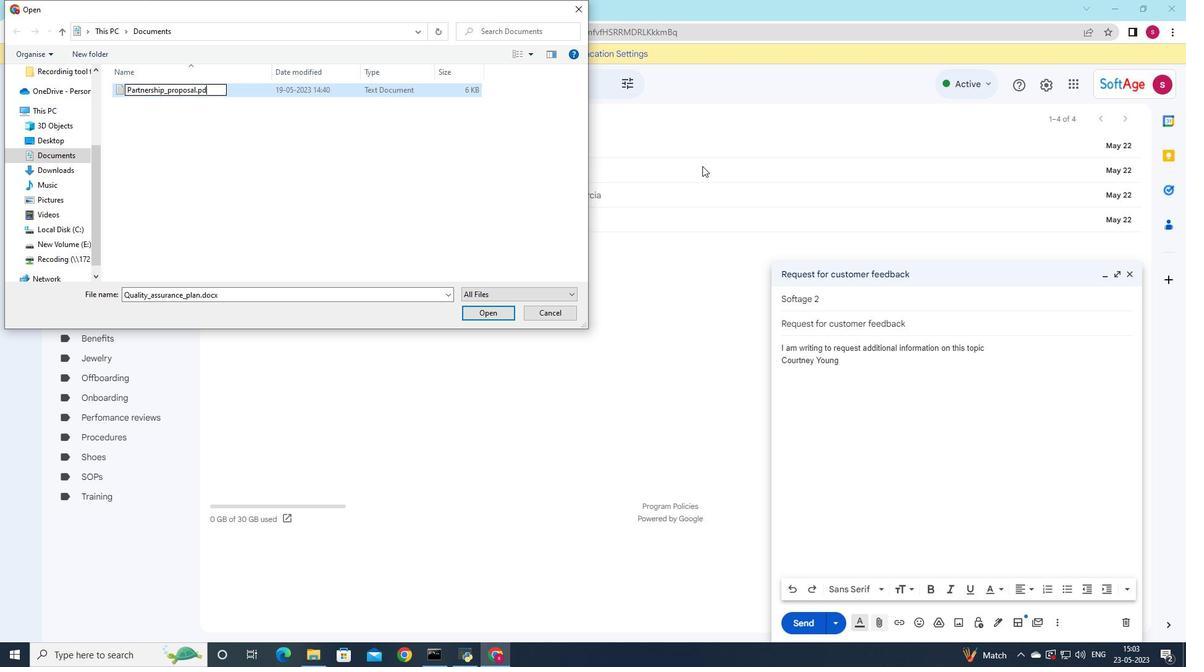 
Action: Mouse moved to (412, 90)
Screenshot: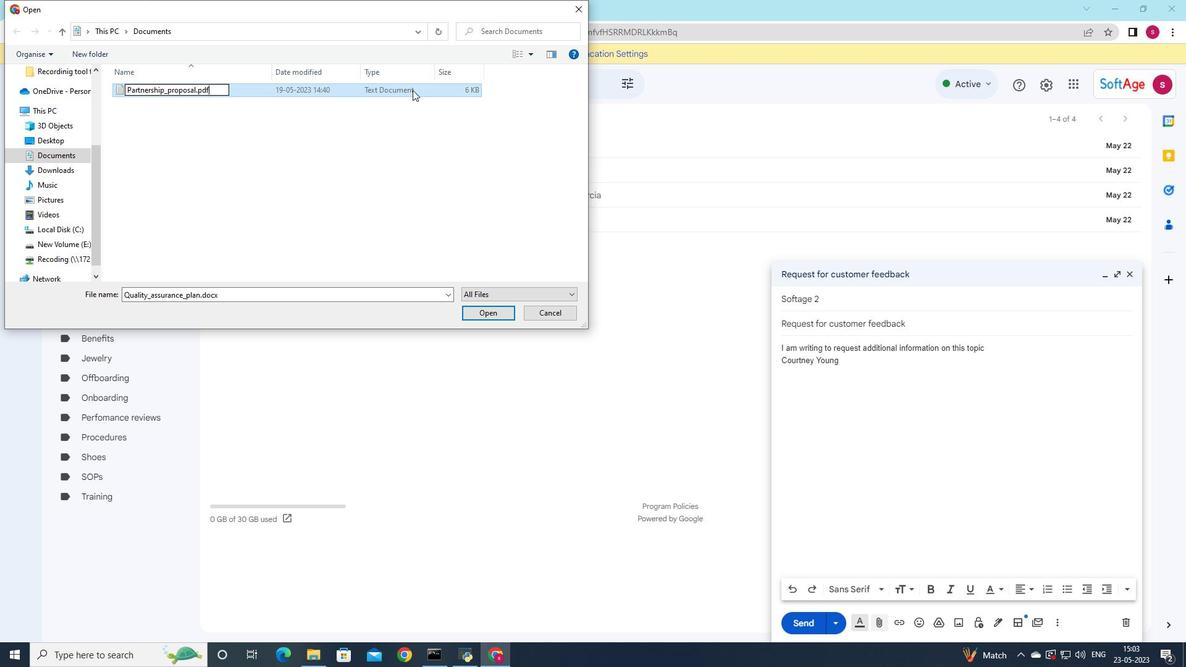 
Action: Mouse pressed left at (412, 90)
Screenshot: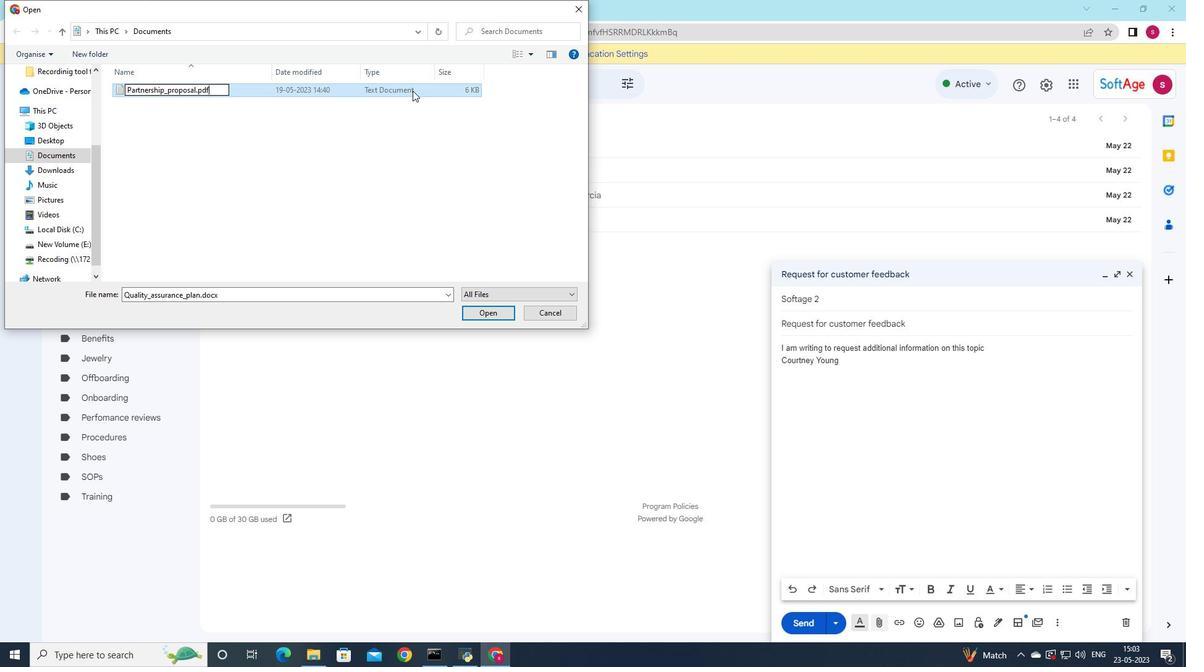 
Action: Mouse moved to (487, 316)
Screenshot: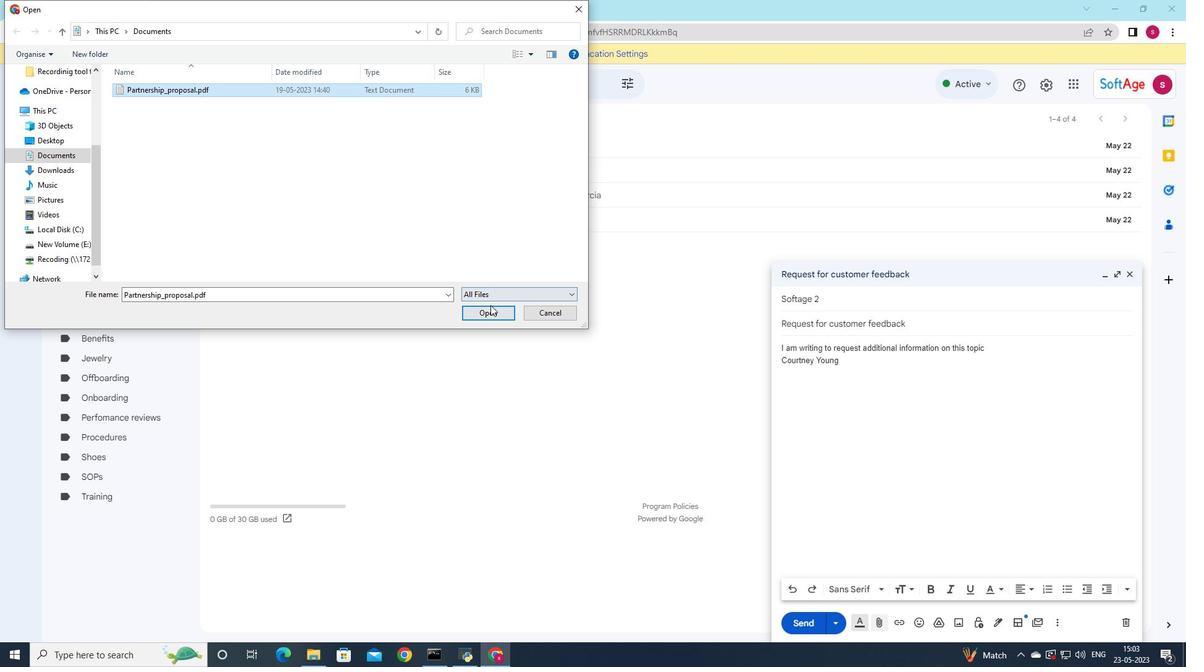 
Action: Mouse pressed left at (487, 316)
Screenshot: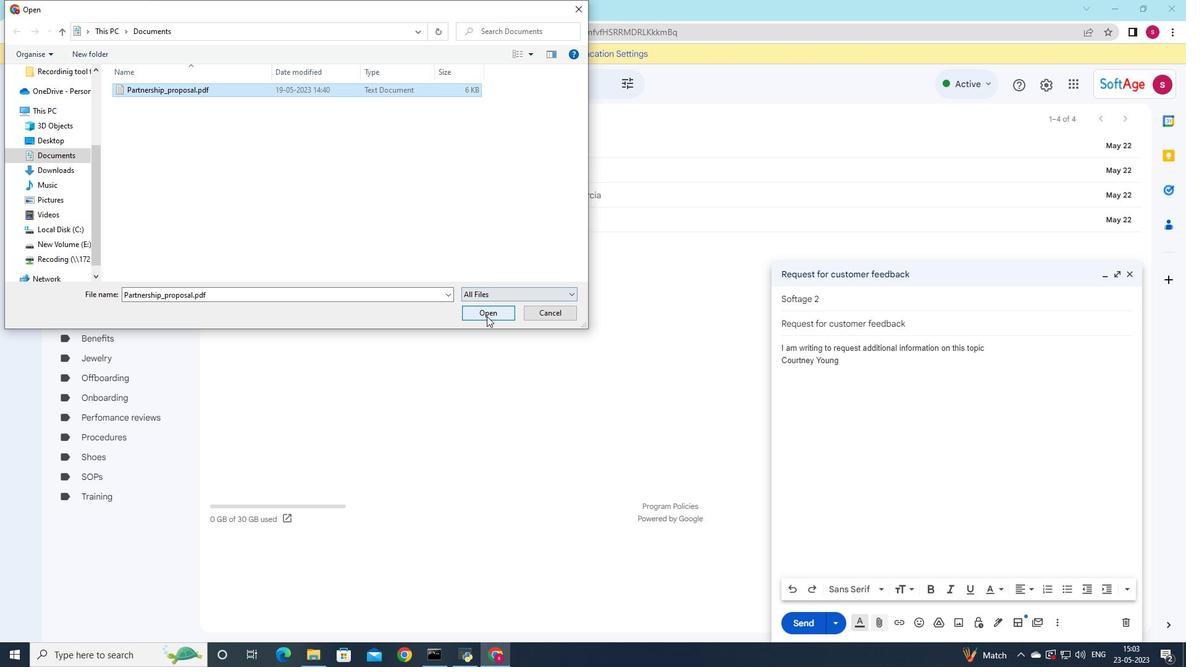 
Action: Mouse moved to (985, 345)
Screenshot: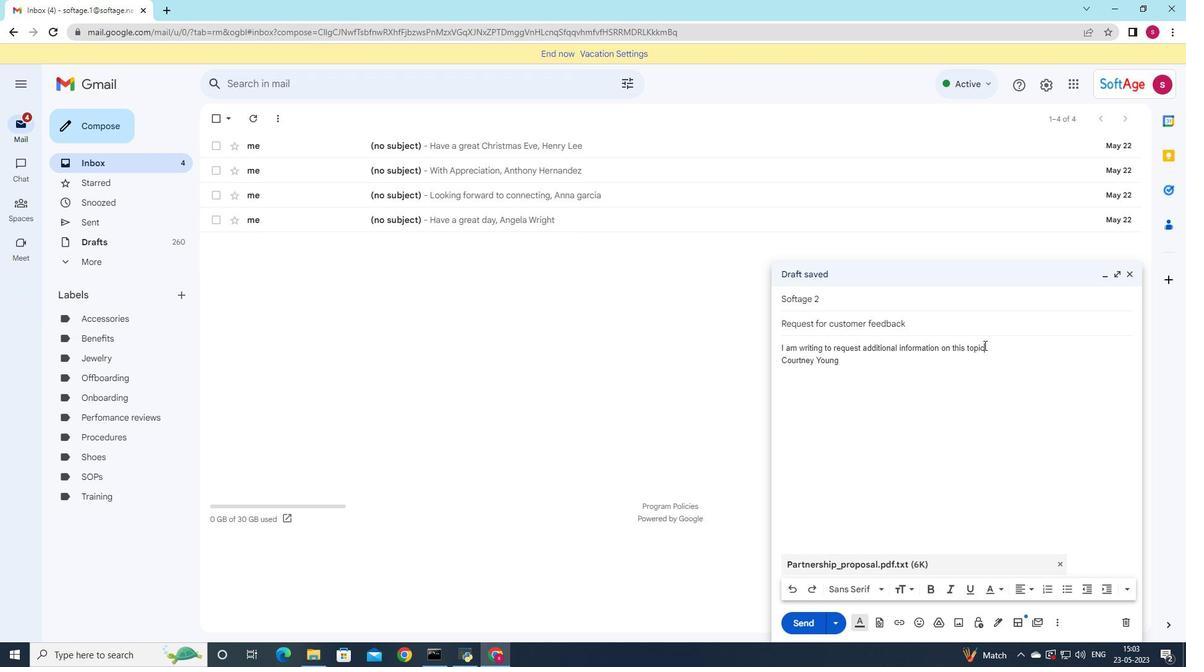 
Action: Mouse pressed left at (985, 345)
Screenshot: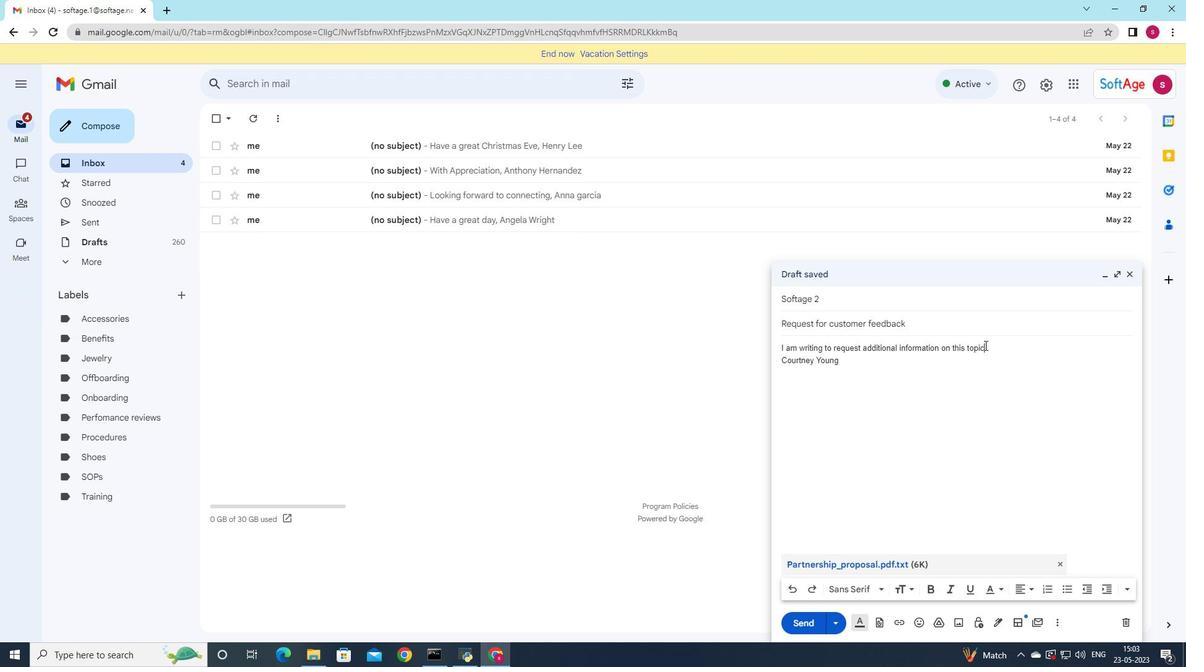 
Action: Mouse moved to (772, 342)
Screenshot: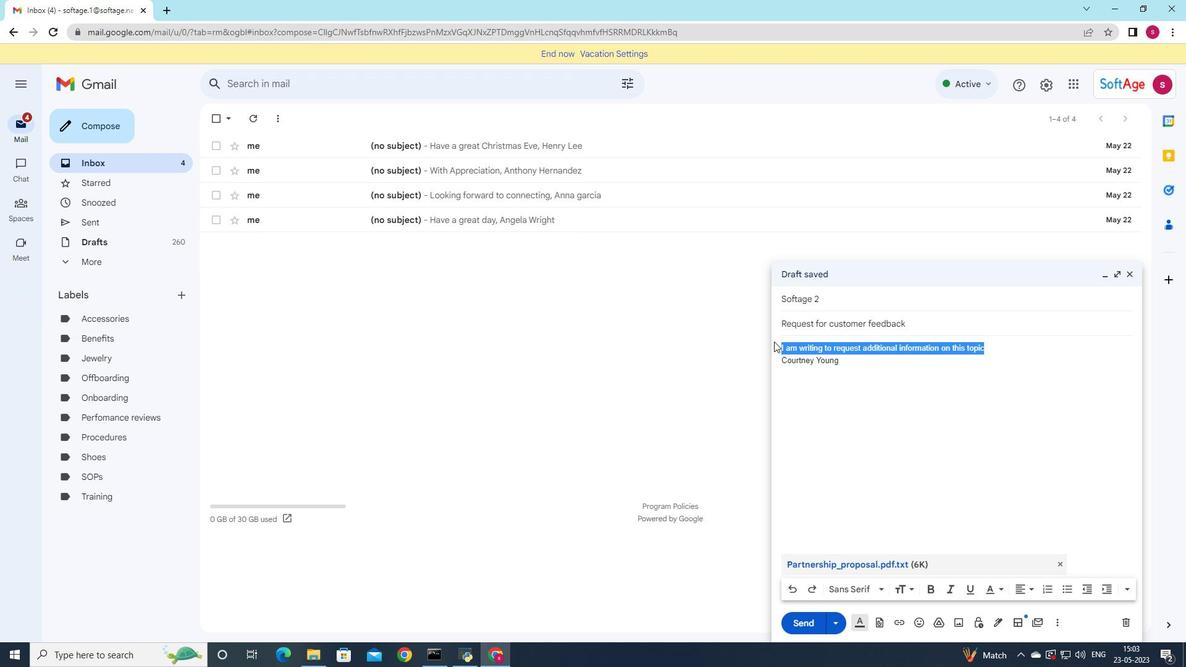 
Action: Key pressed <Key.delete>
Screenshot: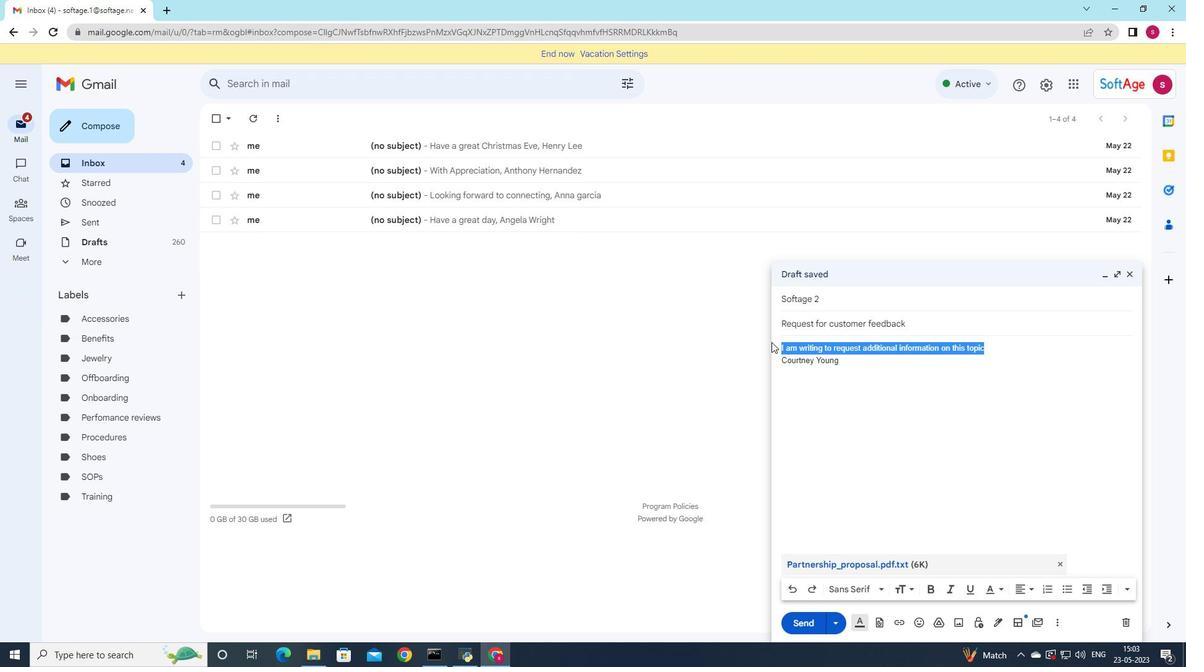 
Action: Mouse moved to (913, 372)
Screenshot: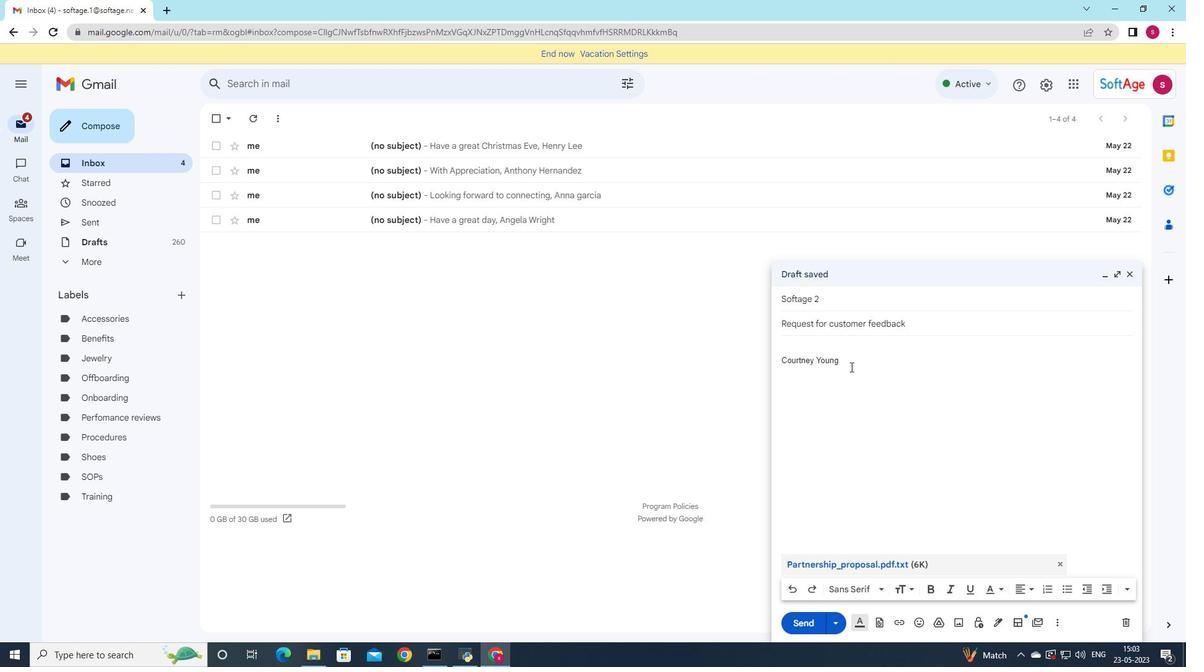 
Action: Key pressed <Key.shift>Ple<Key.caps_lock><Key.caps_lock>ase<Key.space>let<Key.space>me<Key.space>know<Key.space>if<Key.space>there<Key.space>are<Key.space>any<Key.space>questions<Key.space>or<Key.space>concerns
Screenshot: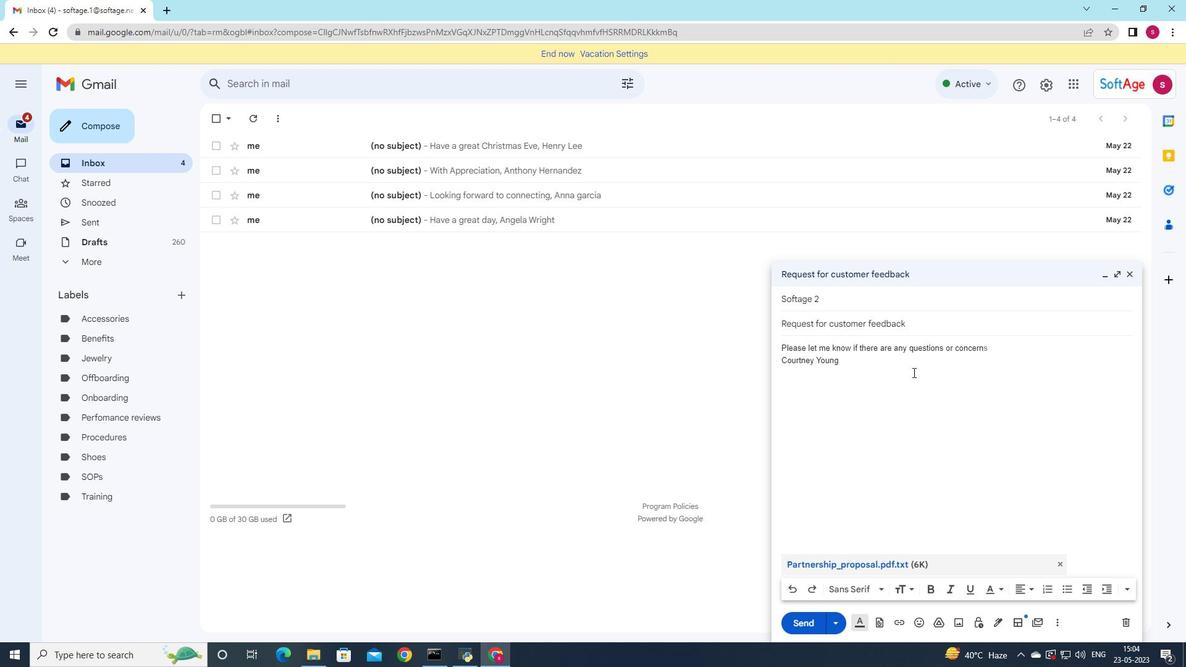 
Action: Mouse moved to (885, 459)
Screenshot: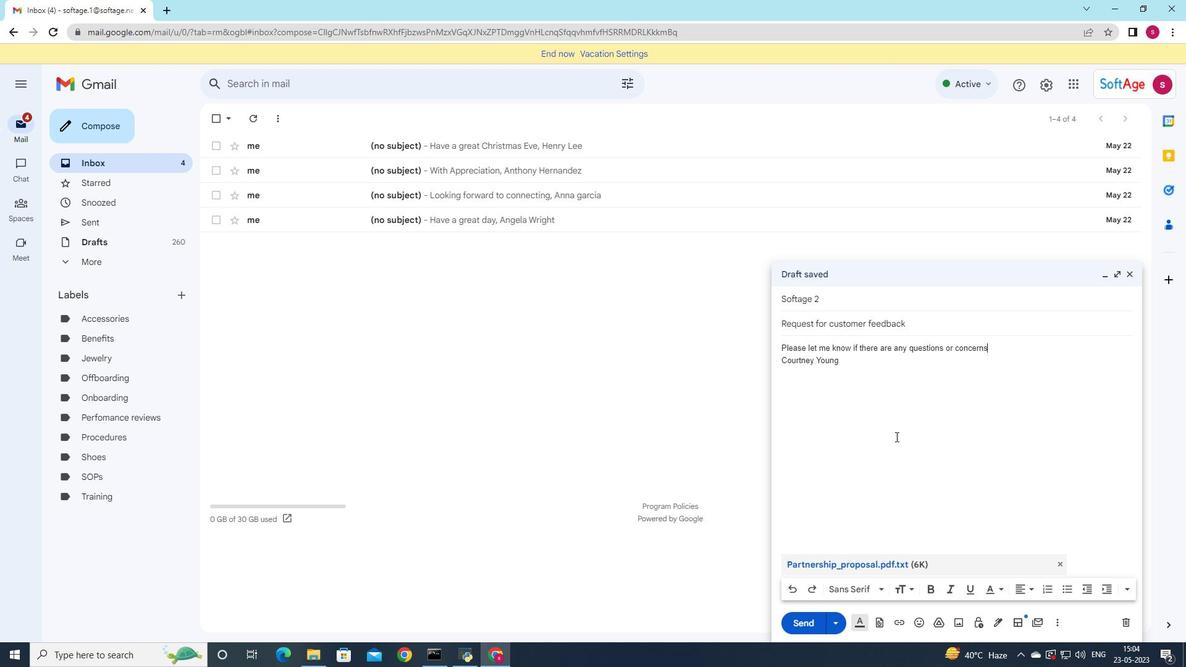
Action: Mouse scrolled (885, 459) with delta (0, 0)
Screenshot: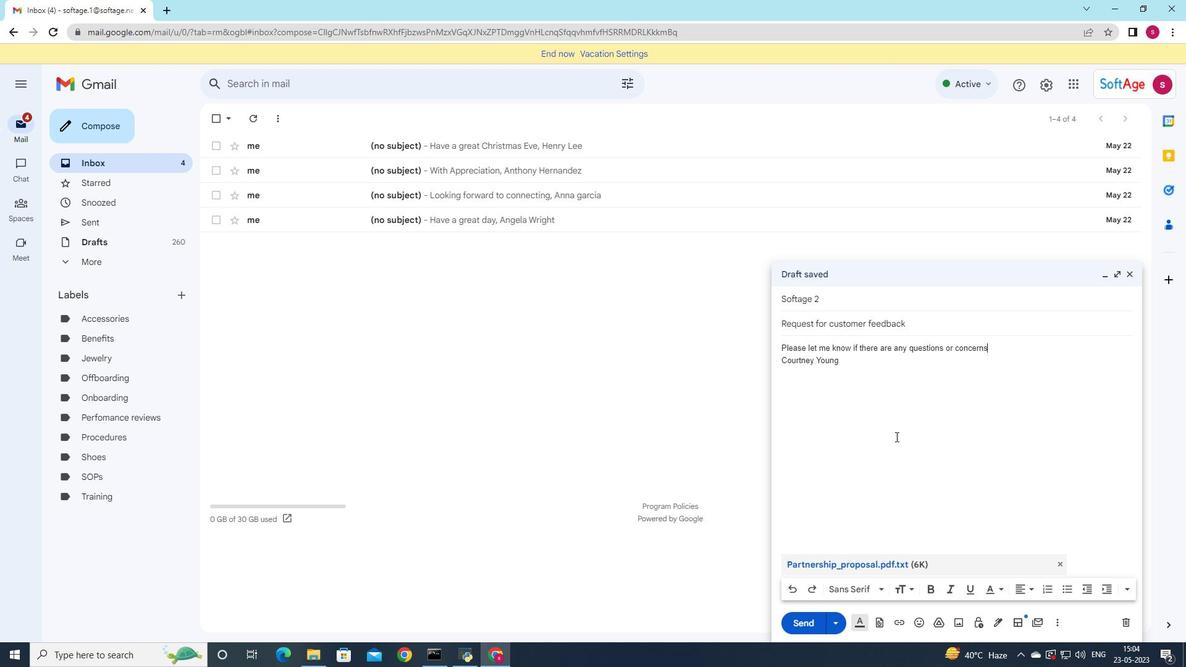 
Action: Mouse moved to (799, 617)
Screenshot: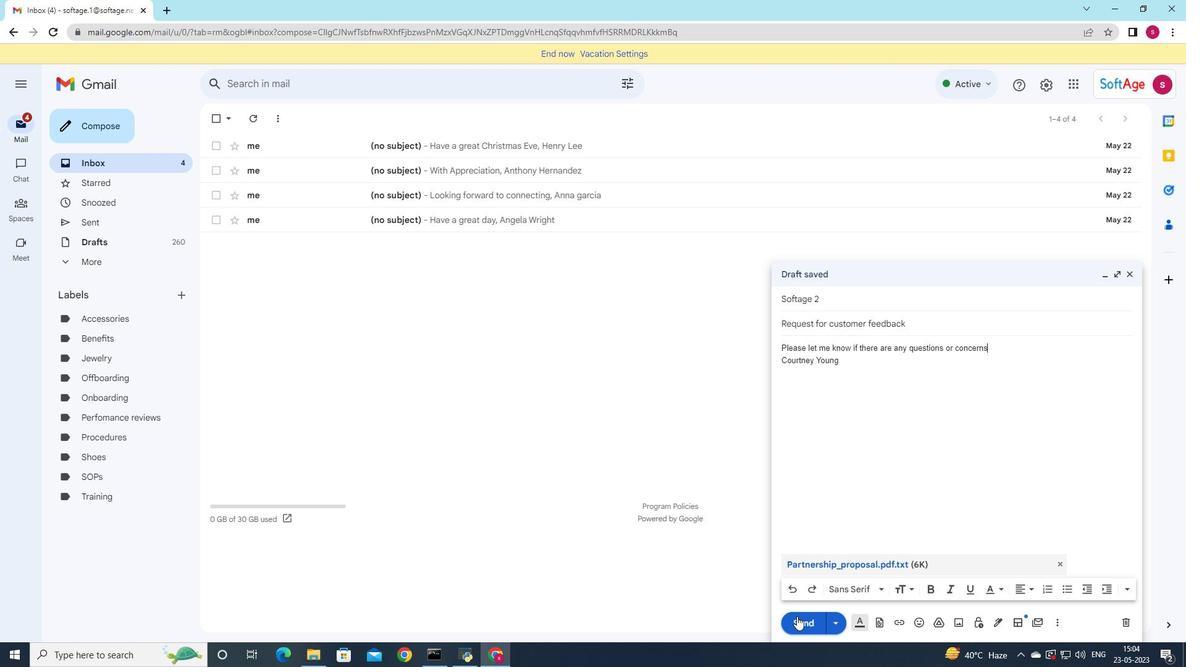 
Action: Mouse pressed left at (799, 617)
Screenshot: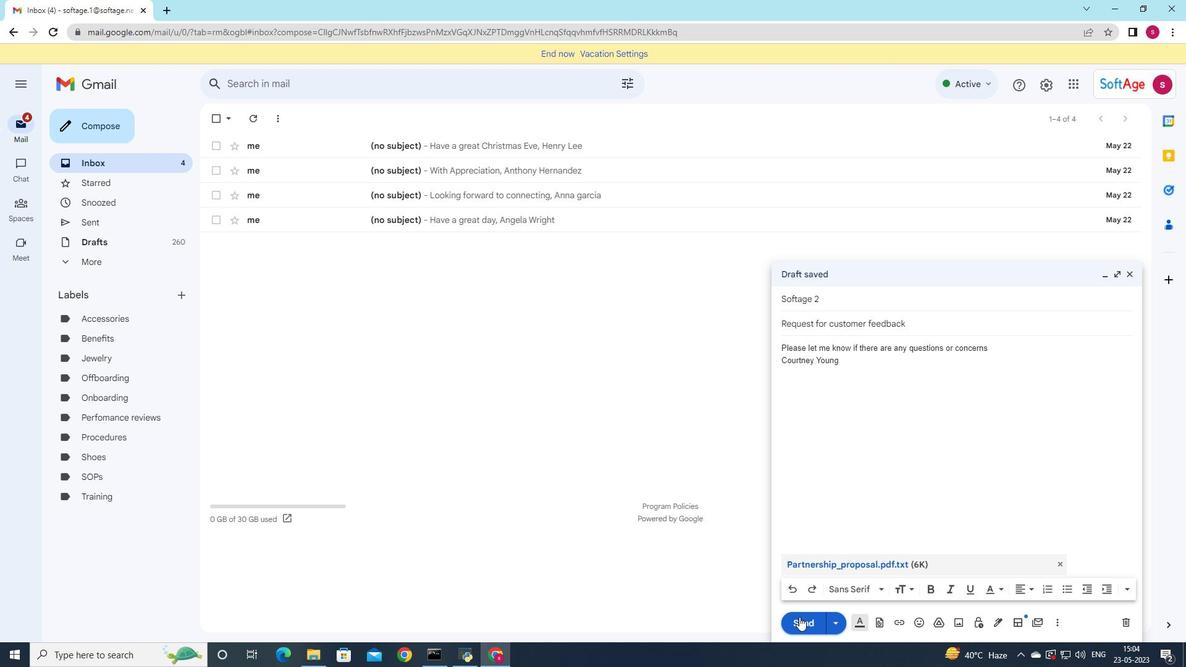 
Action: Mouse moved to (129, 219)
Screenshot: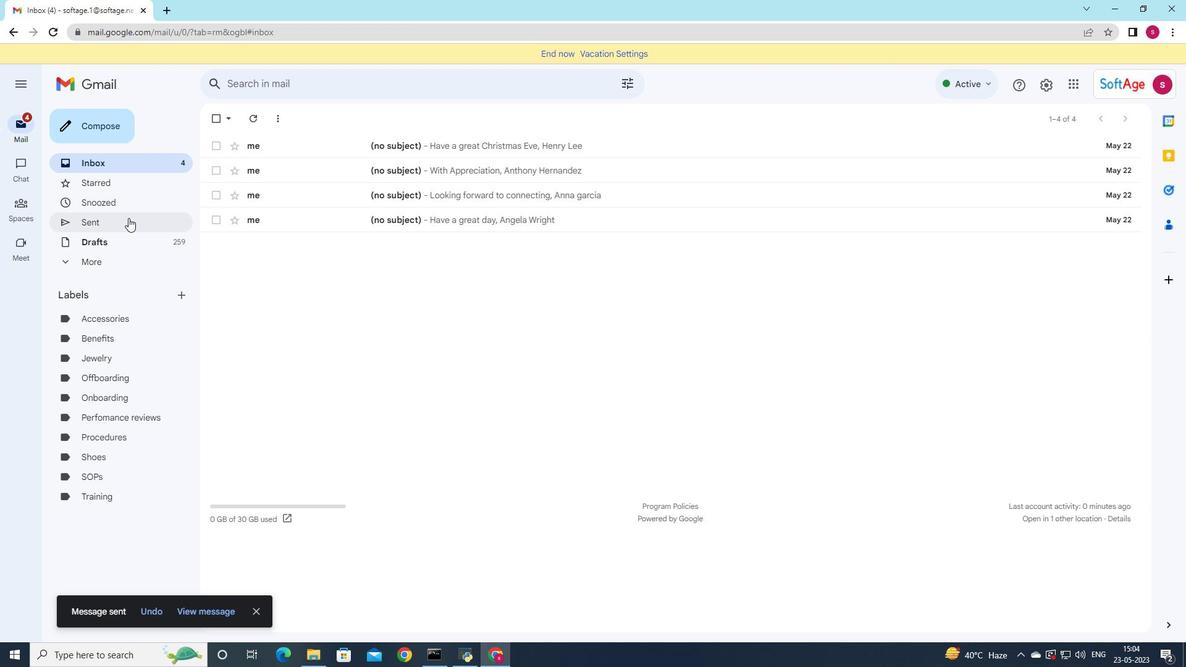 
Action: Mouse pressed left at (129, 219)
Screenshot: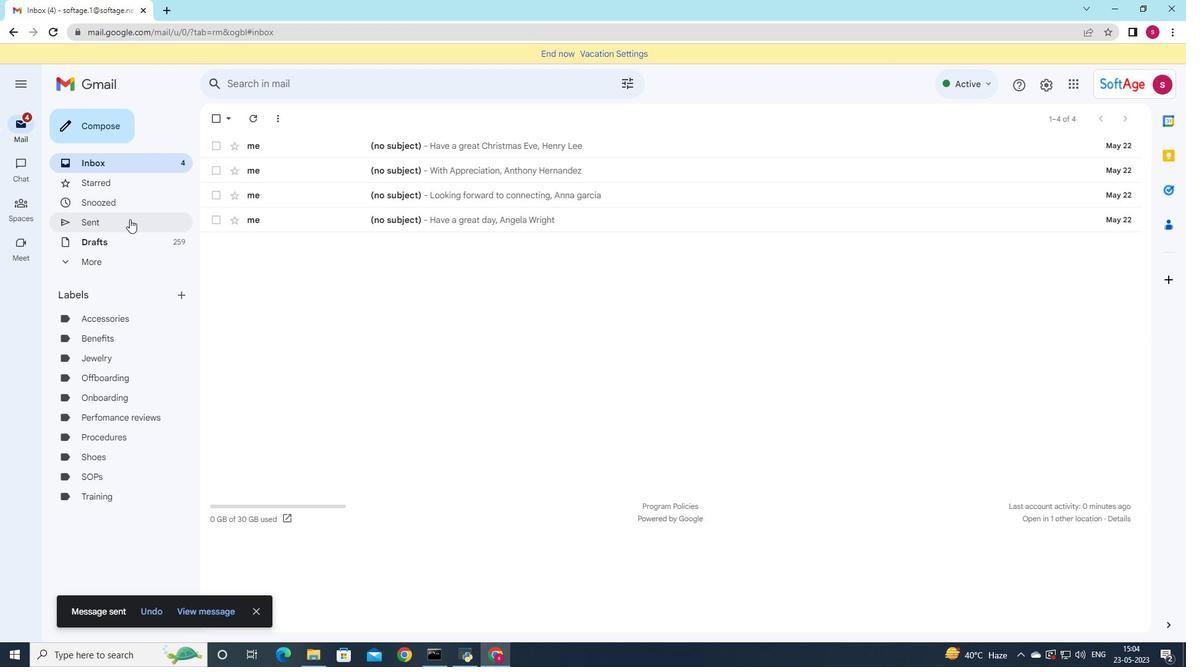 
Action: Mouse moved to (492, 179)
Screenshot: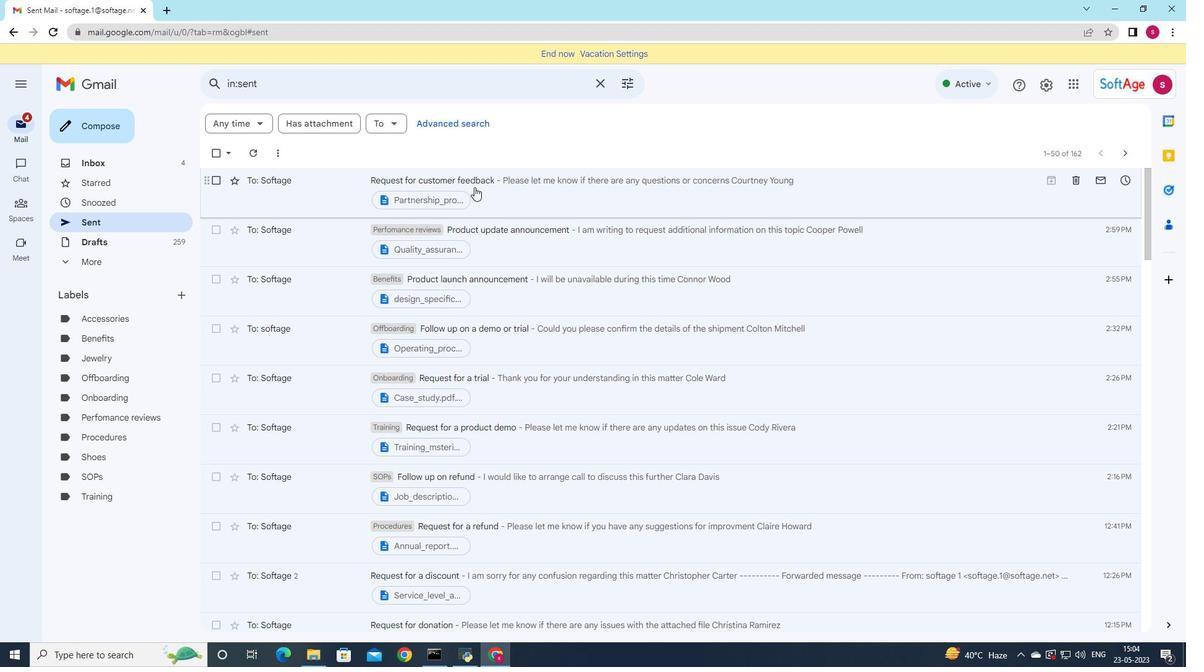 
Action: Mouse pressed left at (492, 179)
Screenshot: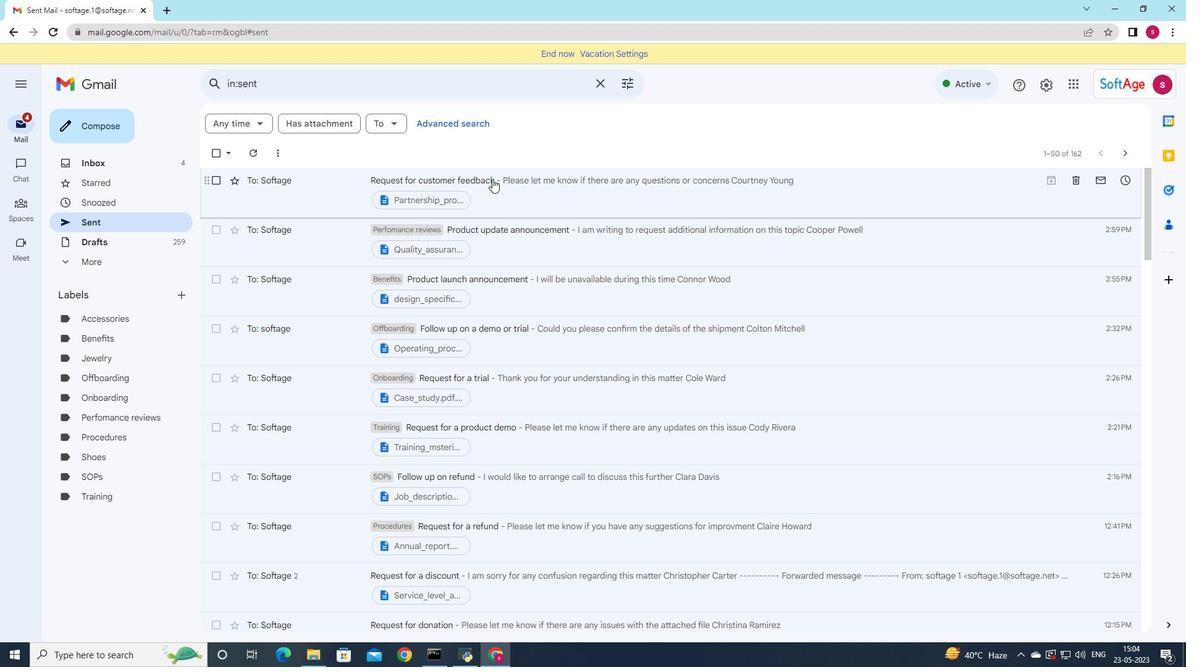 
Action: Mouse moved to (448, 118)
Screenshot: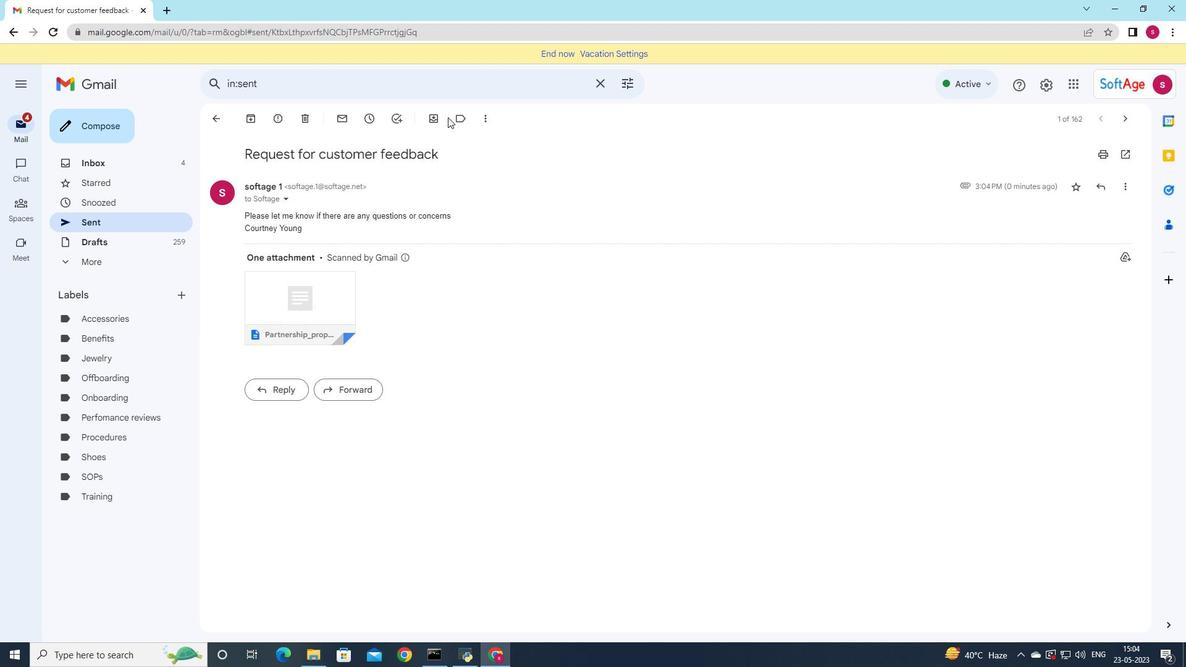 
Action: Mouse pressed left at (448, 118)
Screenshot: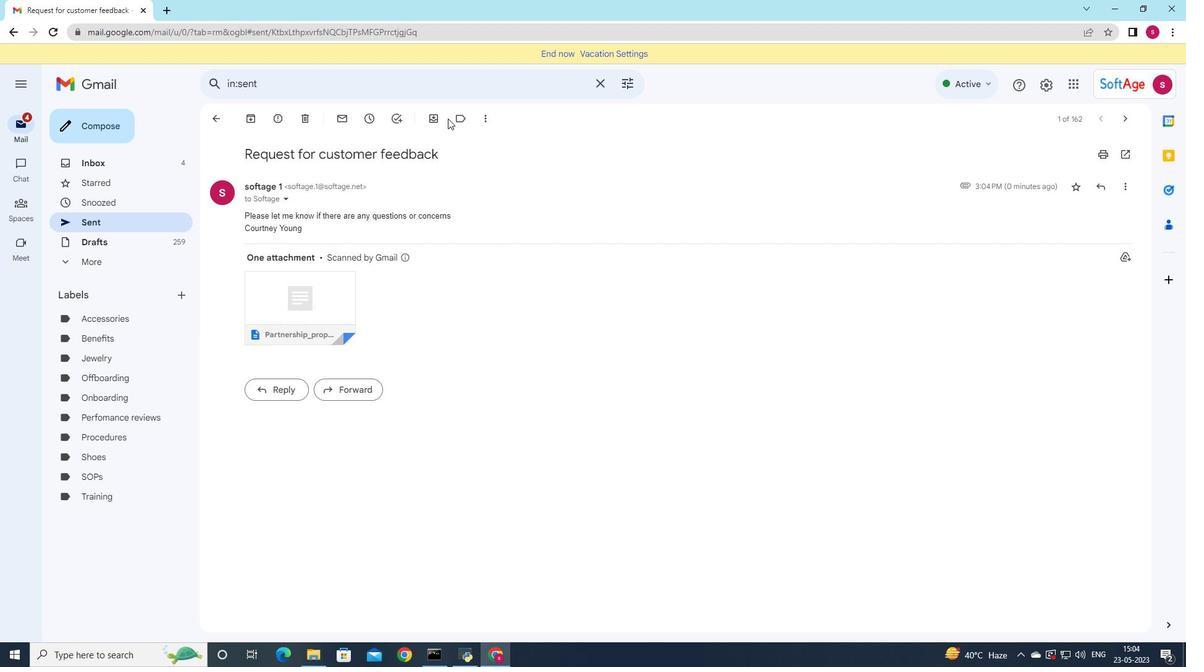
Action: Mouse moved to (458, 119)
Screenshot: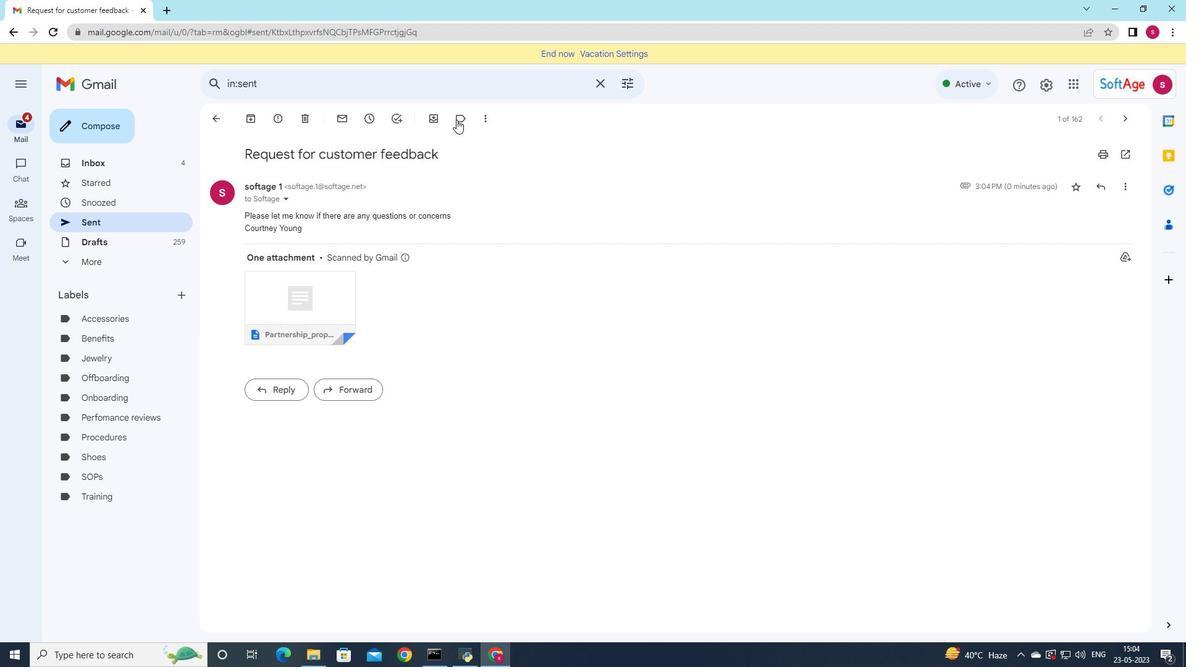 
Action: Mouse pressed left at (458, 119)
Screenshot: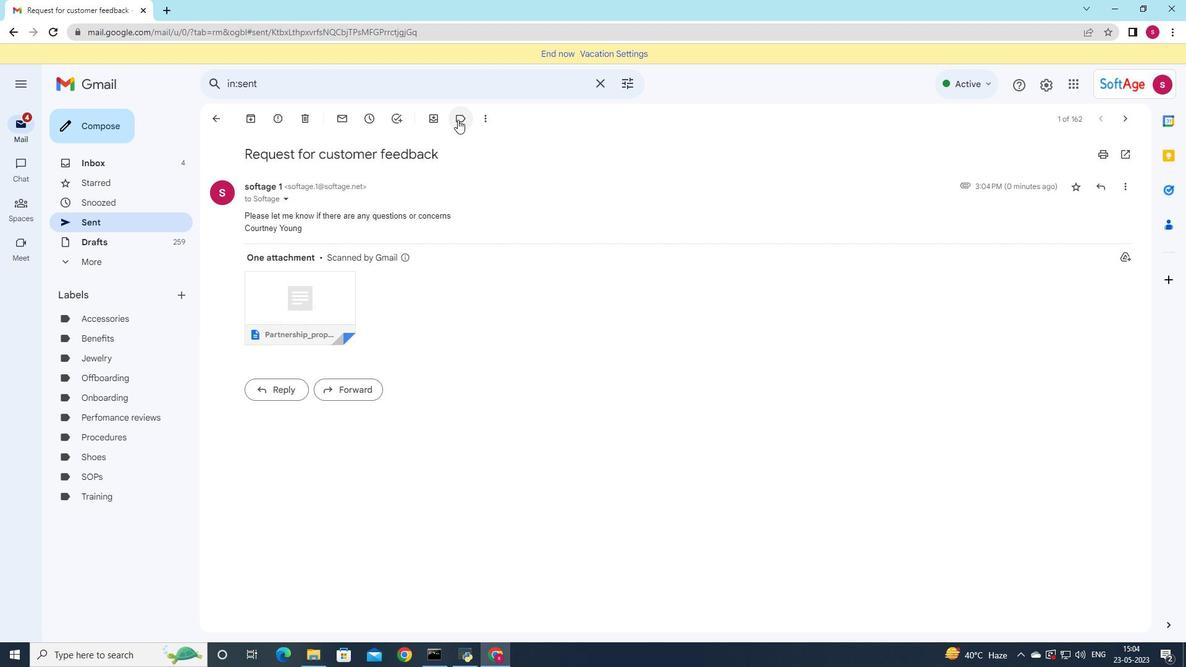 
Action: Mouse moved to (493, 337)
Screenshot: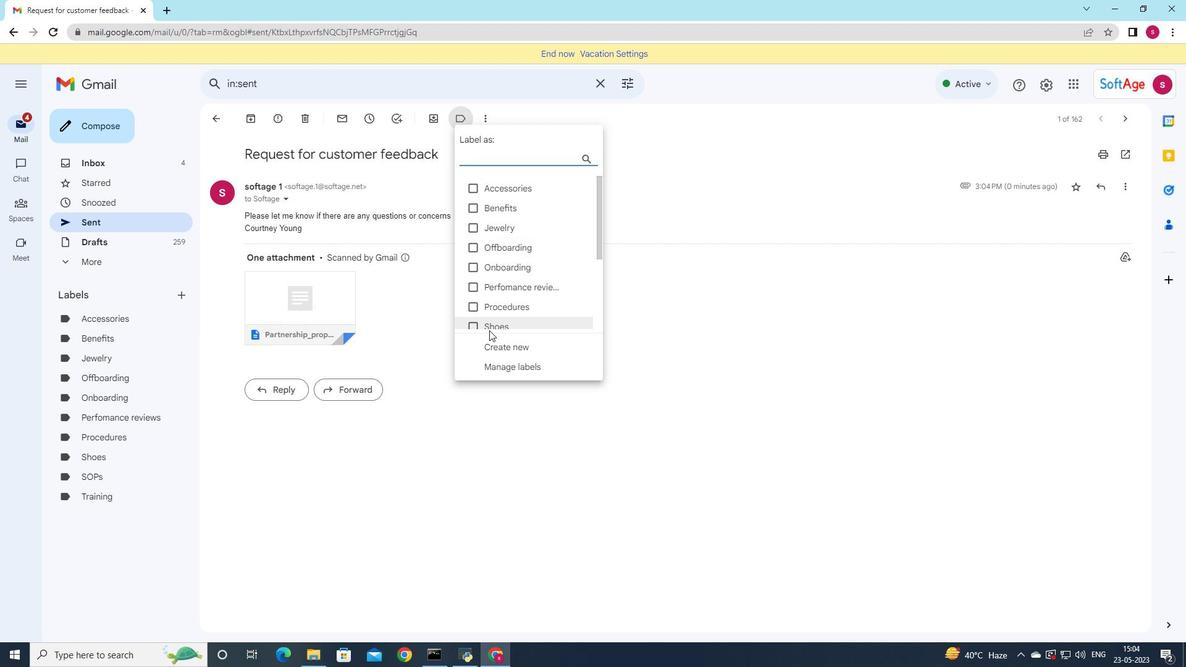 
Action: Mouse pressed left at (493, 337)
Screenshot: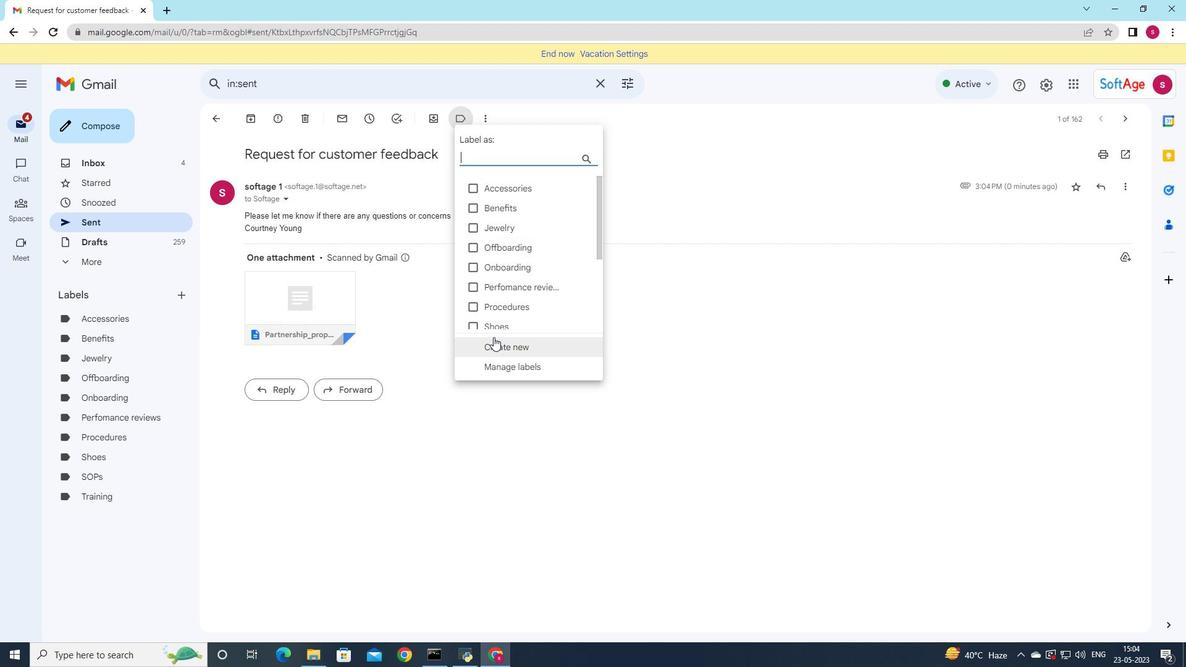 
Action: Mouse moved to (547, 328)
Screenshot: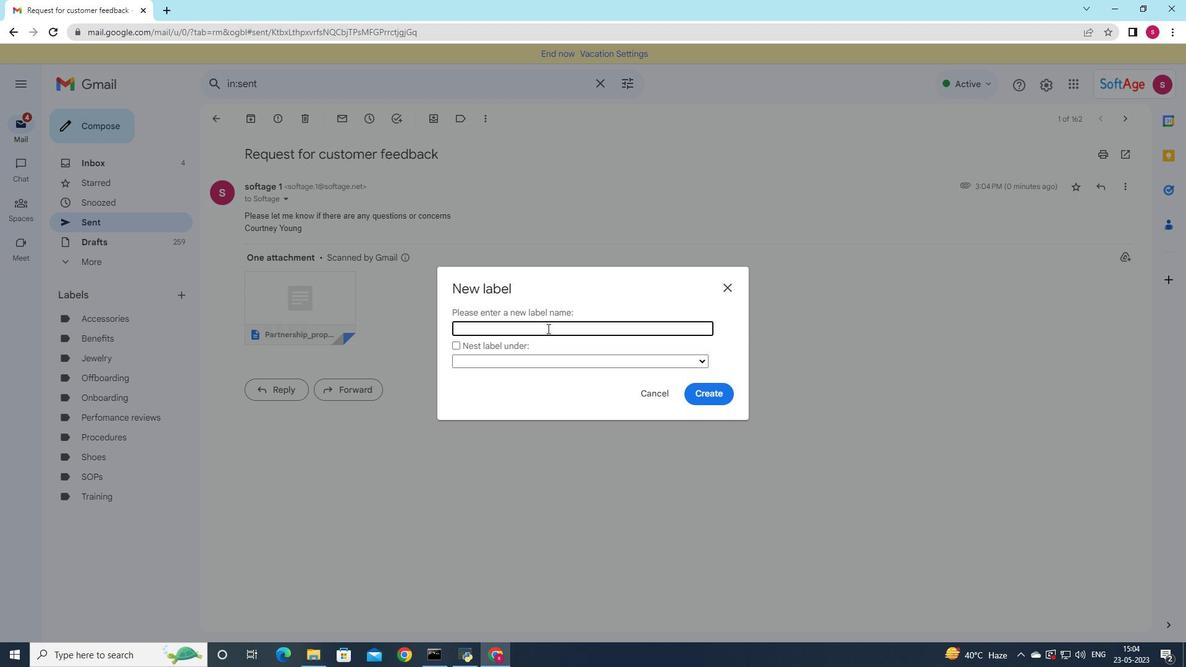 
Action: Key pressed <Key.shift>IT
Screenshot: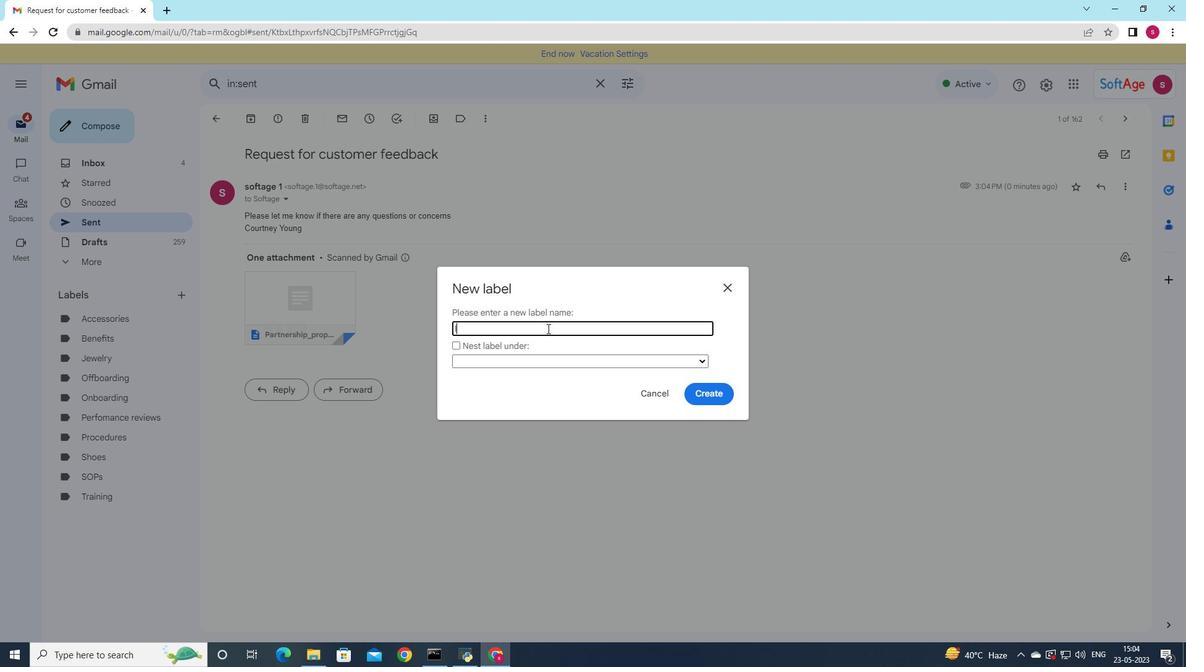 
Action: Mouse moved to (703, 398)
Screenshot: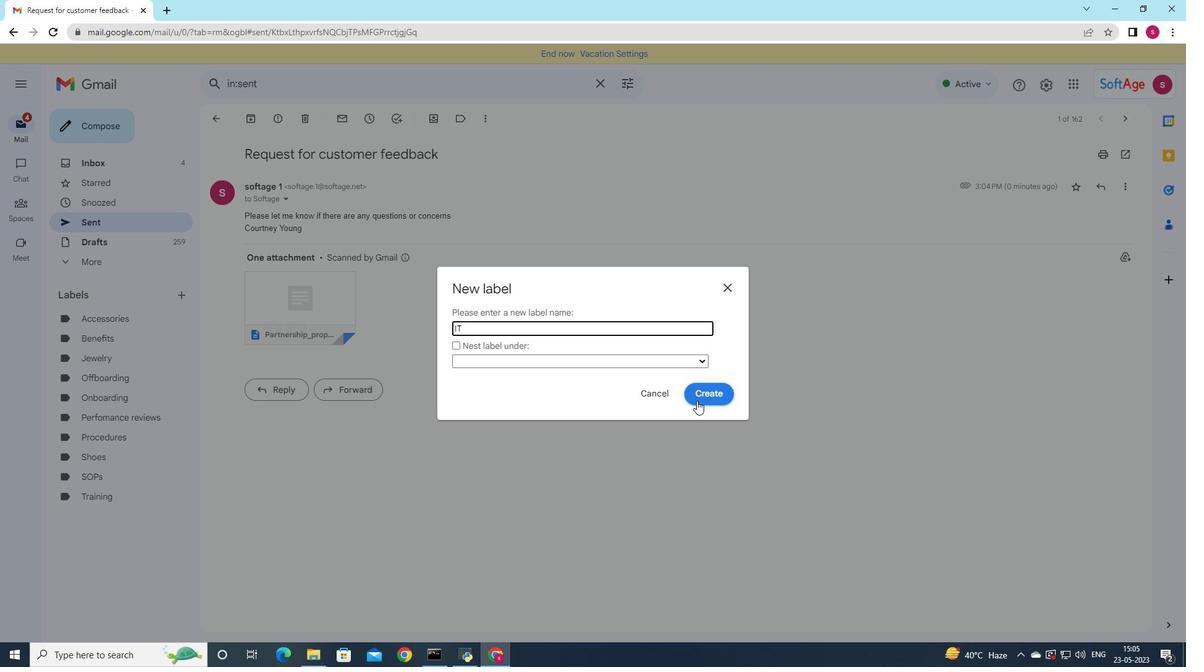 
Action: Mouse pressed left at (703, 398)
Screenshot: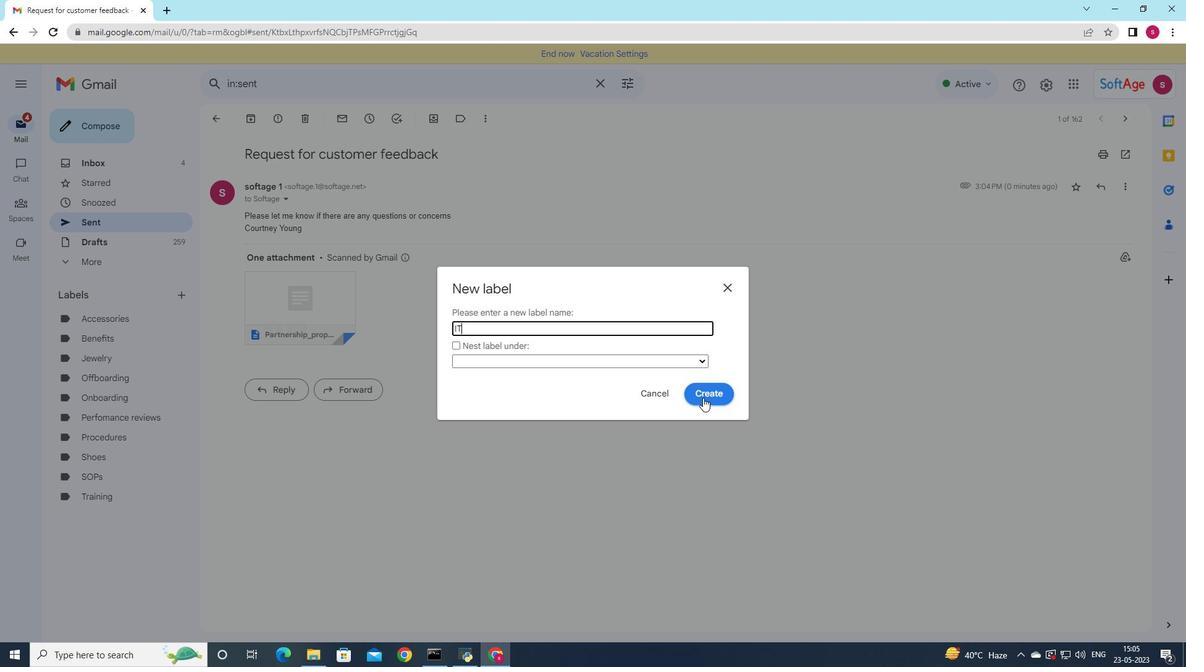 
Action: Mouse moved to (686, 365)
Screenshot: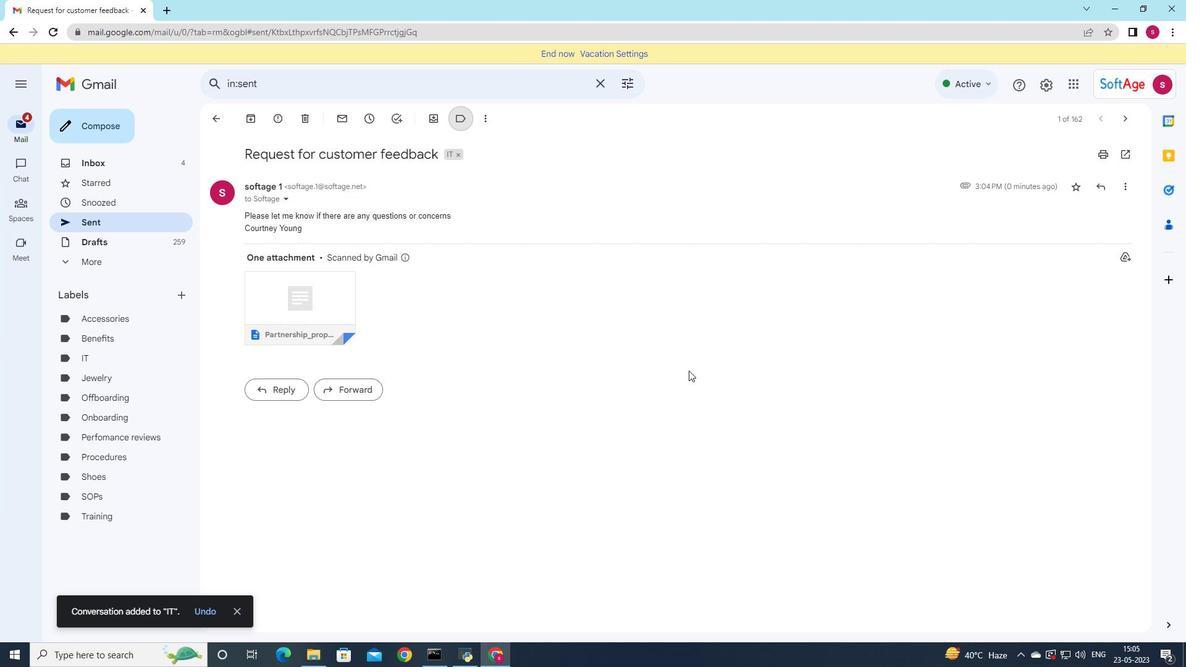 
